 Task: Search one way flight ticket for 4 adults, 2 children, 2 infants in seat and 1 infant on lap in economy from Gunnison: Gunnison-crested Butte Regional Airport to Riverton: Central Wyoming Regional Airport (was Riverton Regional) on 5-4-2023. Choice of flights is Alaska. Number of bags: 1 carry on bag. Price is upto 95000. Outbound departure time preference is 18:45.
Action: Mouse moved to (383, 359)
Screenshot: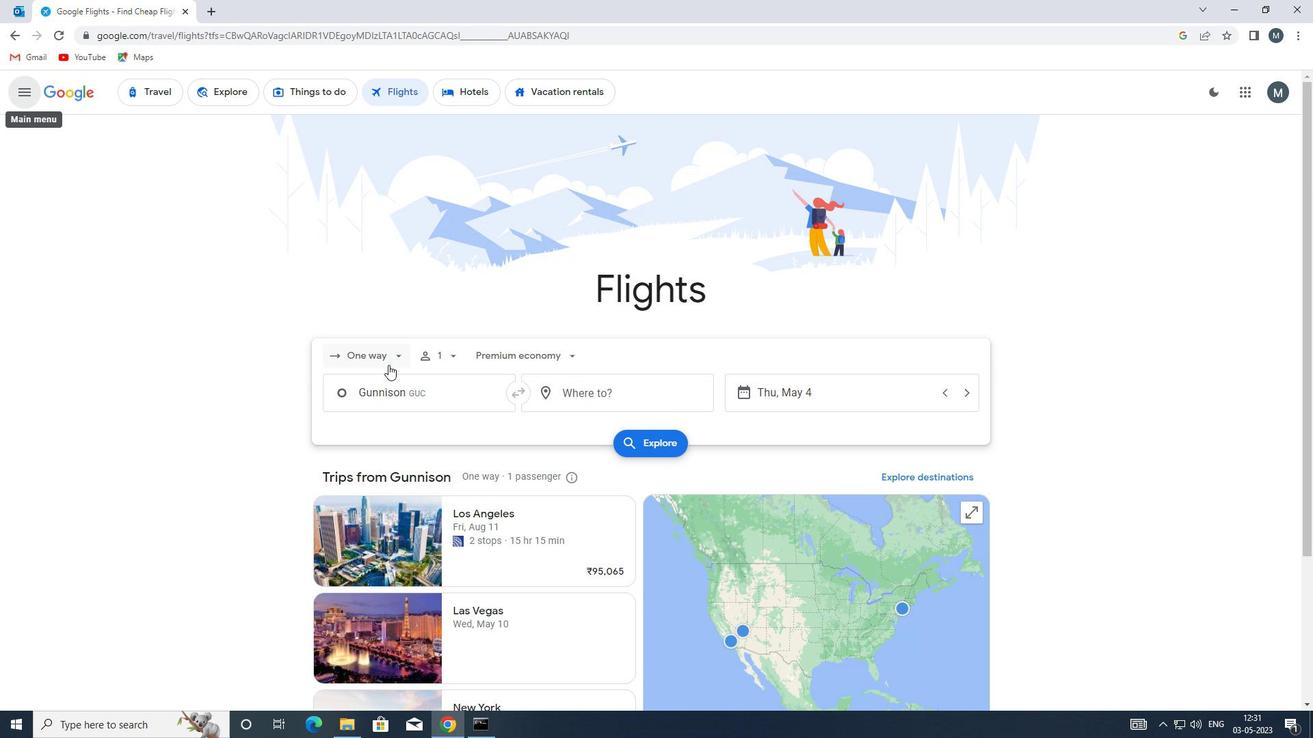 
Action: Mouse pressed left at (383, 359)
Screenshot: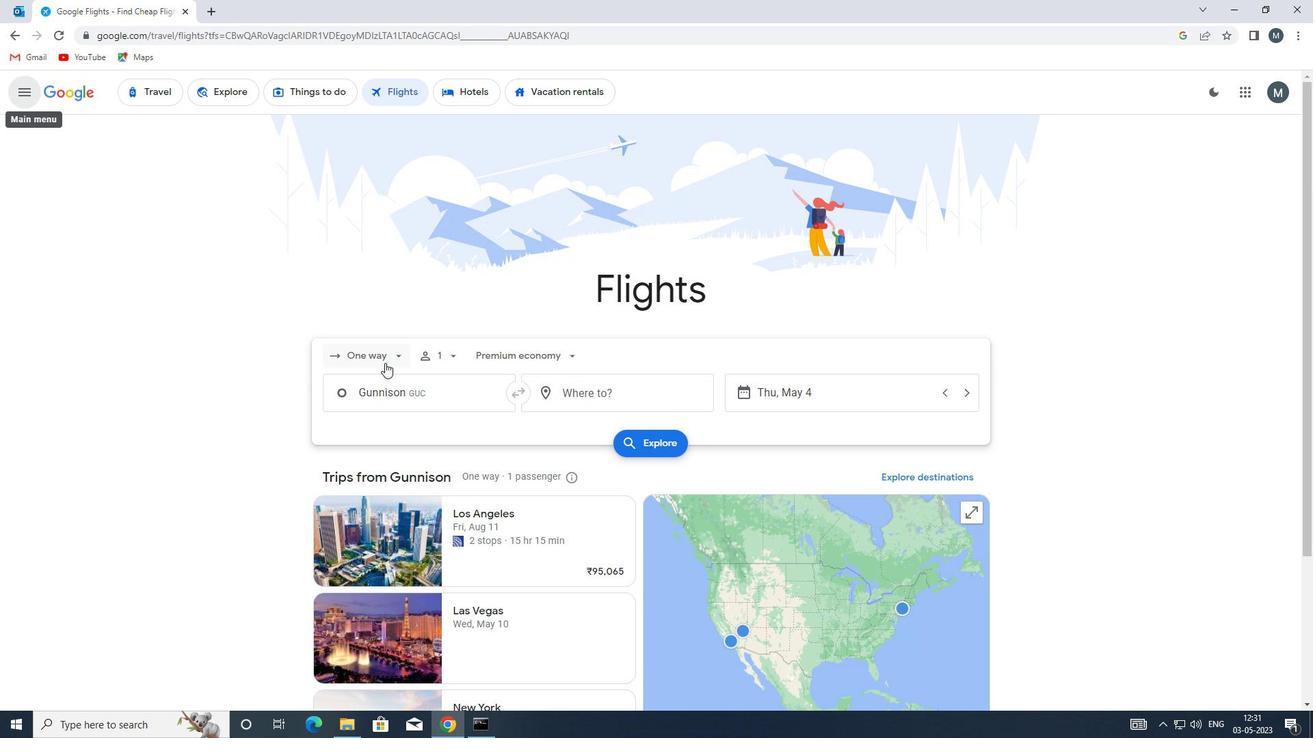 
Action: Mouse moved to (380, 416)
Screenshot: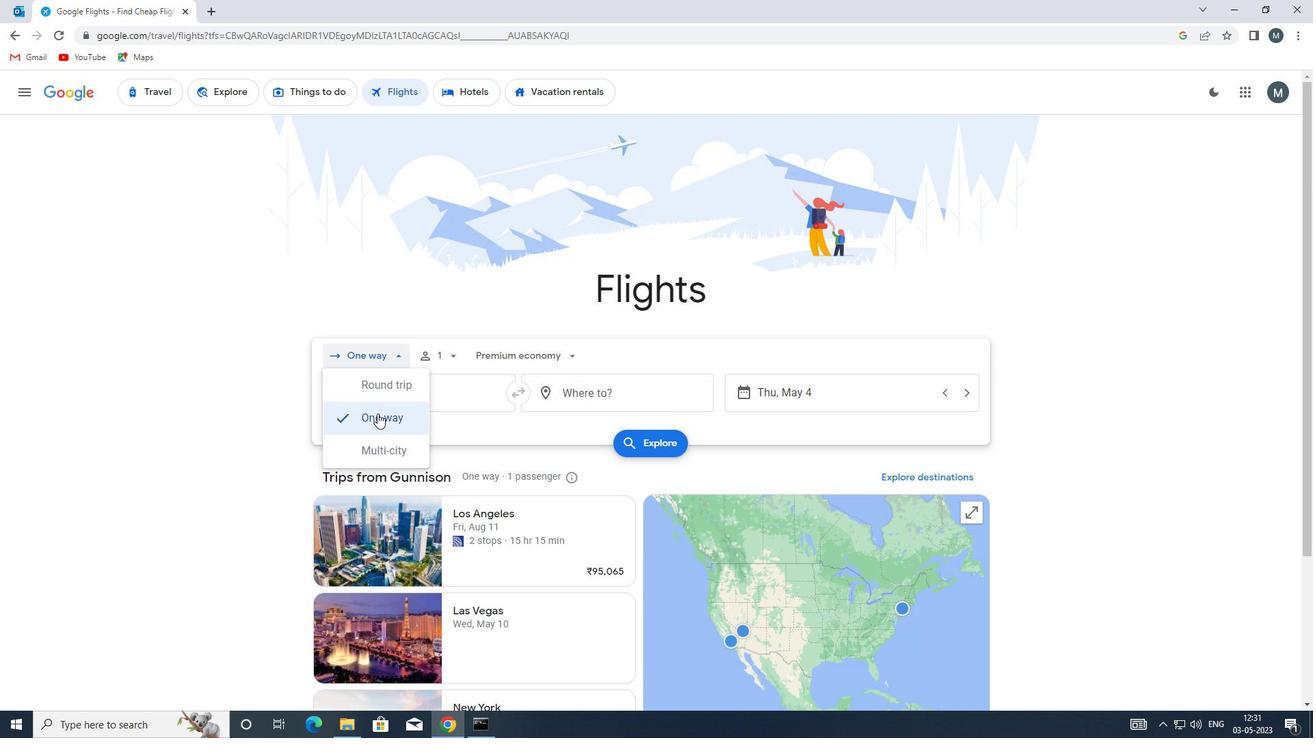 
Action: Mouse pressed left at (380, 416)
Screenshot: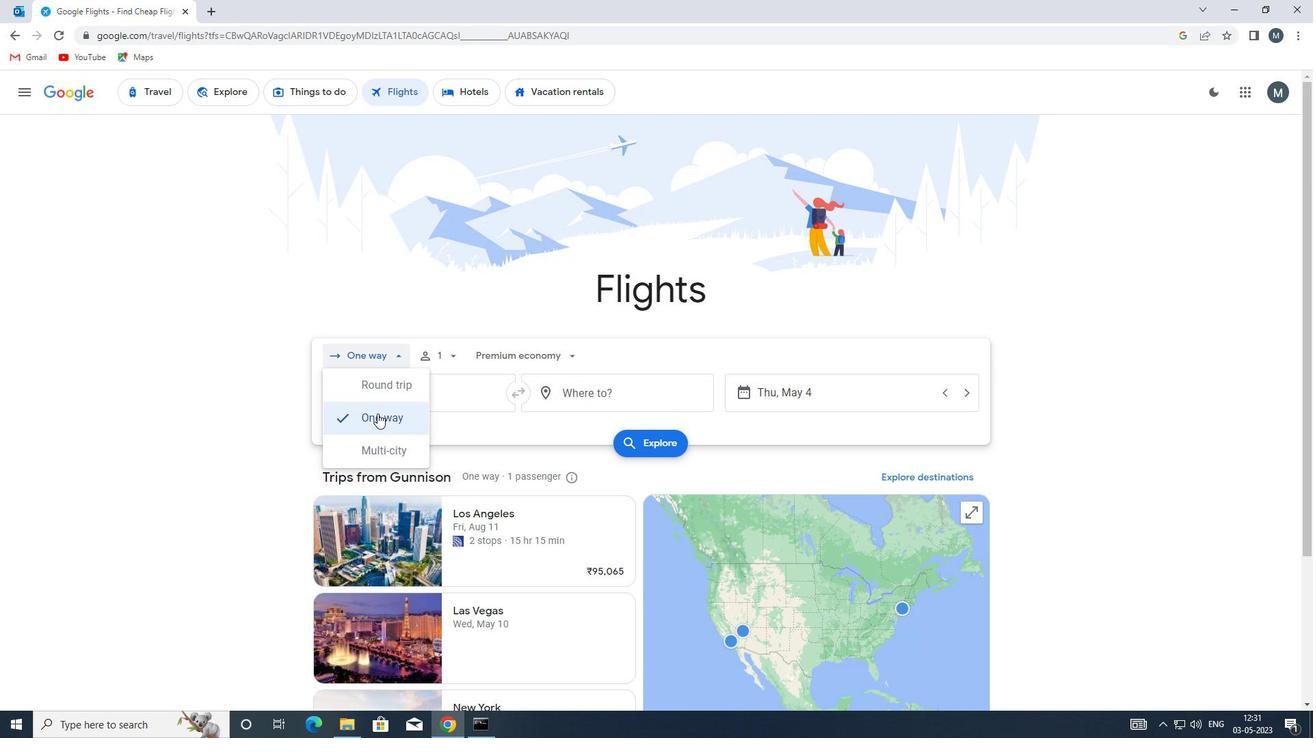 
Action: Mouse moved to (443, 356)
Screenshot: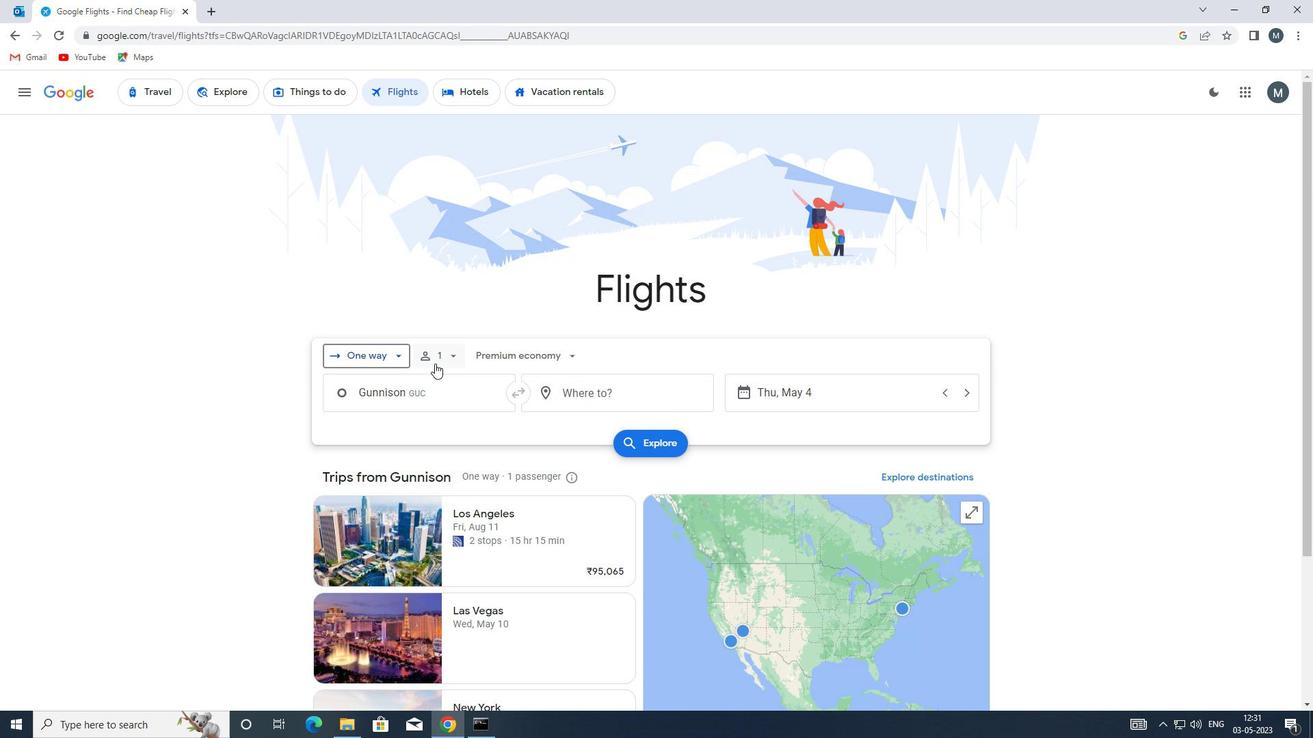
Action: Mouse pressed left at (443, 356)
Screenshot: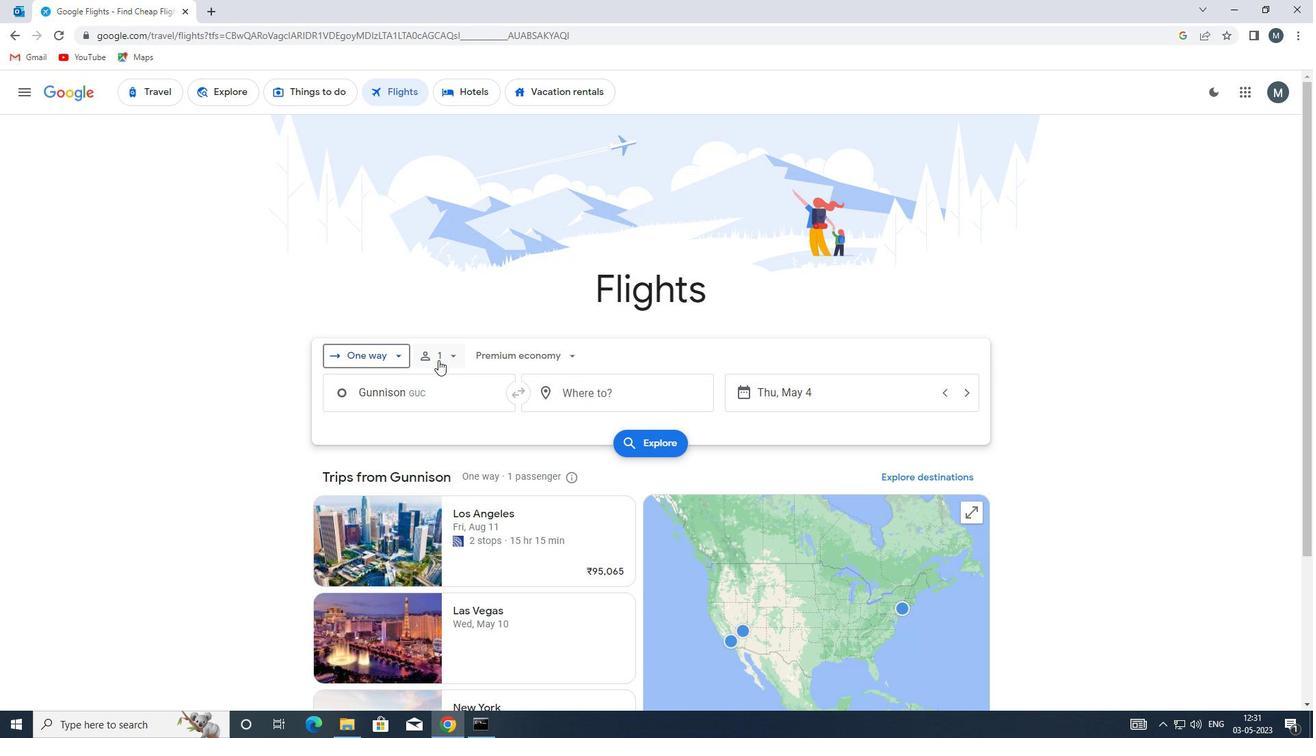 
Action: Mouse moved to (556, 389)
Screenshot: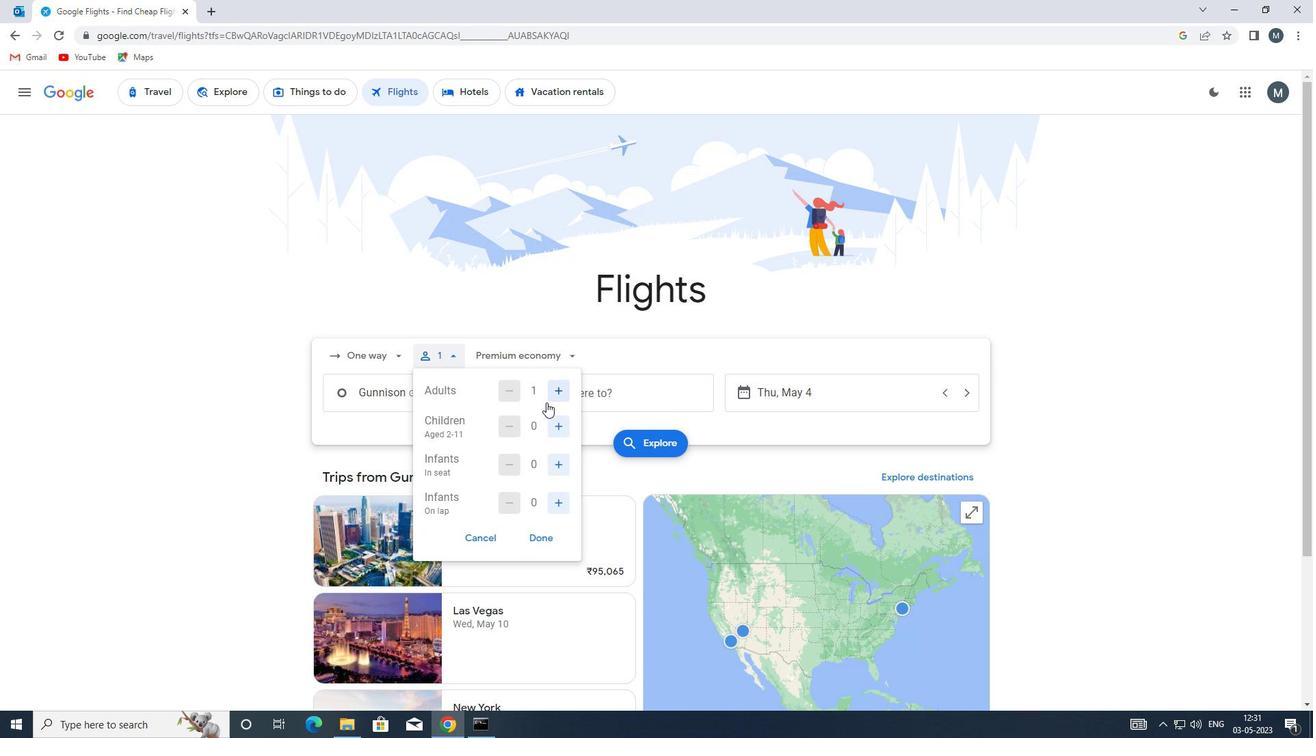 
Action: Mouse pressed left at (556, 389)
Screenshot: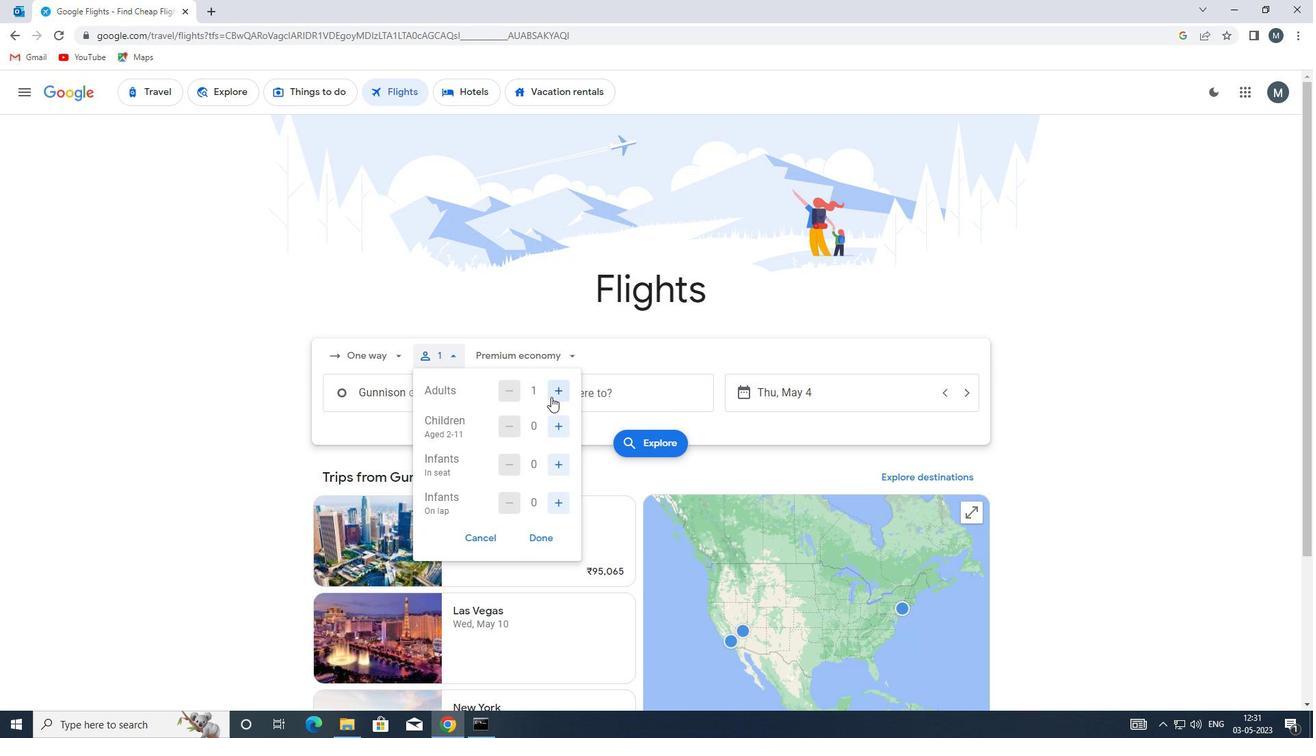 
Action: Mouse pressed left at (556, 389)
Screenshot: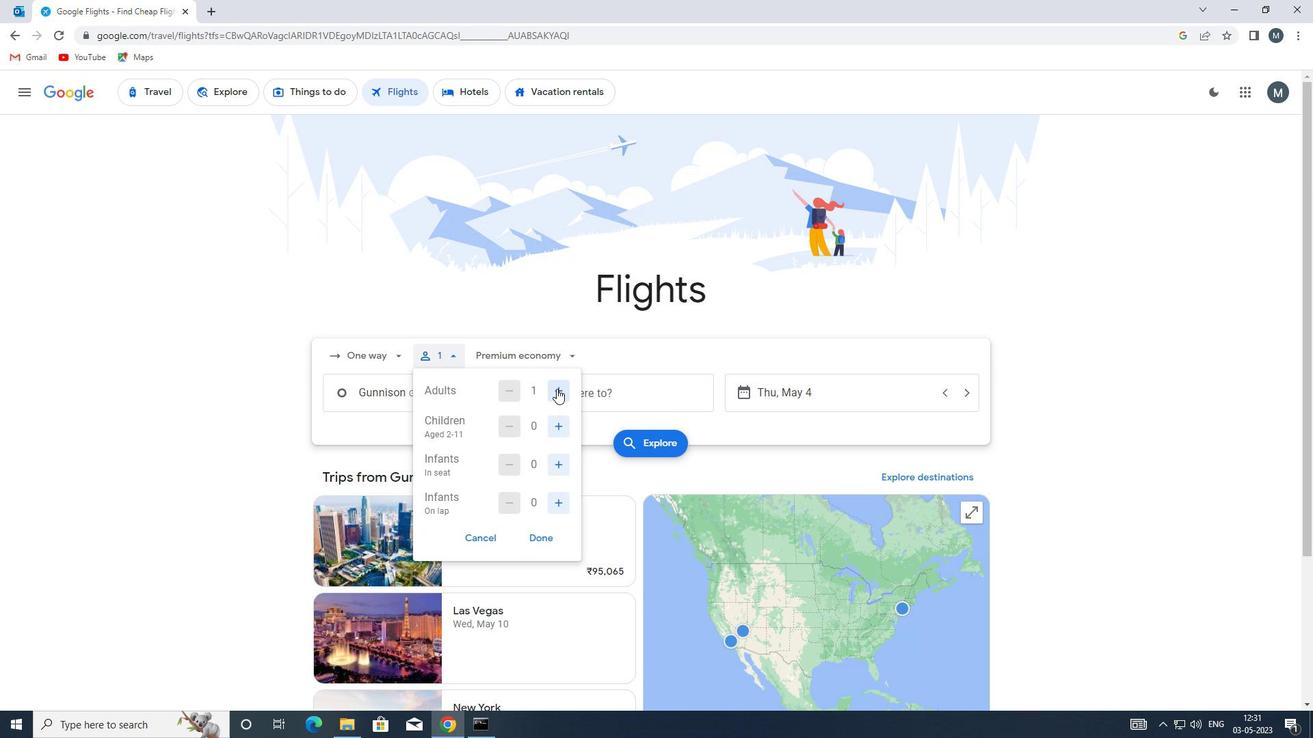 
Action: Mouse moved to (558, 389)
Screenshot: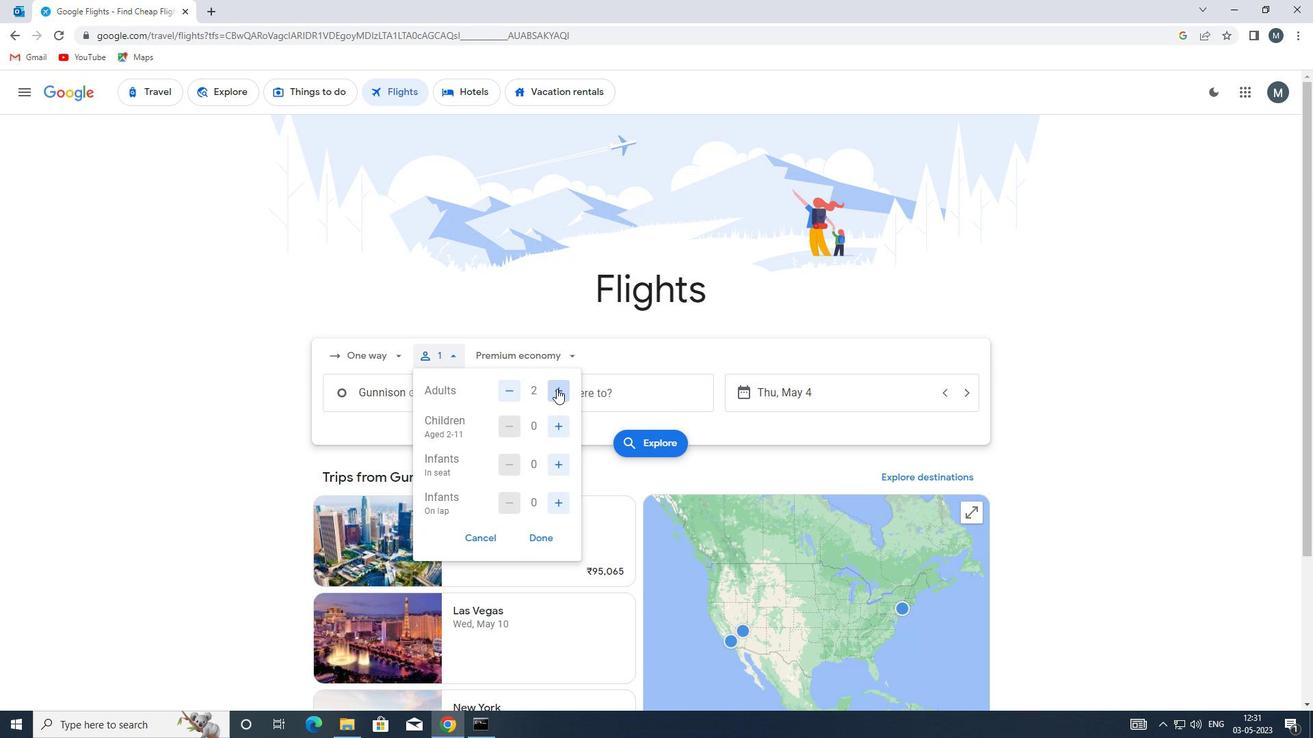 
Action: Mouse pressed left at (558, 389)
Screenshot: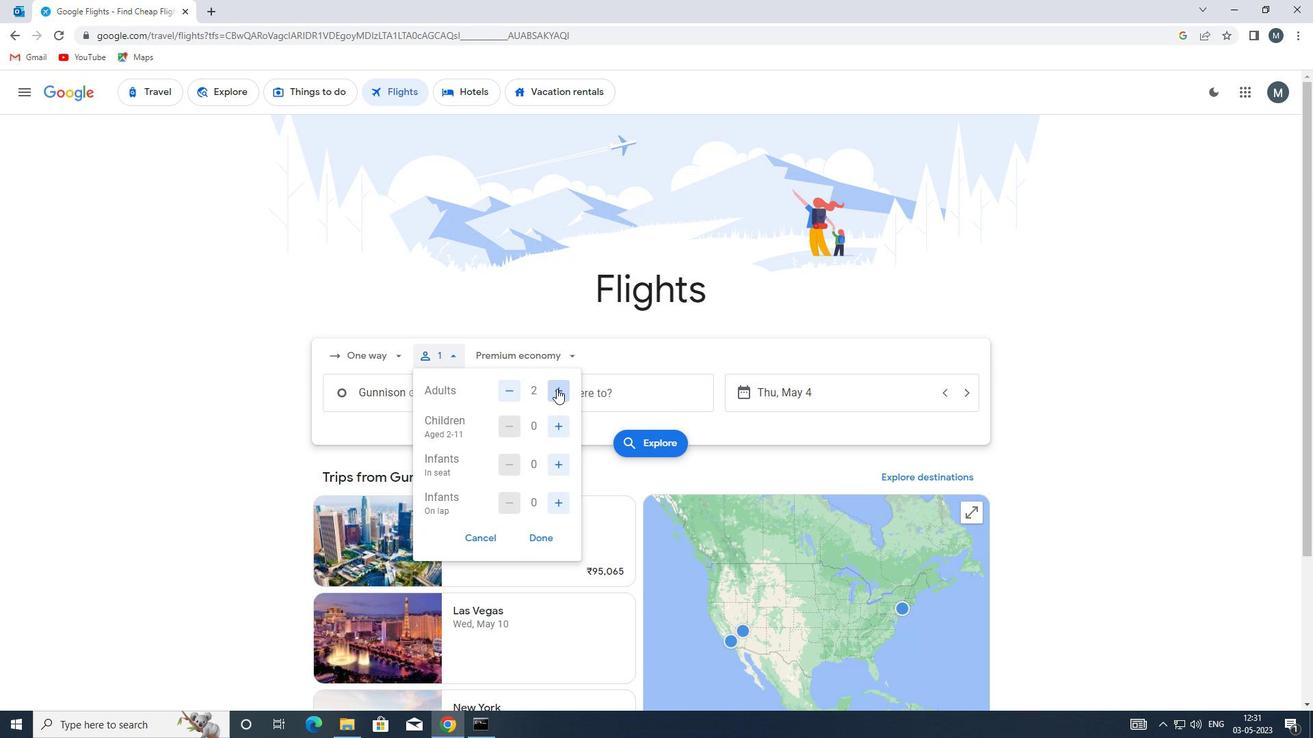 
Action: Mouse moved to (554, 426)
Screenshot: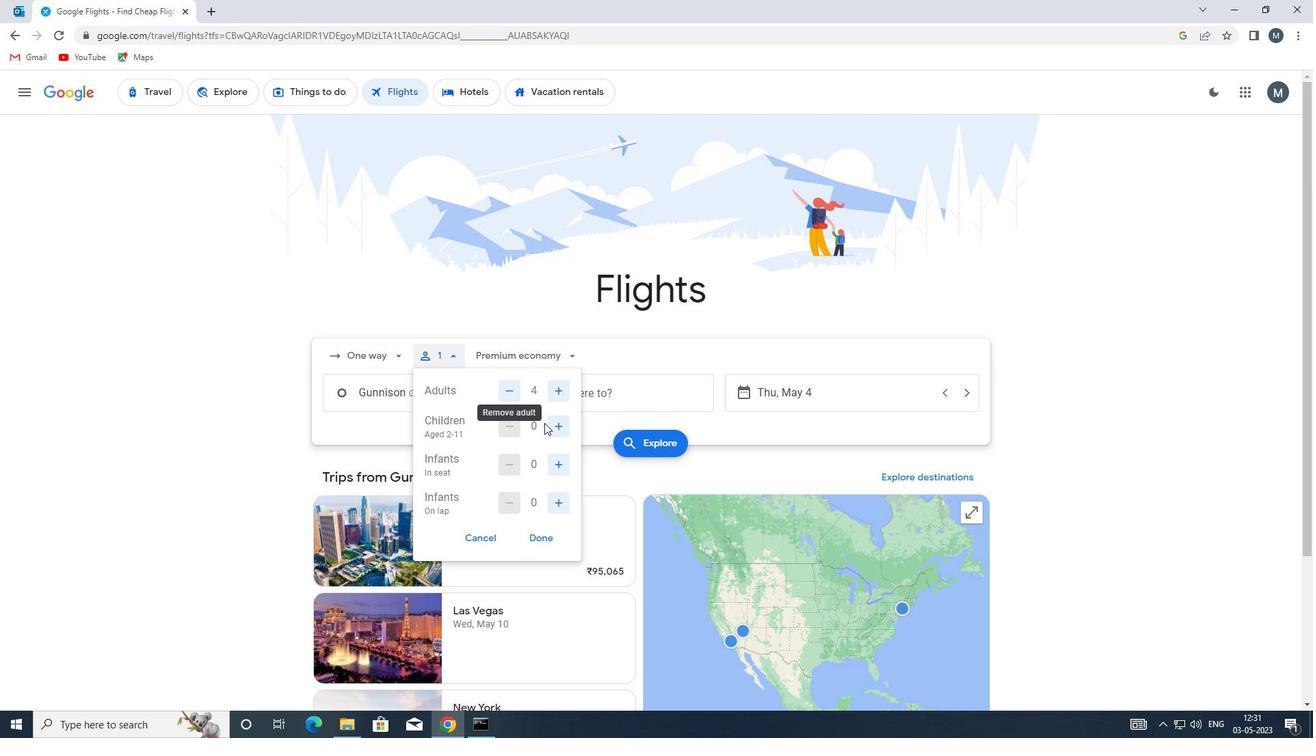
Action: Mouse pressed left at (554, 426)
Screenshot: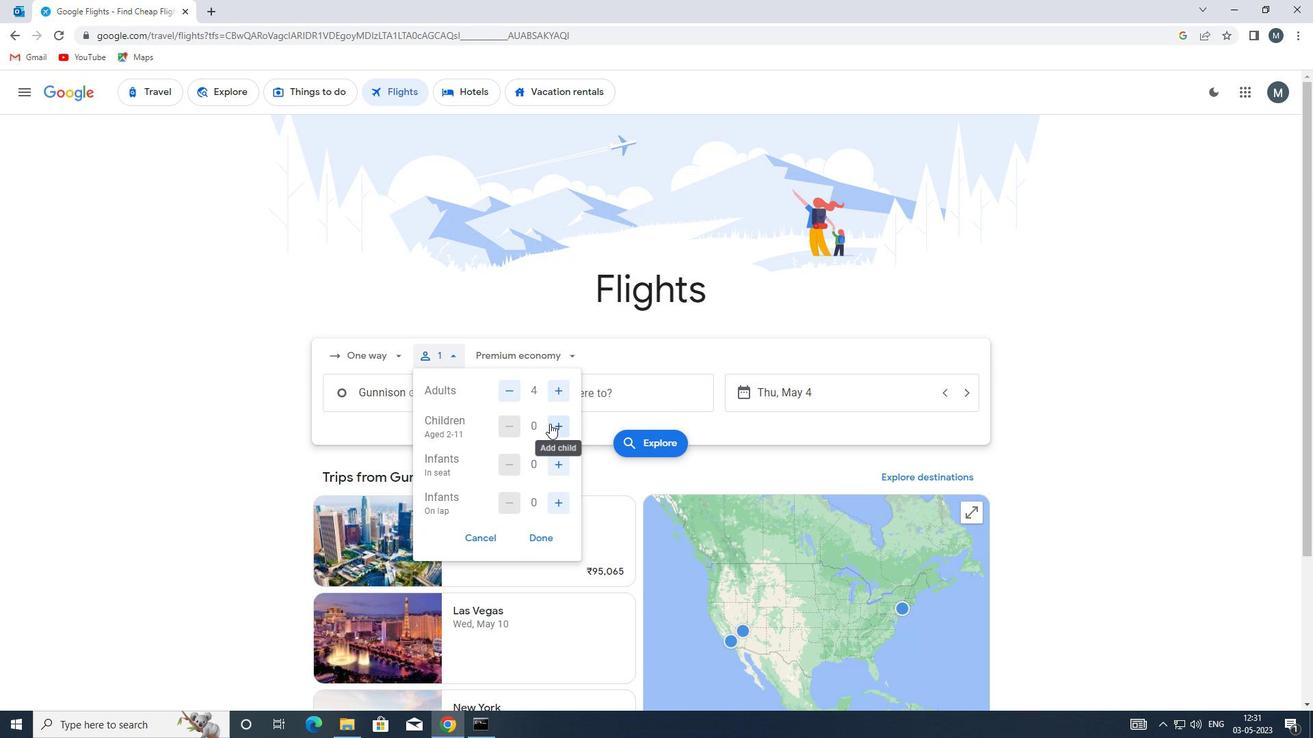 
Action: Mouse pressed left at (554, 426)
Screenshot: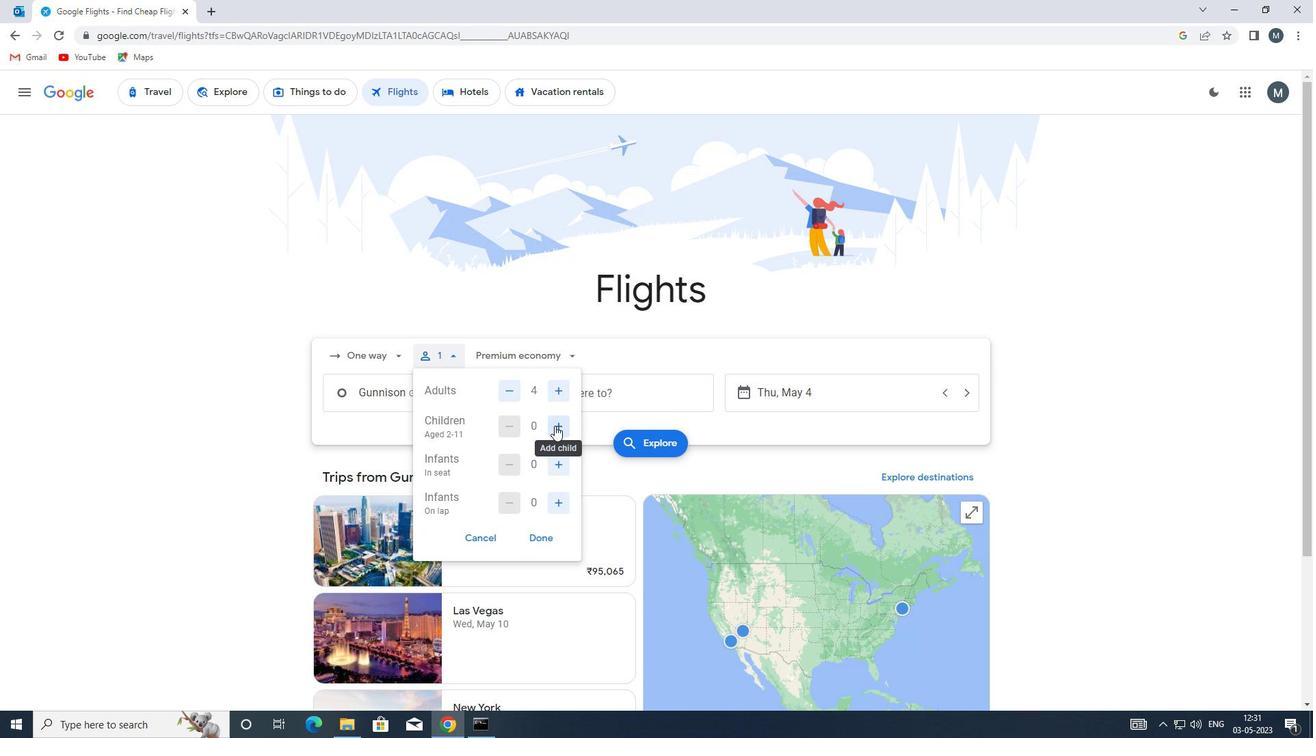 
Action: Mouse moved to (555, 458)
Screenshot: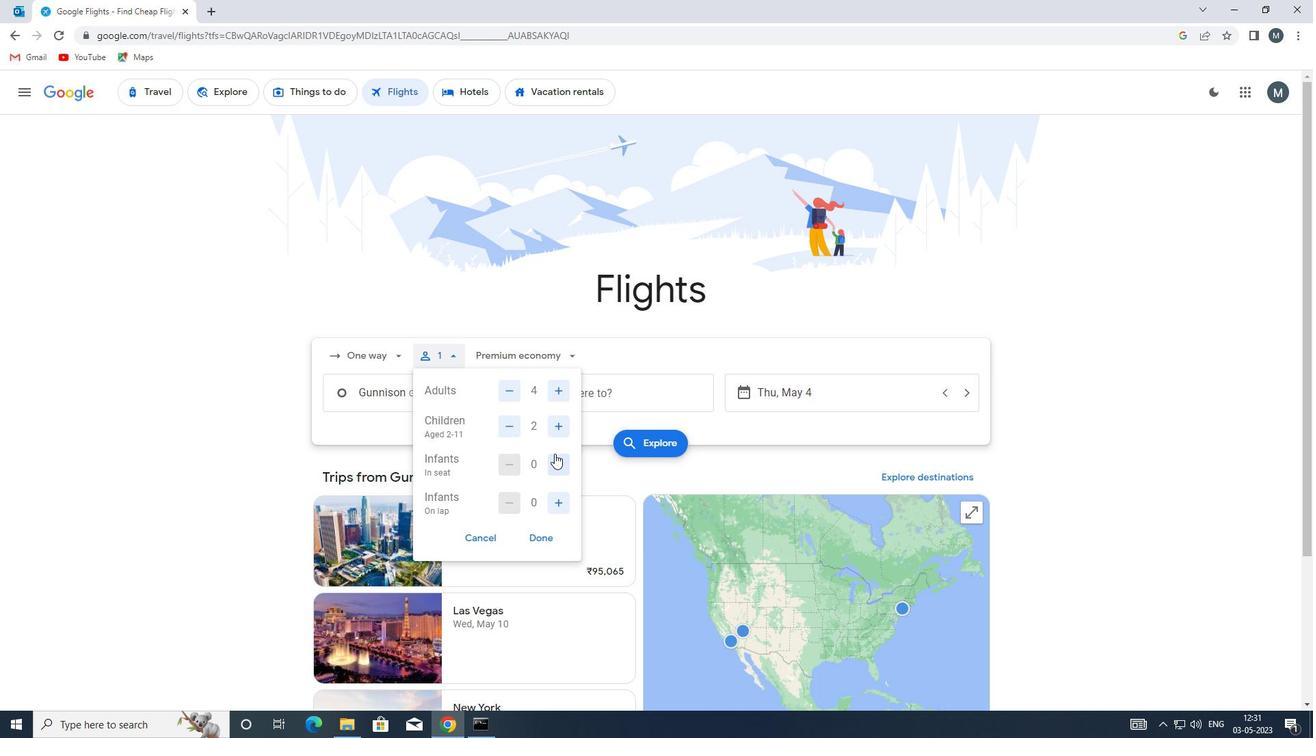 
Action: Mouse pressed left at (555, 458)
Screenshot: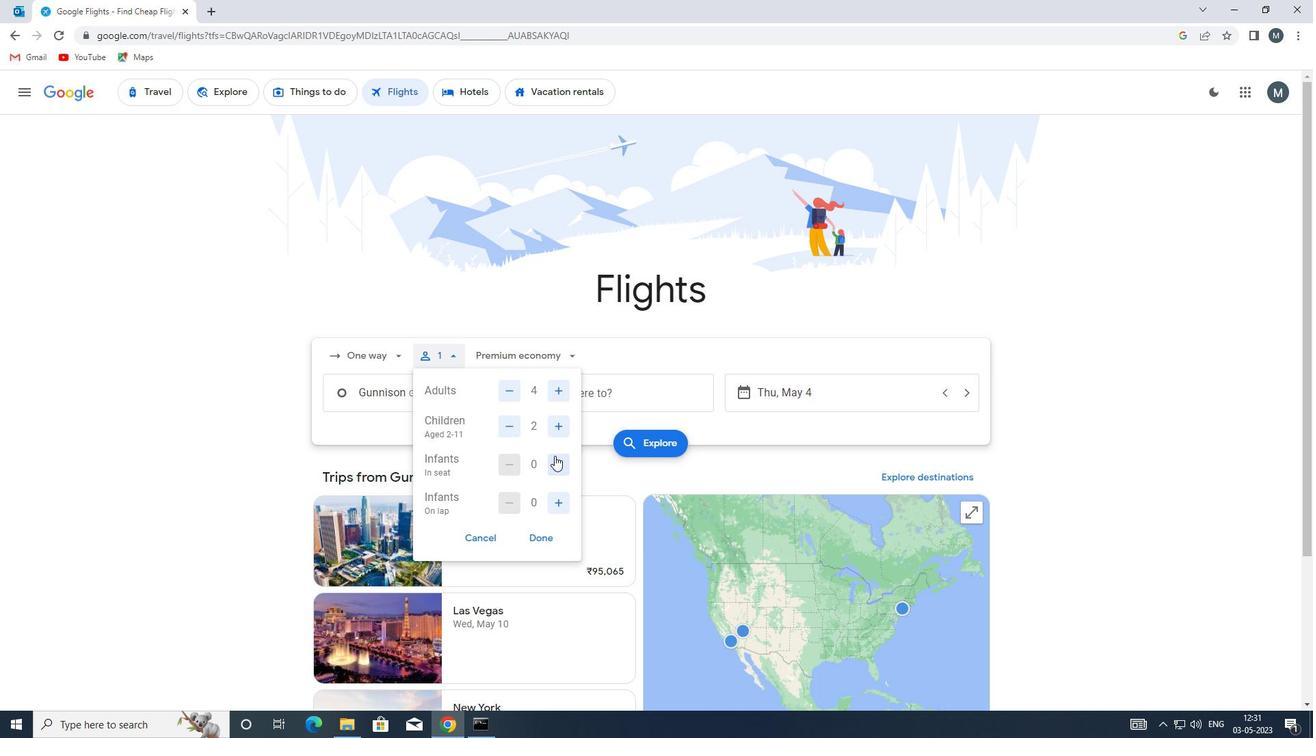 
Action: Mouse moved to (555, 460)
Screenshot: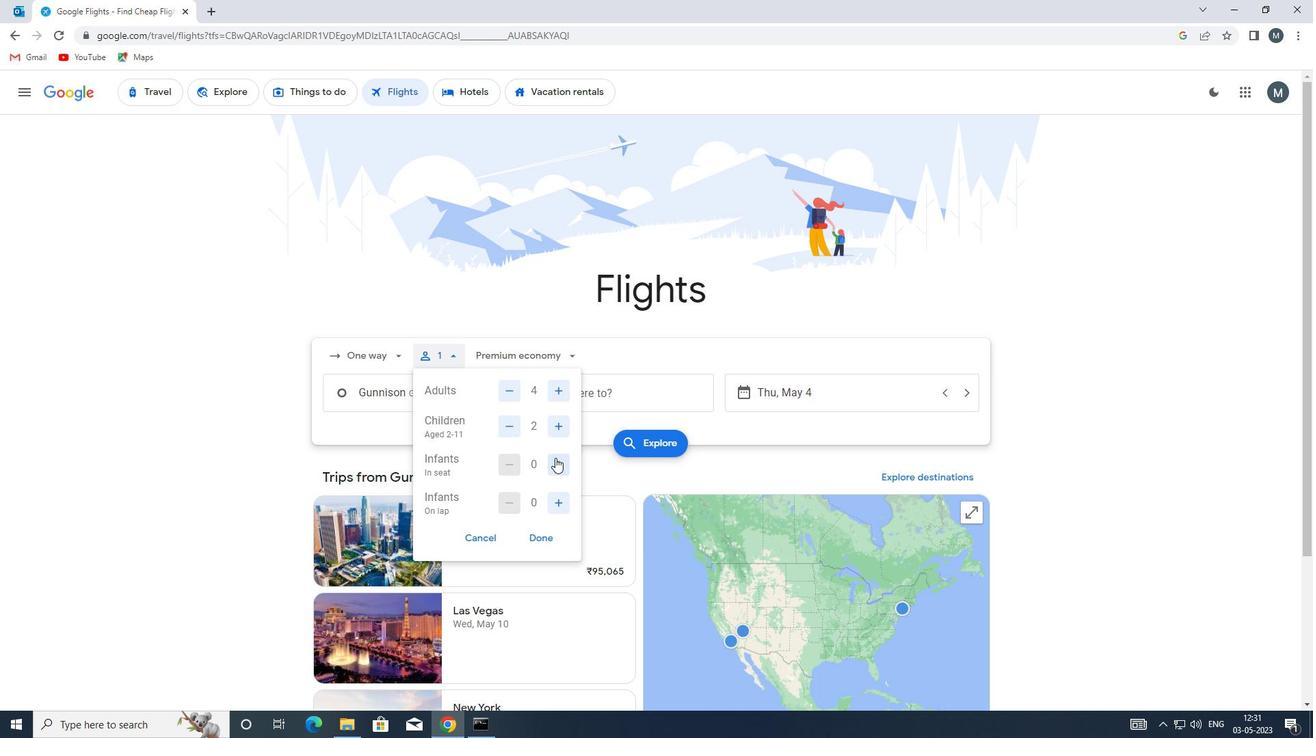 
Action: Mouse pressed left at (555, 460)
Screenshot: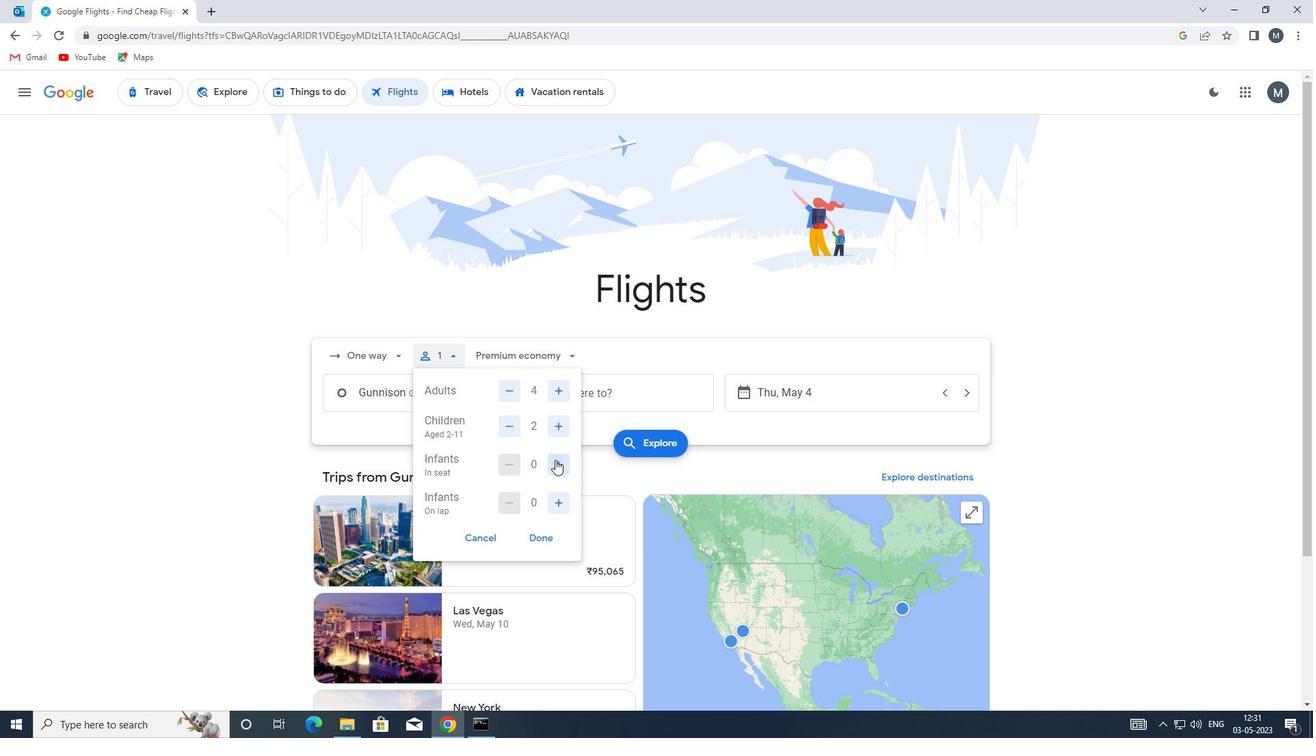 
Action: Mouse moved to (556, 502)
Screenshot: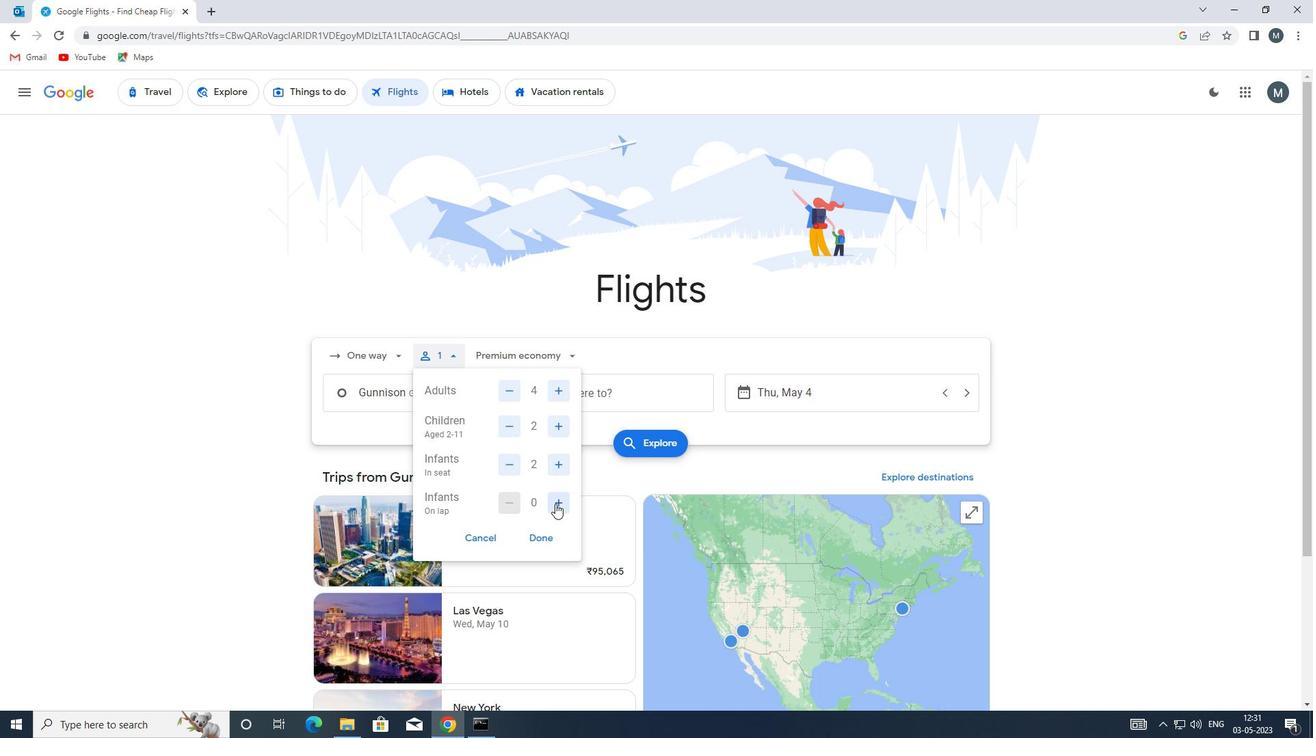 
Action: Mouse pressed left at (556, 502)
Screenshot: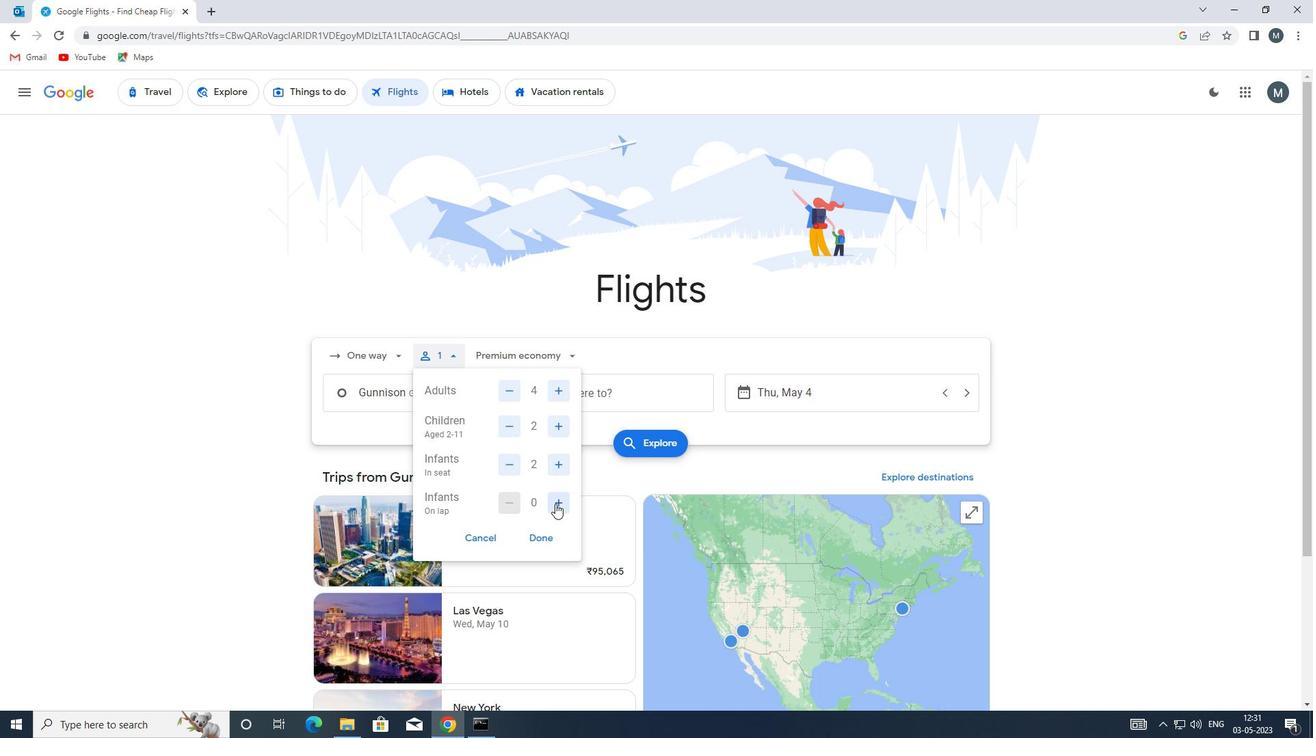 
Action: Mouse moved to (548, 534)
Screenshot: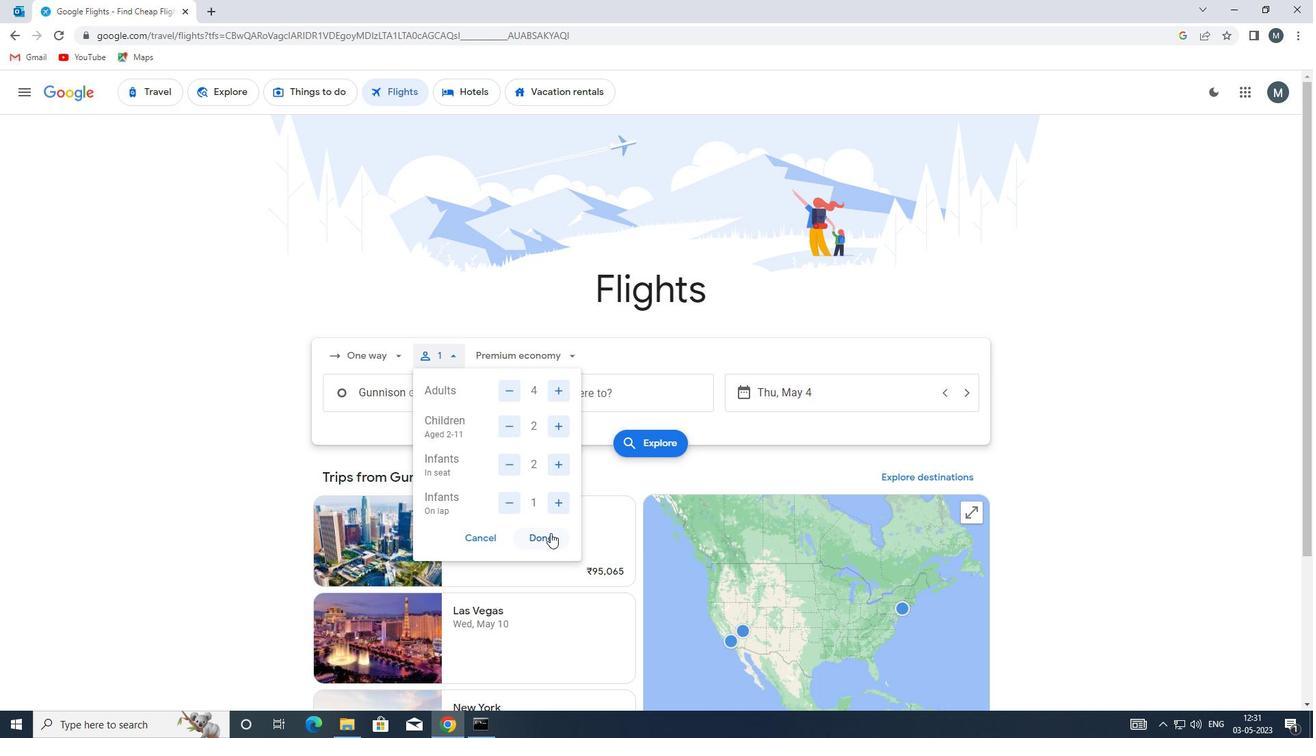 
Action: Mouse pressed left at (548, 534)
Screenshot: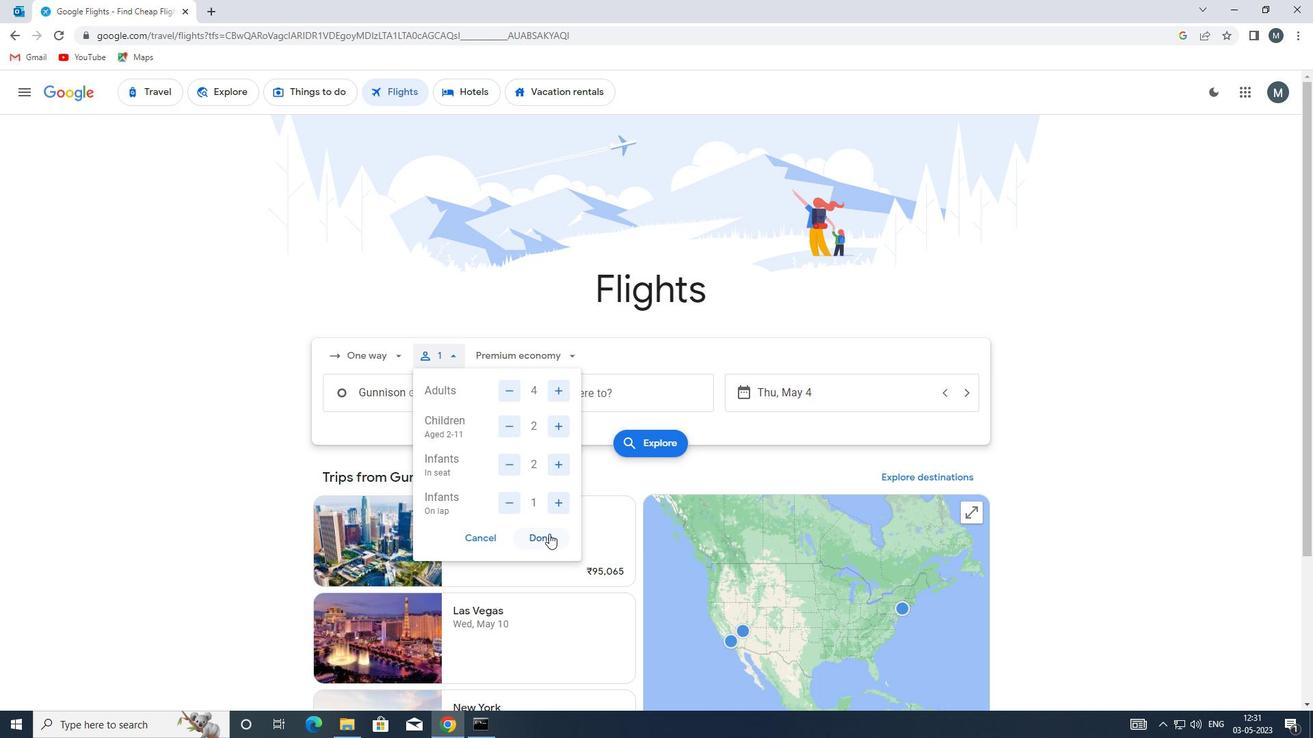 
Action: Mouse moved to (526, 355)
Screenshot: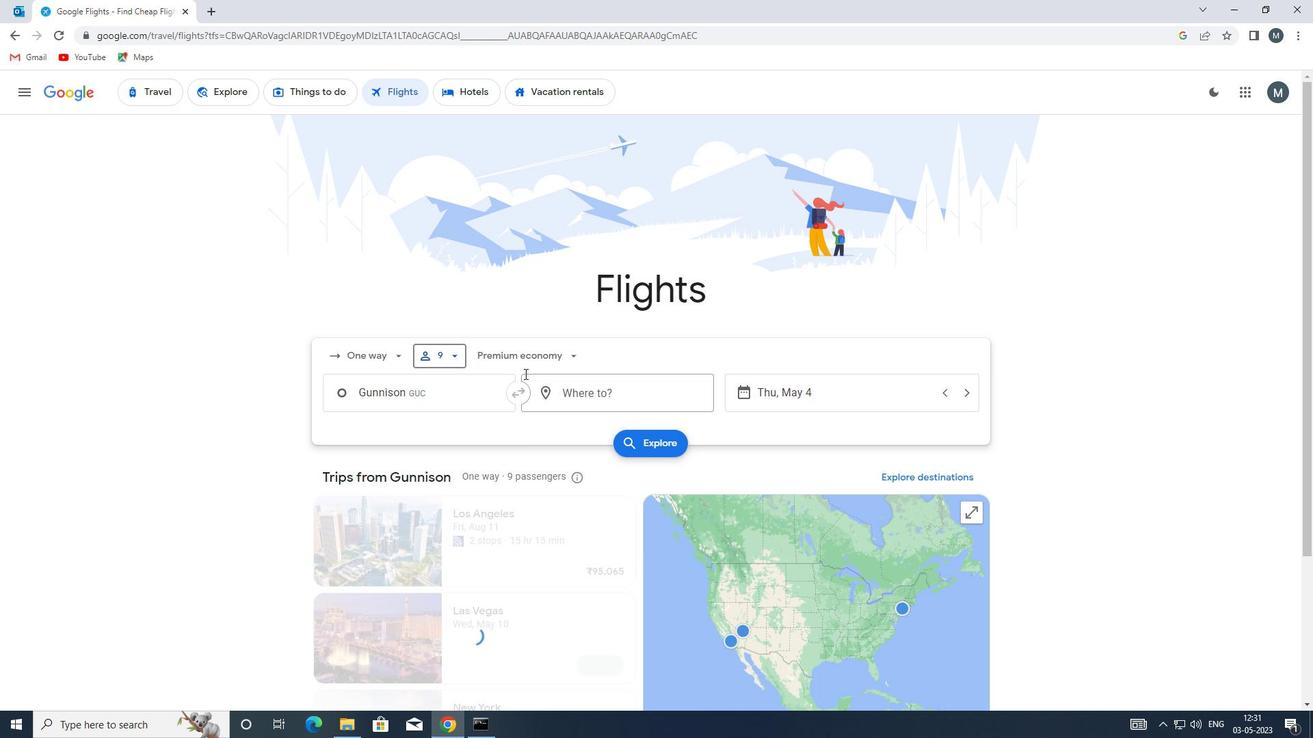 
Action: Mouse pressed left at (526, 355)
Screenshot: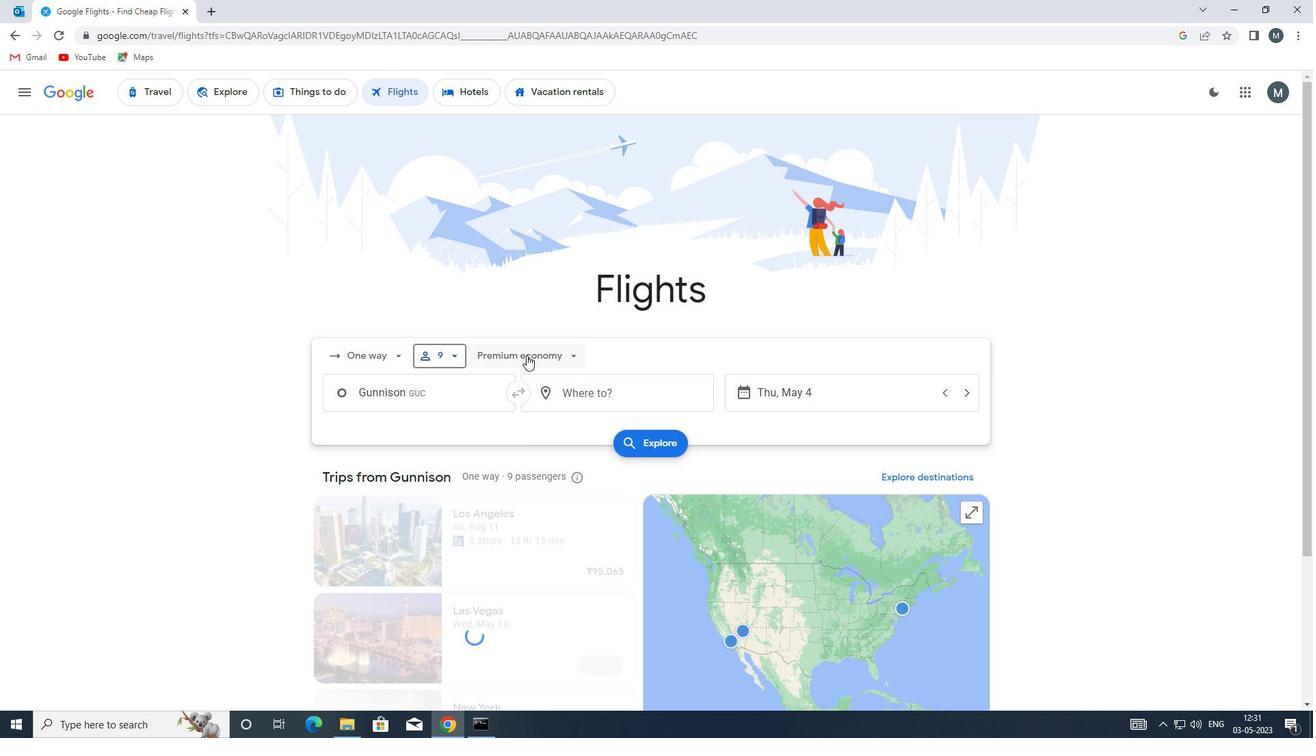 
Action: Mouse moved to (538, 388)
Screenshot: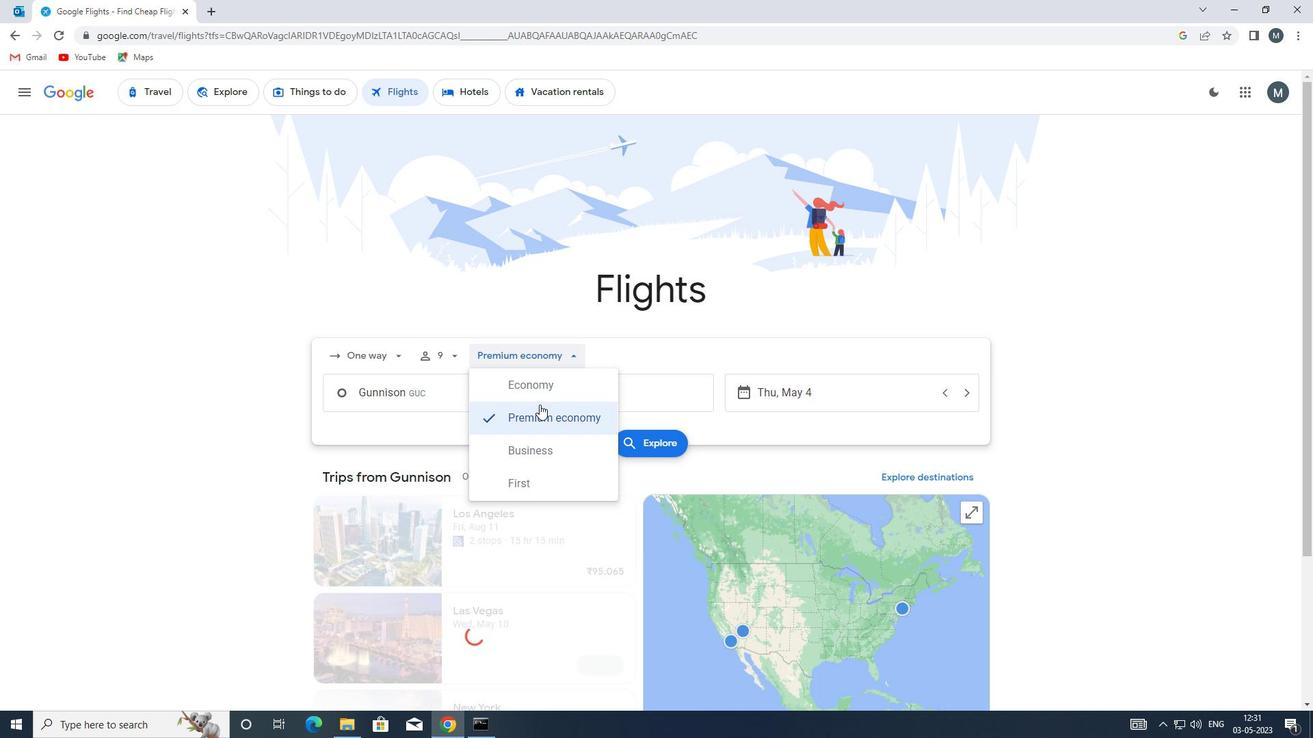 
Action: Mouse pressed left at (538, 388)
Screenshot: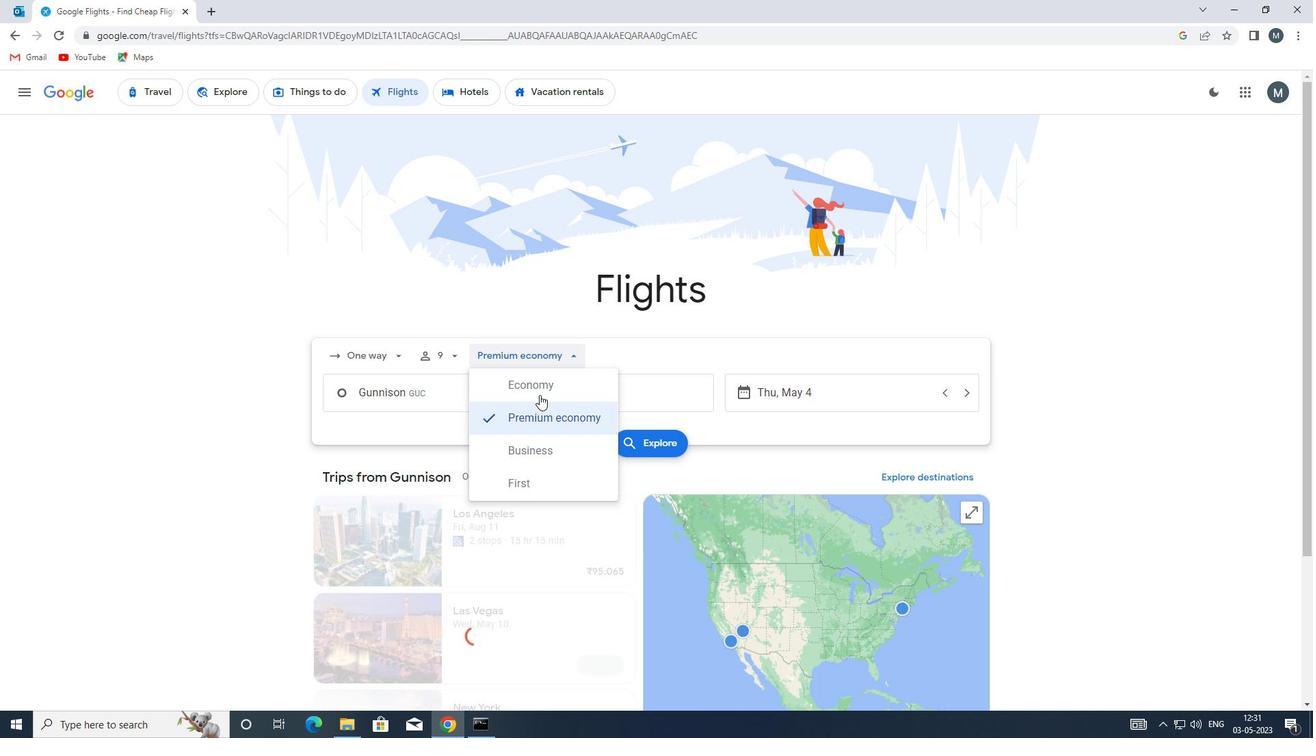
Action: Mouse moved to (443, 399)
Screenshot: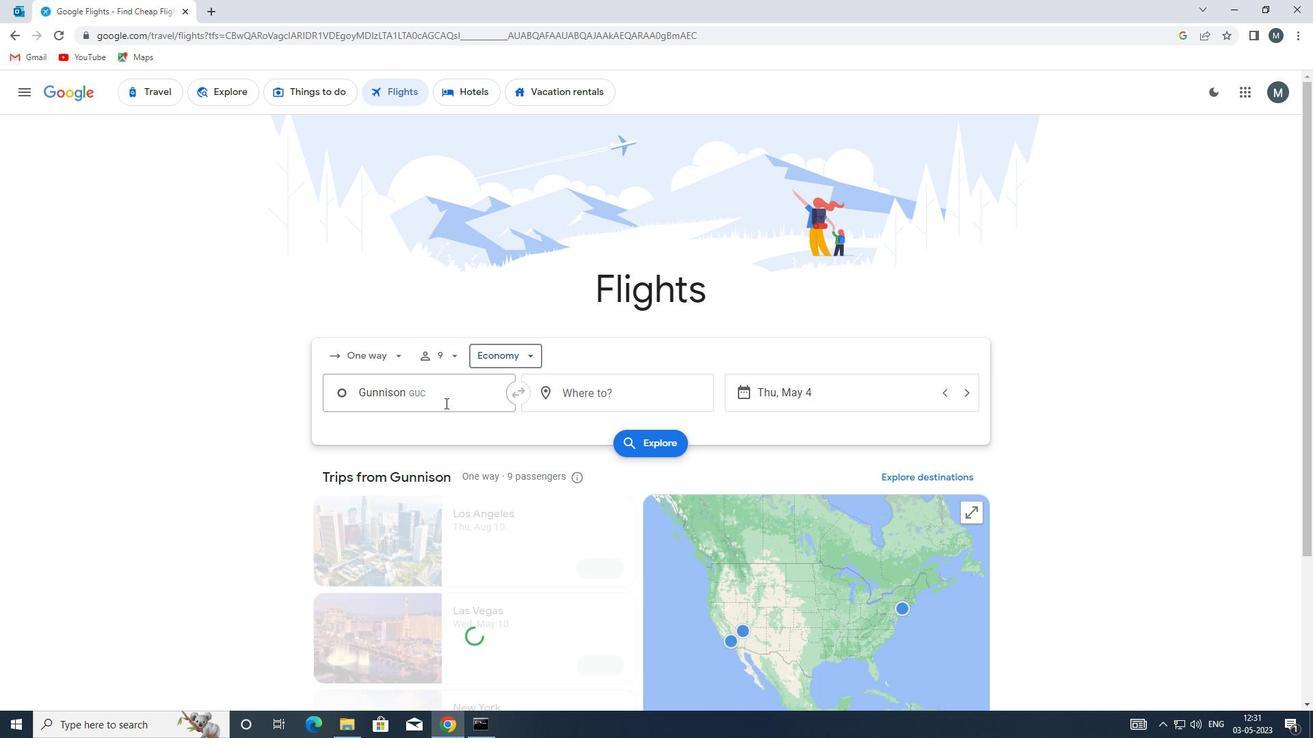 
Action: Mouse pressed left at (443, 399)
Screenshot: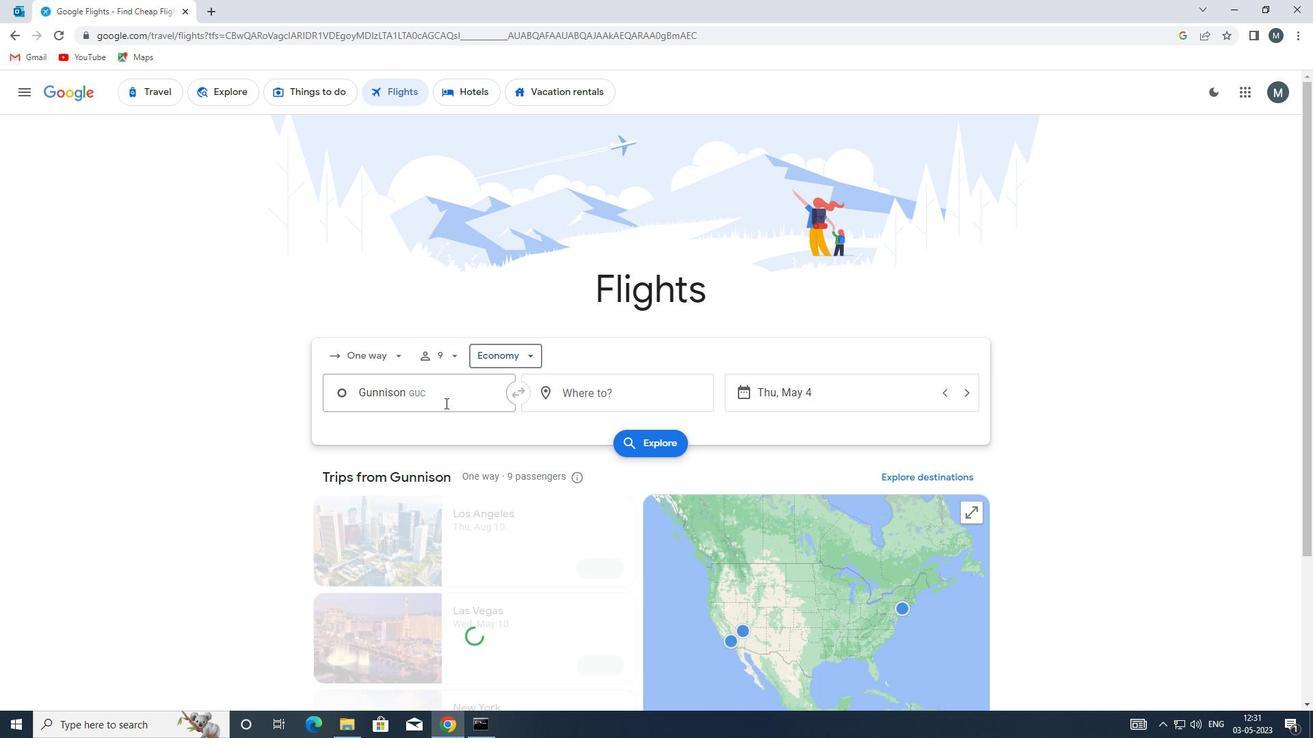 
Action: Mouse moved to (445, 398)
Screenshot: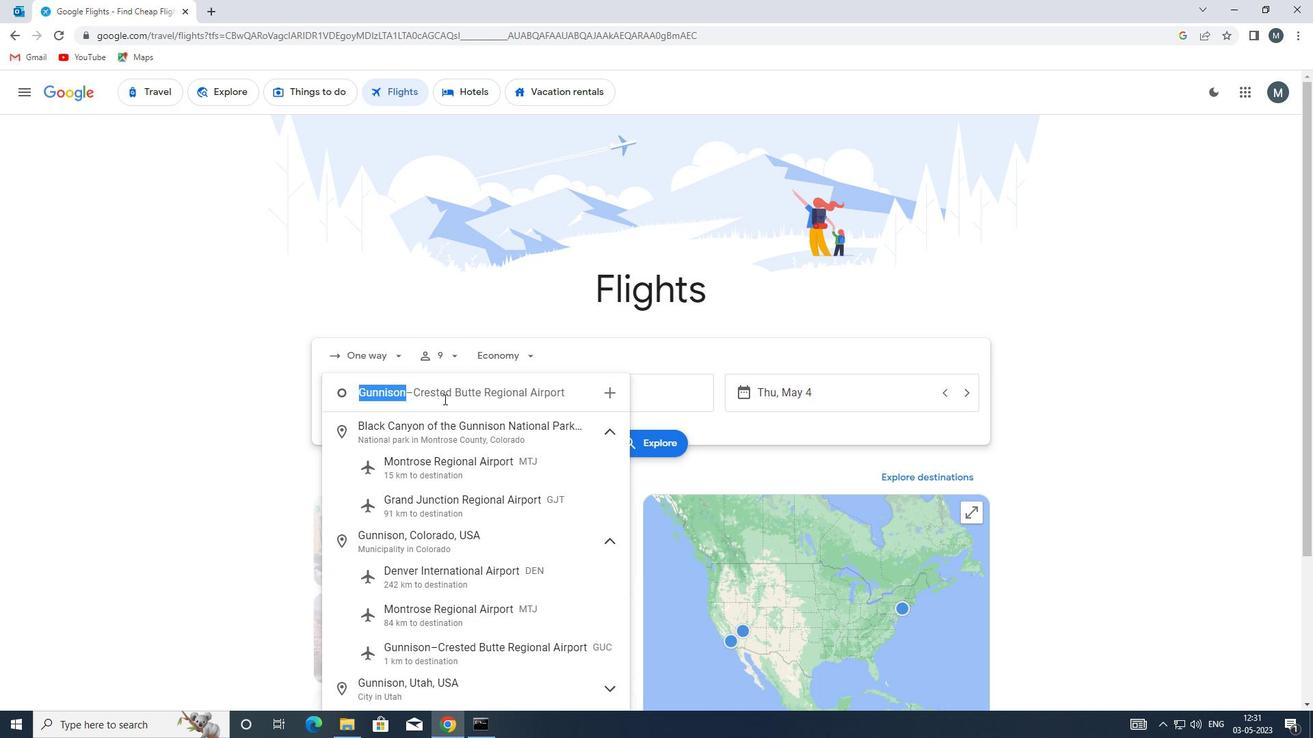 
Action: Key pressed g
Screenshot: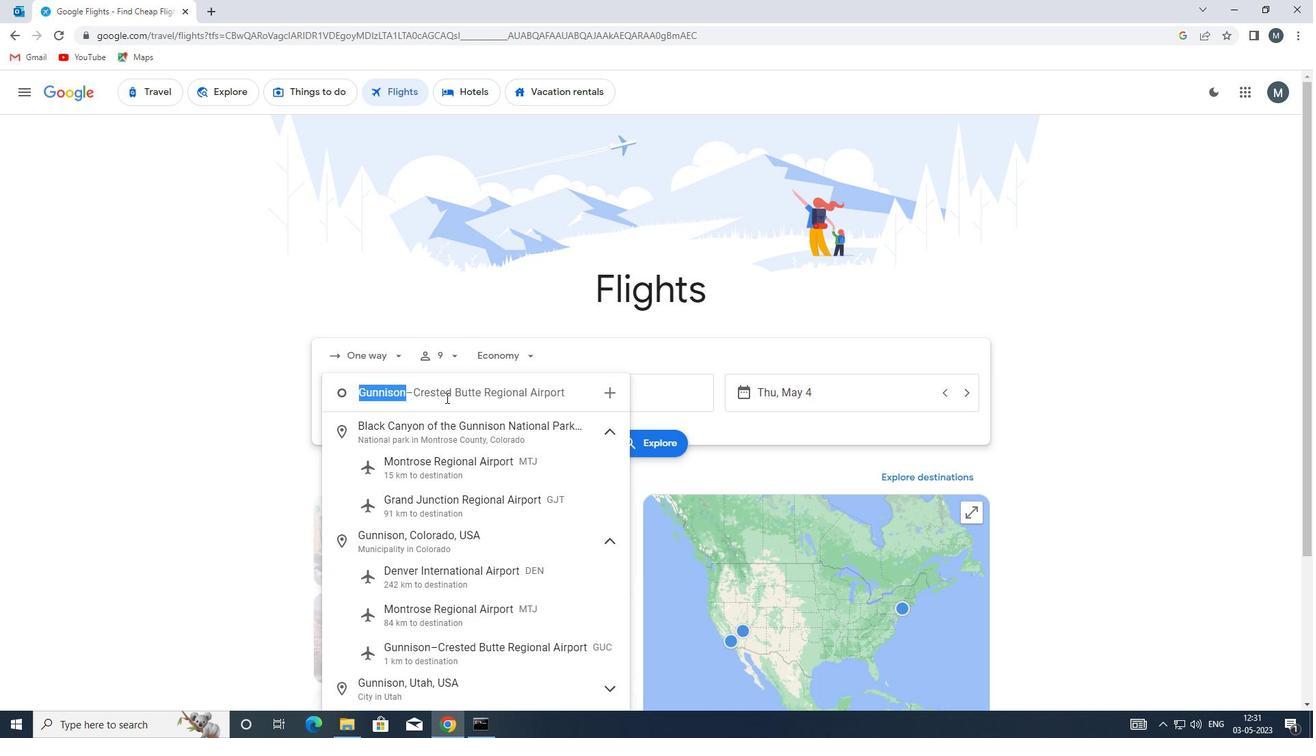 
Action: Mouse moved to (445, 398)
Screenshot: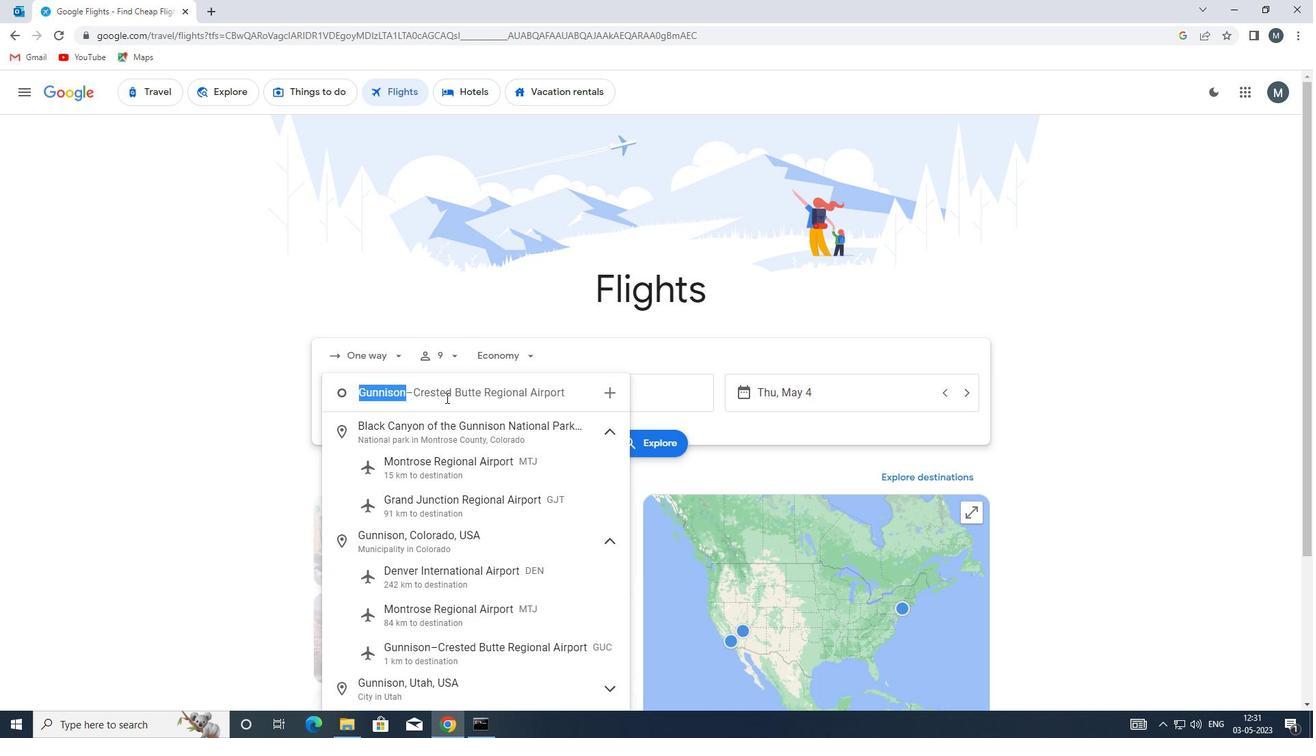 
Action: Key pressed u
Screenshot: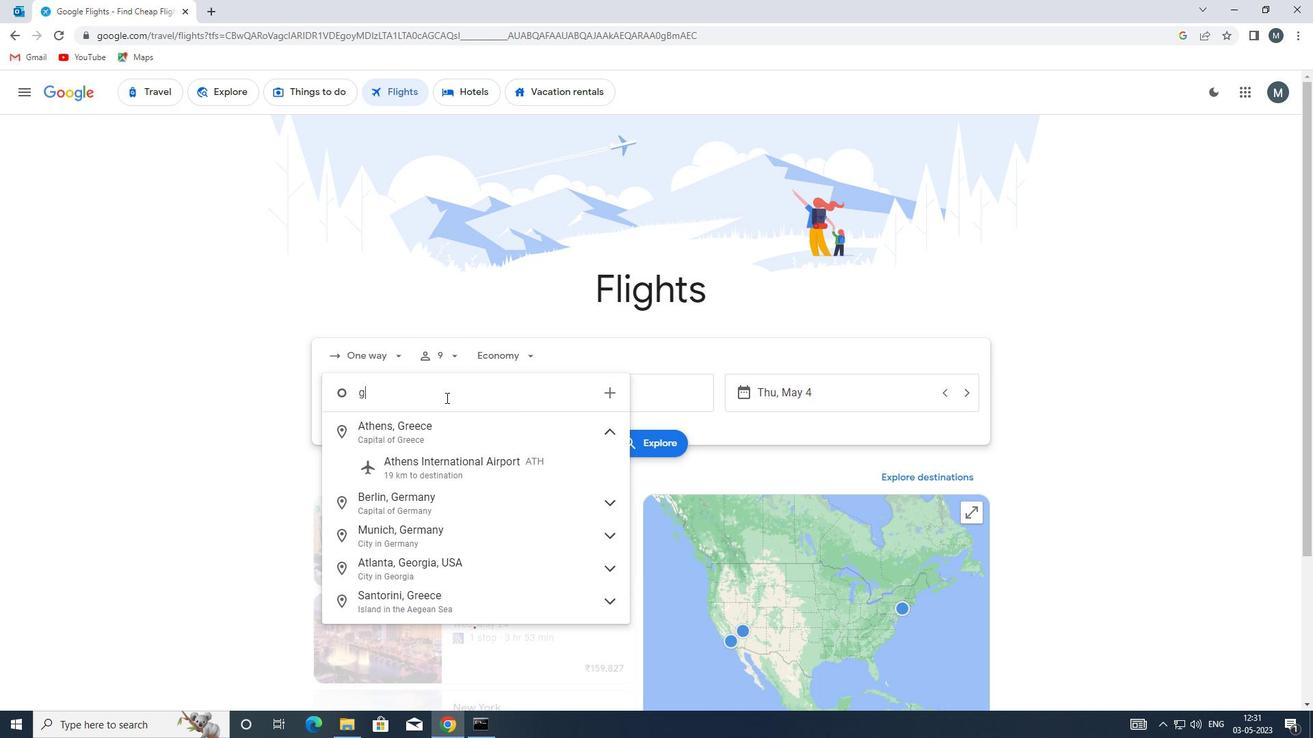 
Action: Mouse moved to (447, 397)
Screenshot: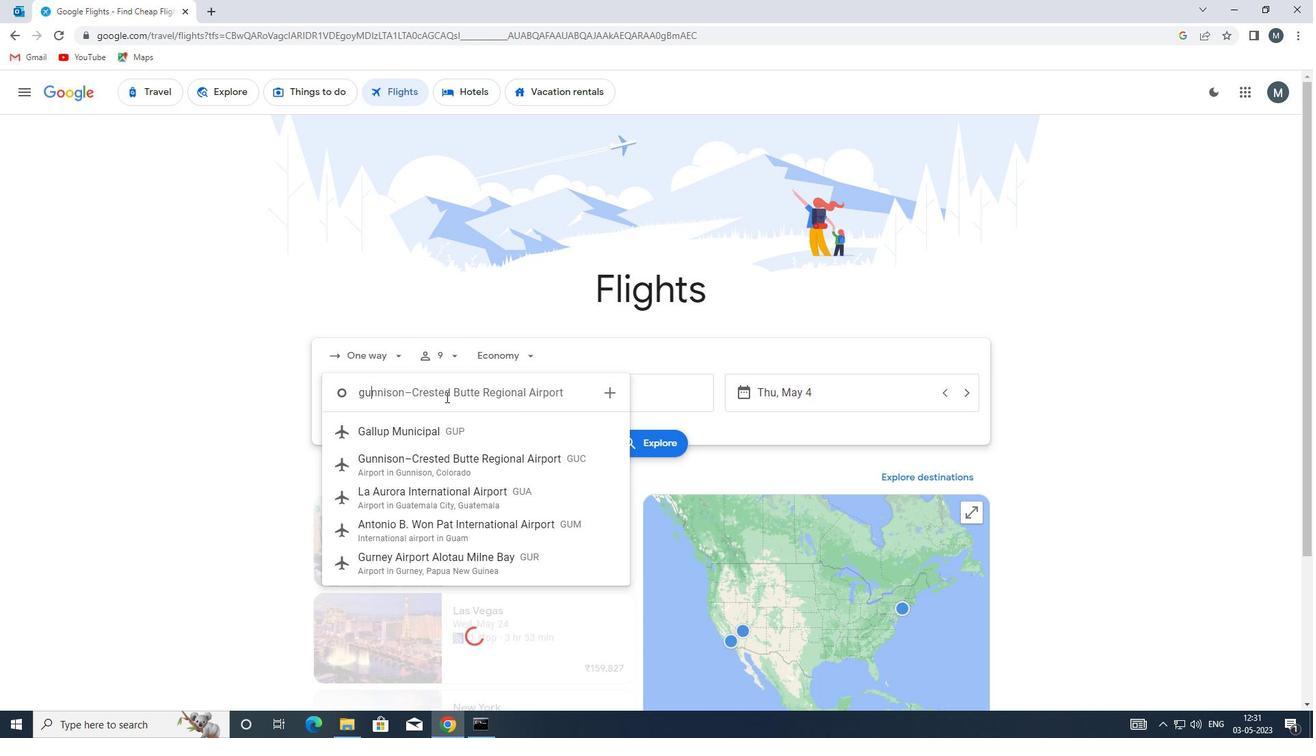 
Action: Key pressed c
Screenshot: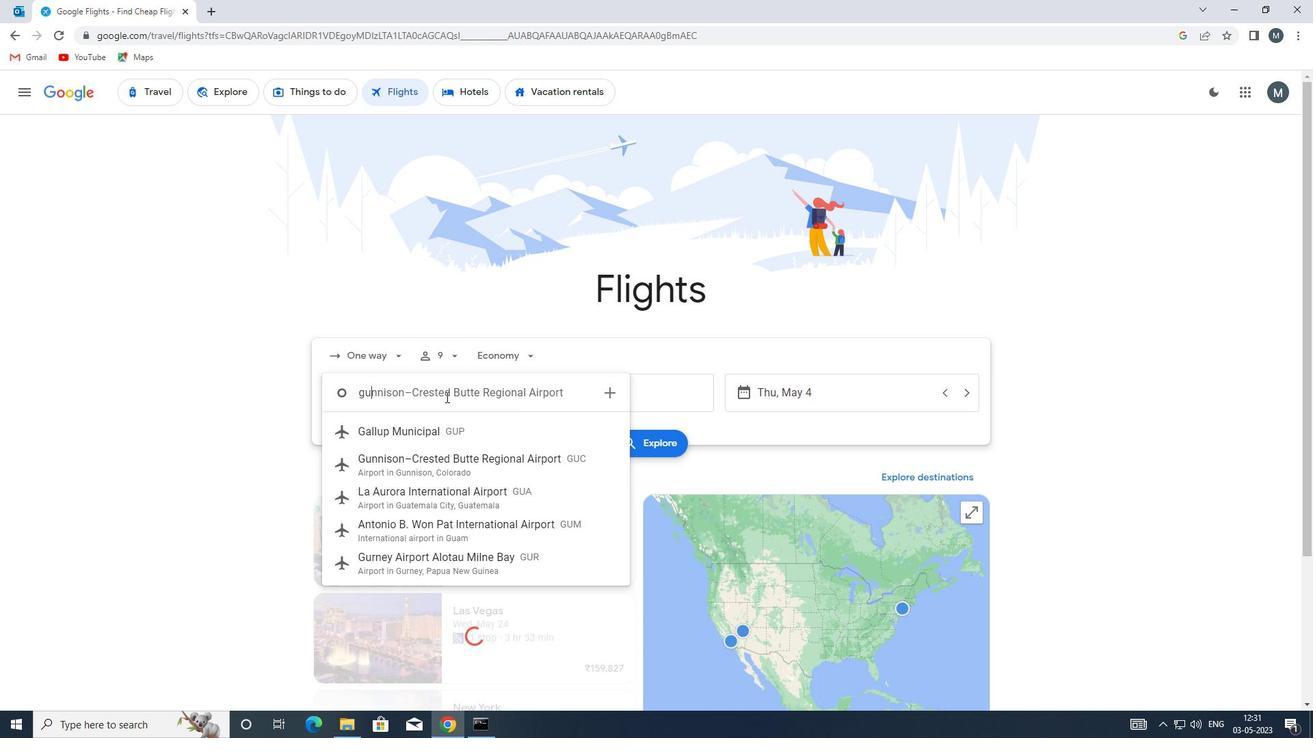 
Action: Mouse moved to (470, 433)
Screenshot: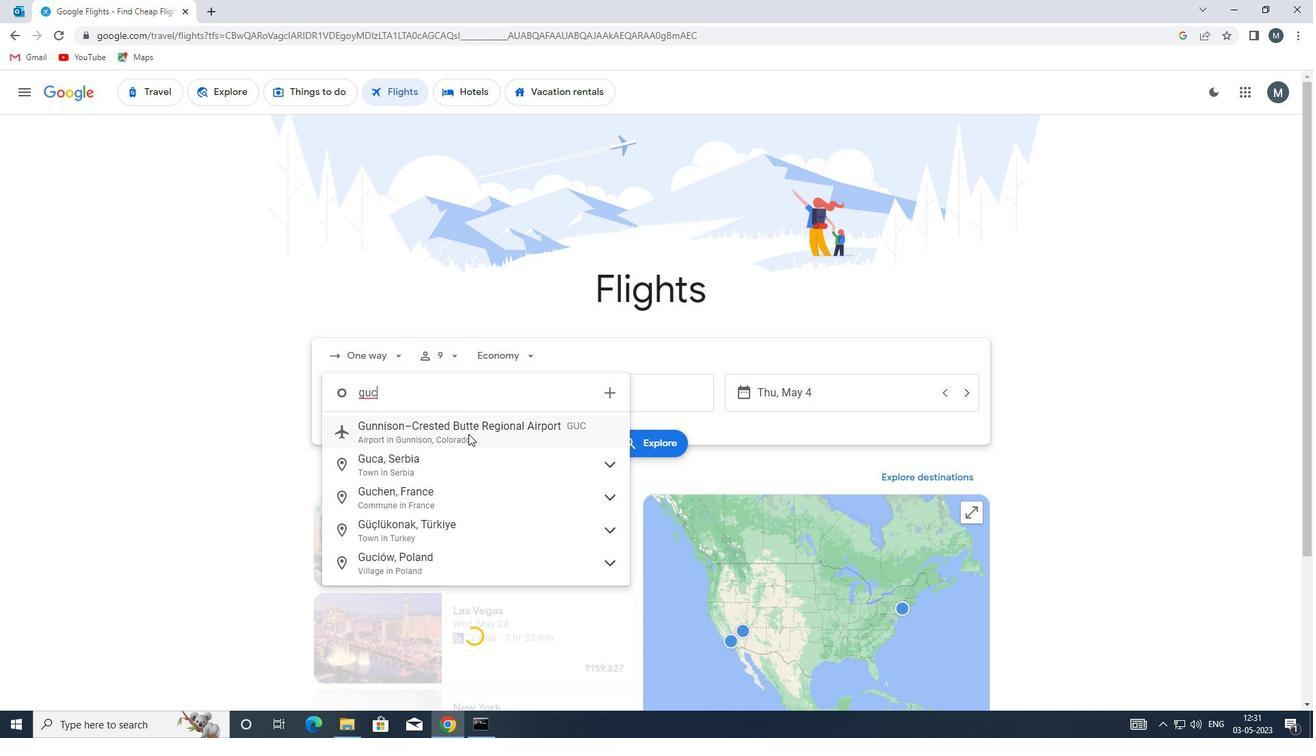 
Action: Mouse pressed left at (470, 433)
Screenshot: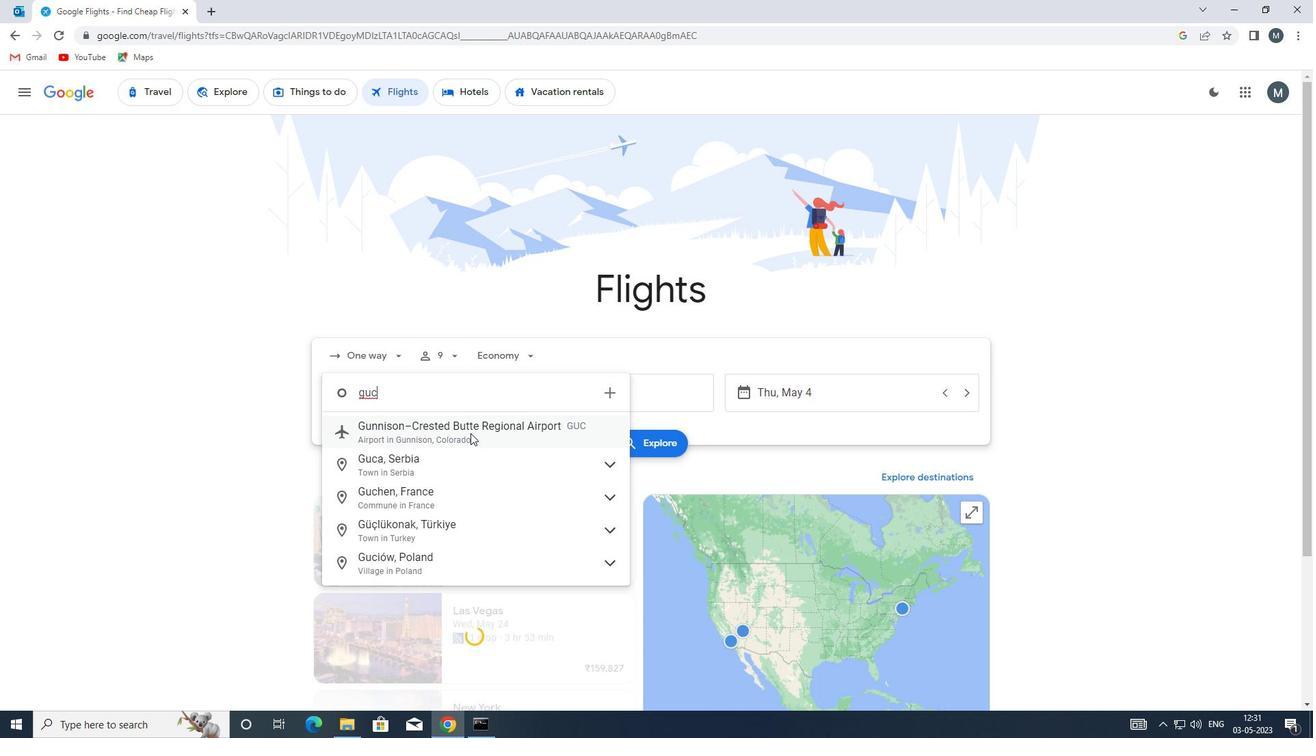 
Action: Mouse moved to (595, 391)
Screenshot: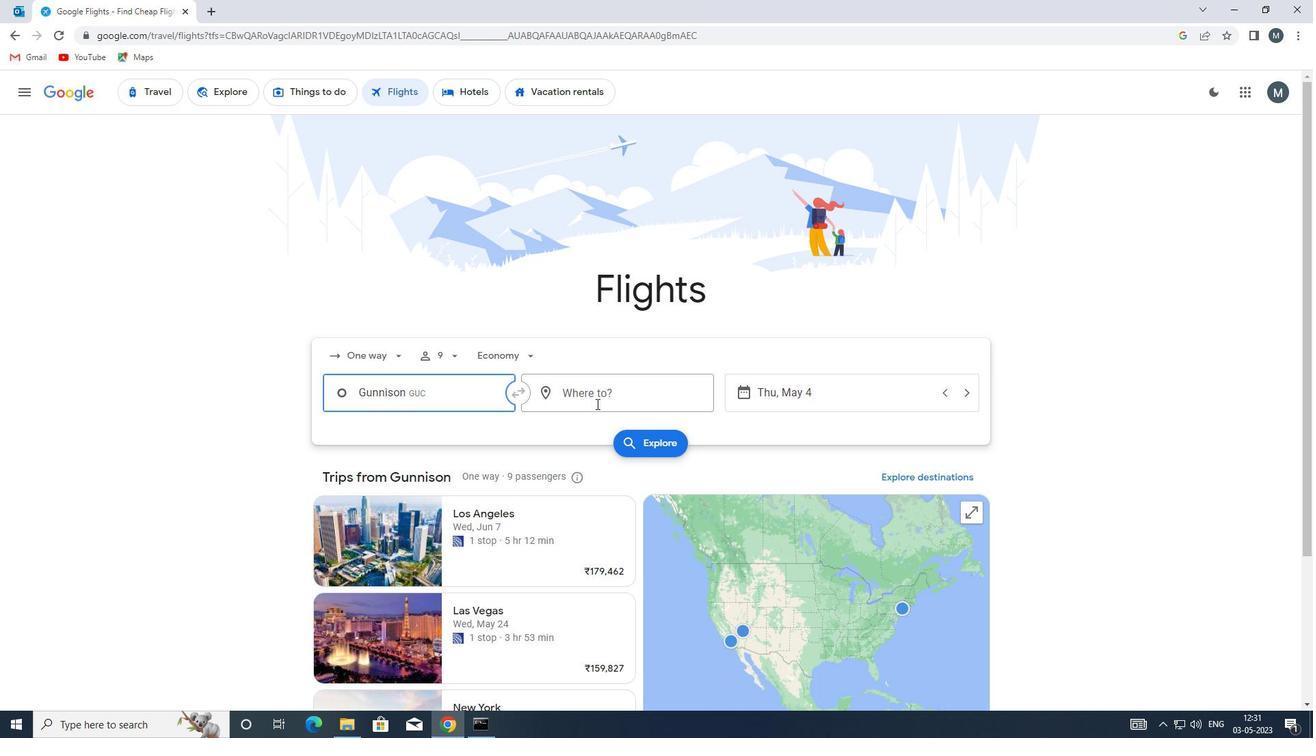 
Action: Mouse pressed left at (595, 391)
Screenshot: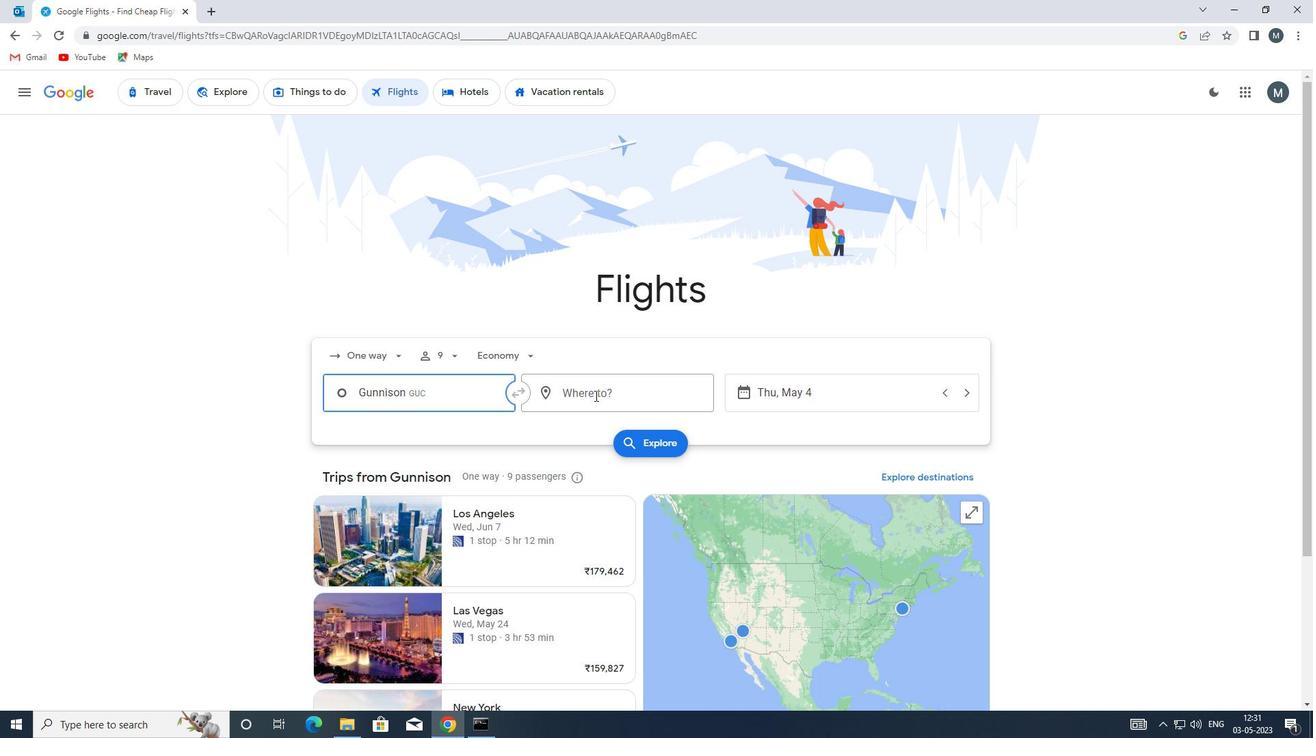 
Action: Mouse moved to (588, 392)
Screenshot: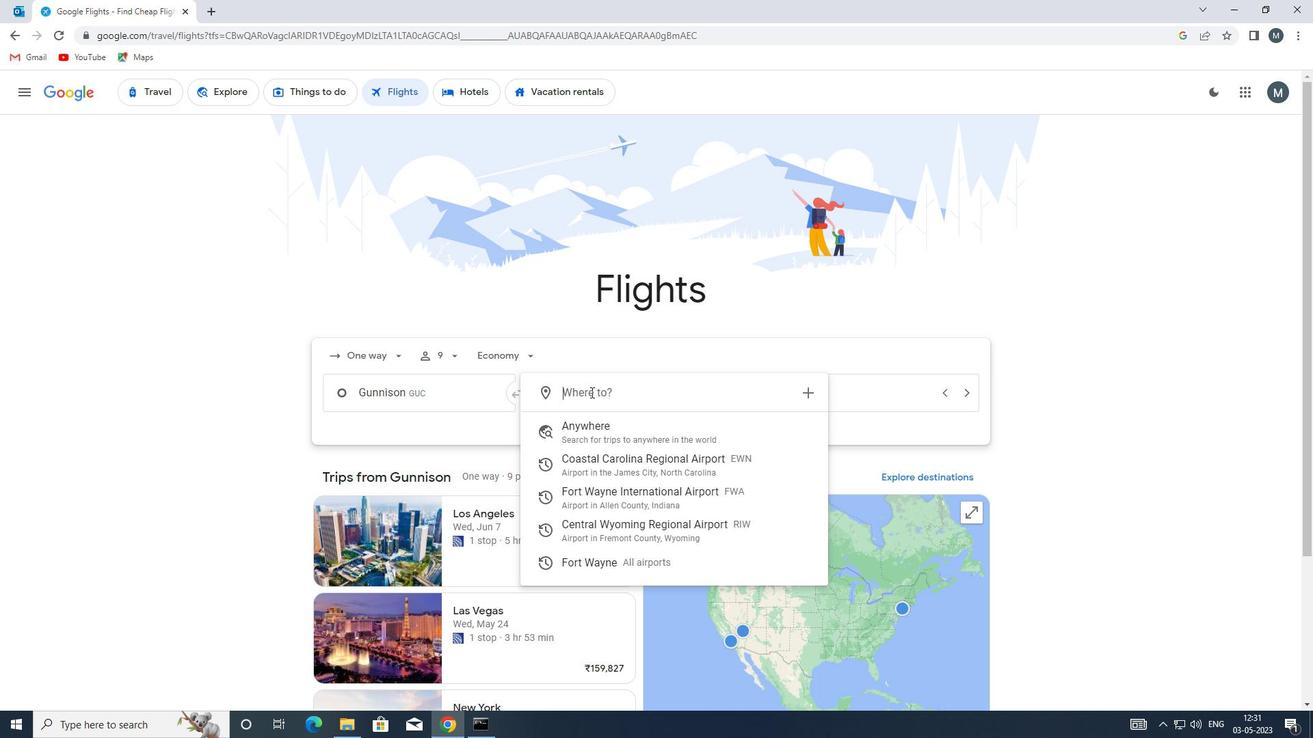 
Action: Key pressed r
Screenshot: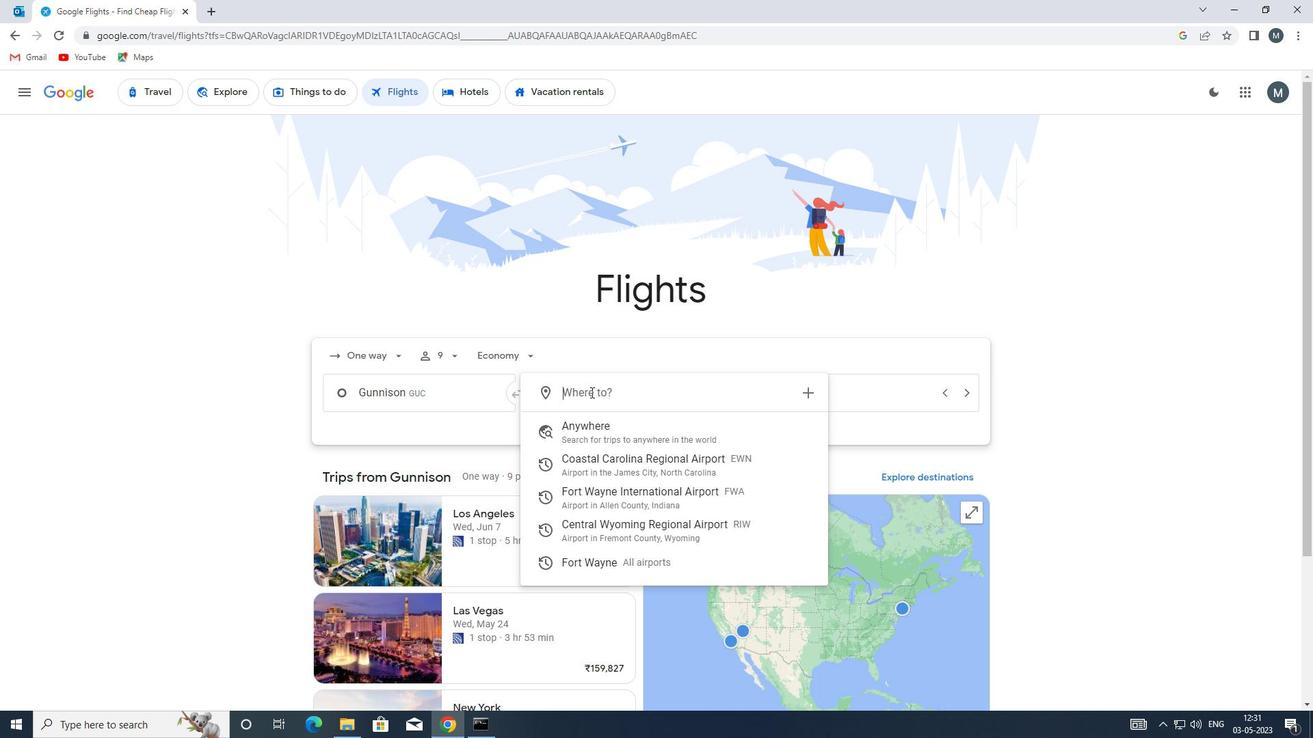 
Action: Mouse moved to (588, 393)
Screenshot: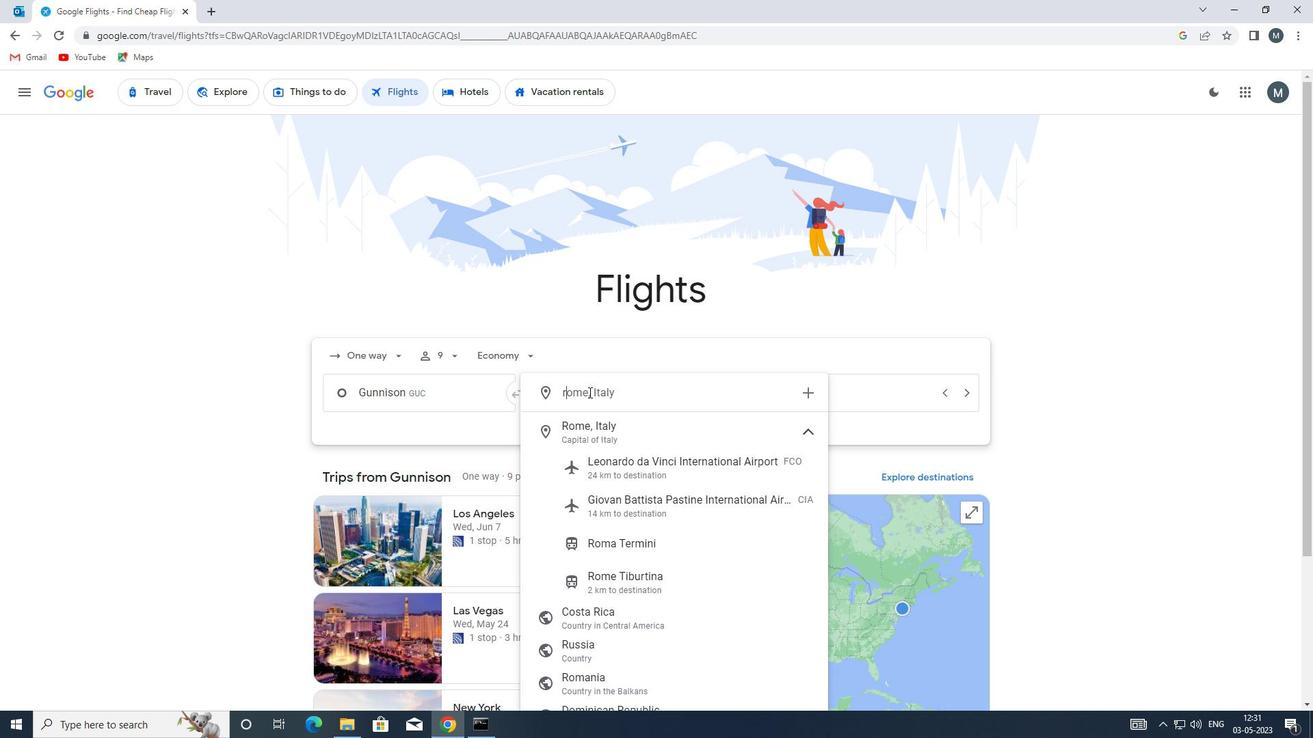 
Action: Key pressed i
Screenshot: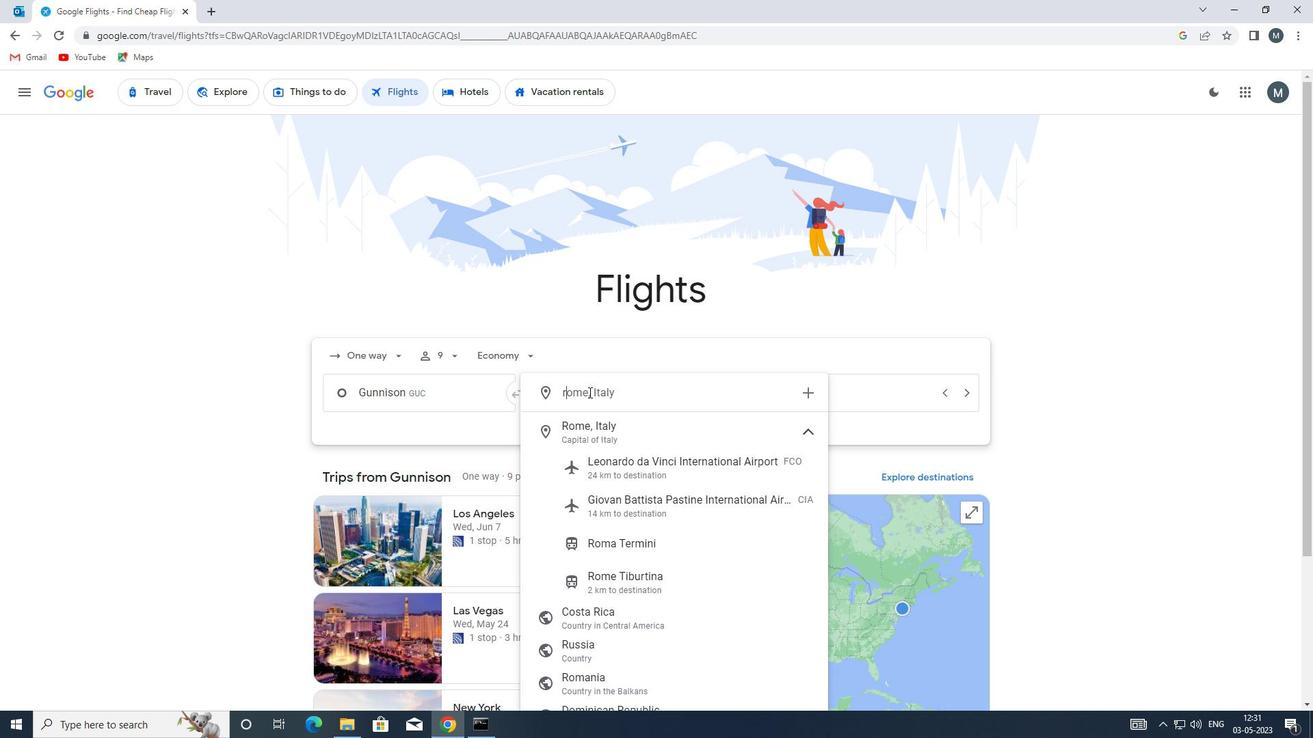 
Action: Mouse moved to (585, 394)
Screenshot: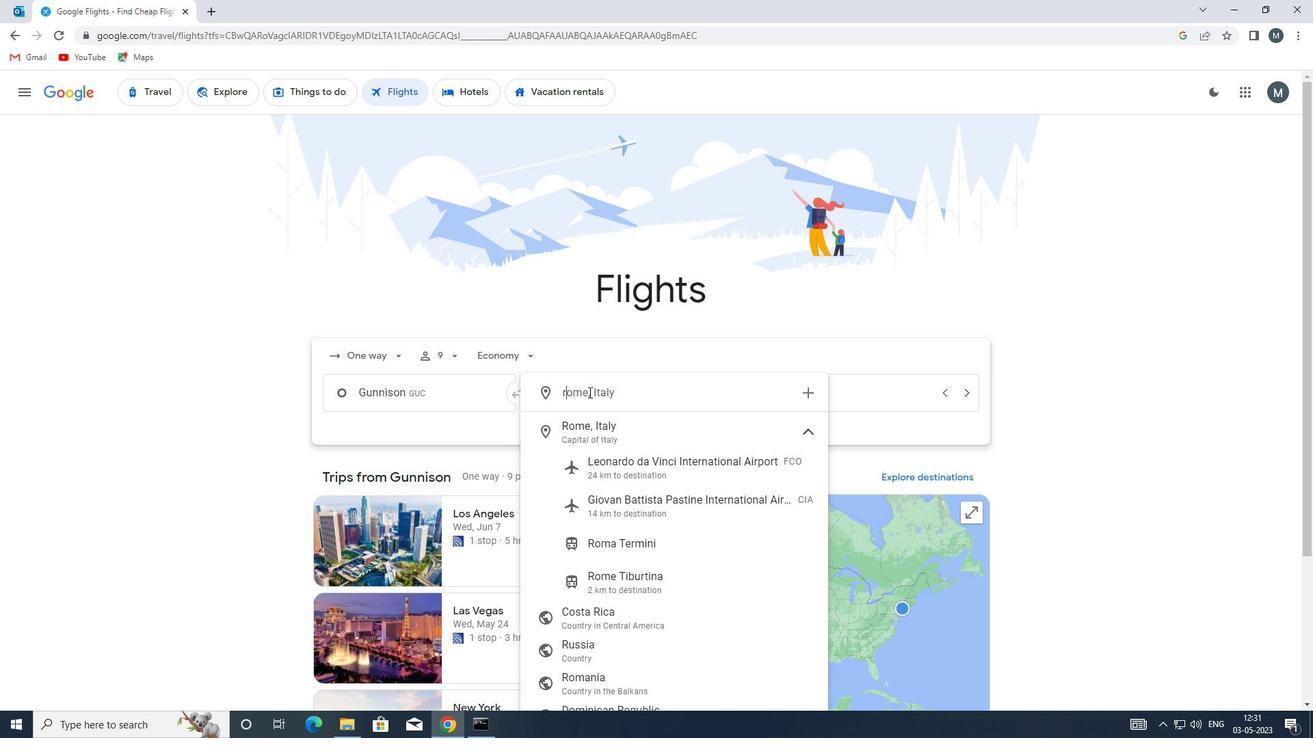 
Action: Key pressed w
Screenshot: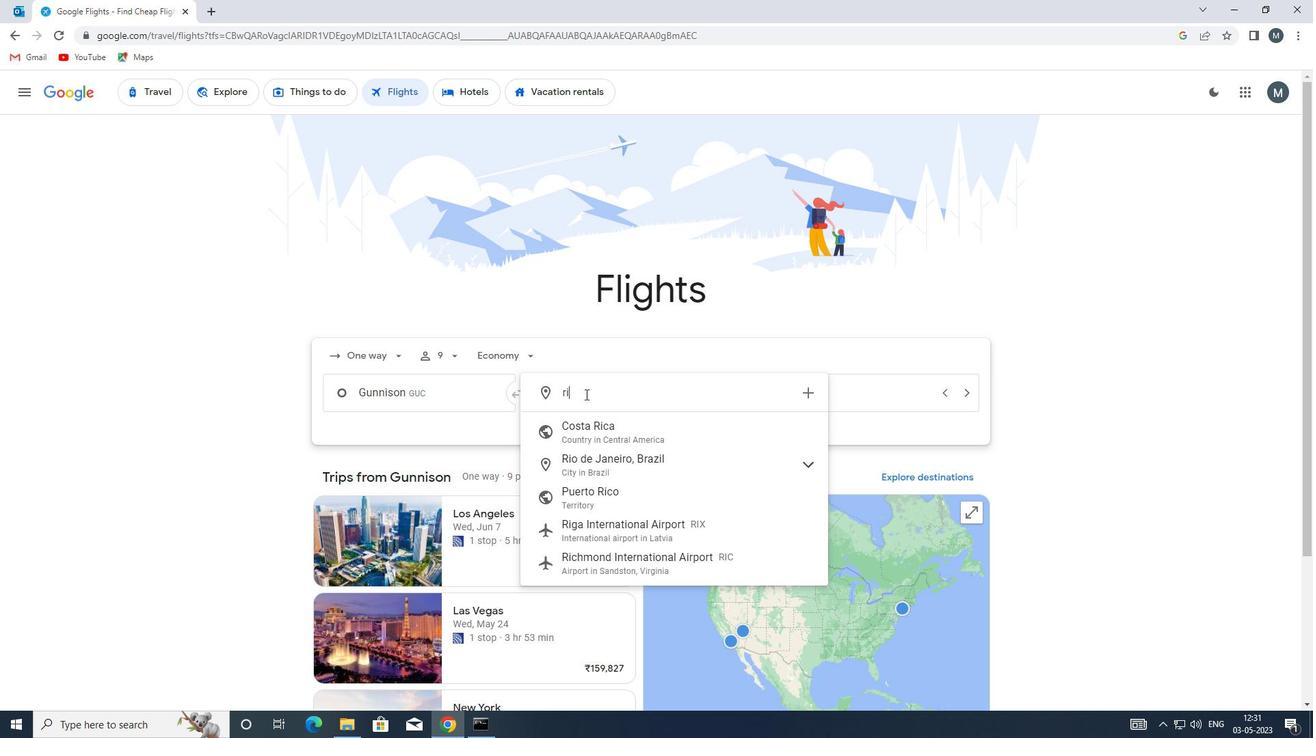 
Action: Mouse moved to (613, 432)
Screenshot: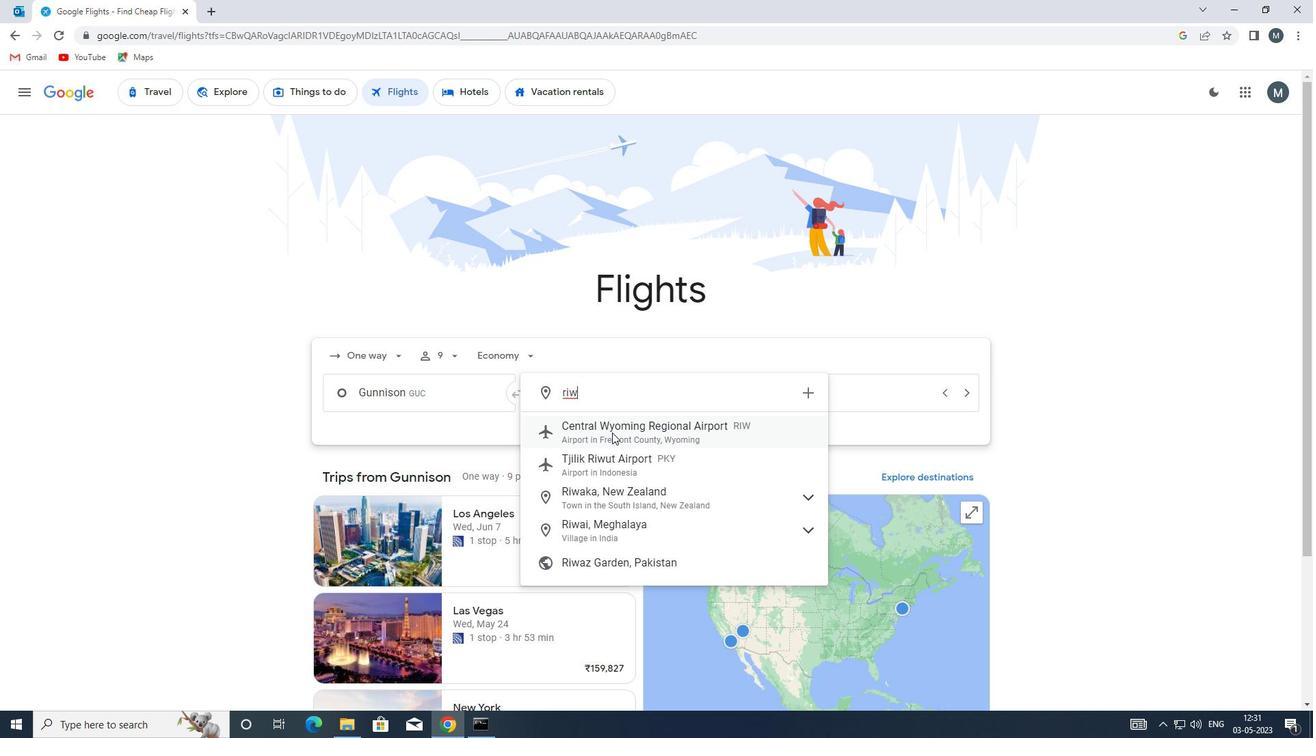 
Action: Mouse pressed left at (613, 432)
Screenshot: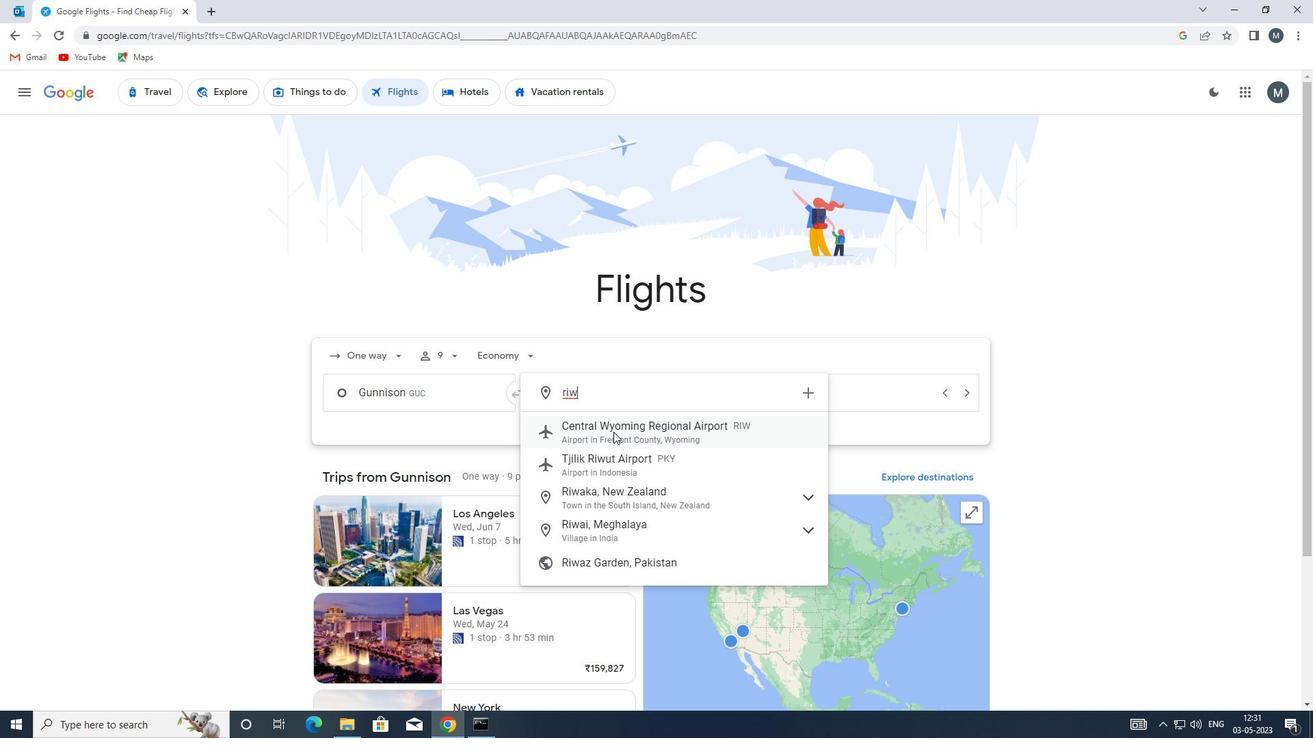 
Action: Mouse moved to (756, 391)
Screenshot: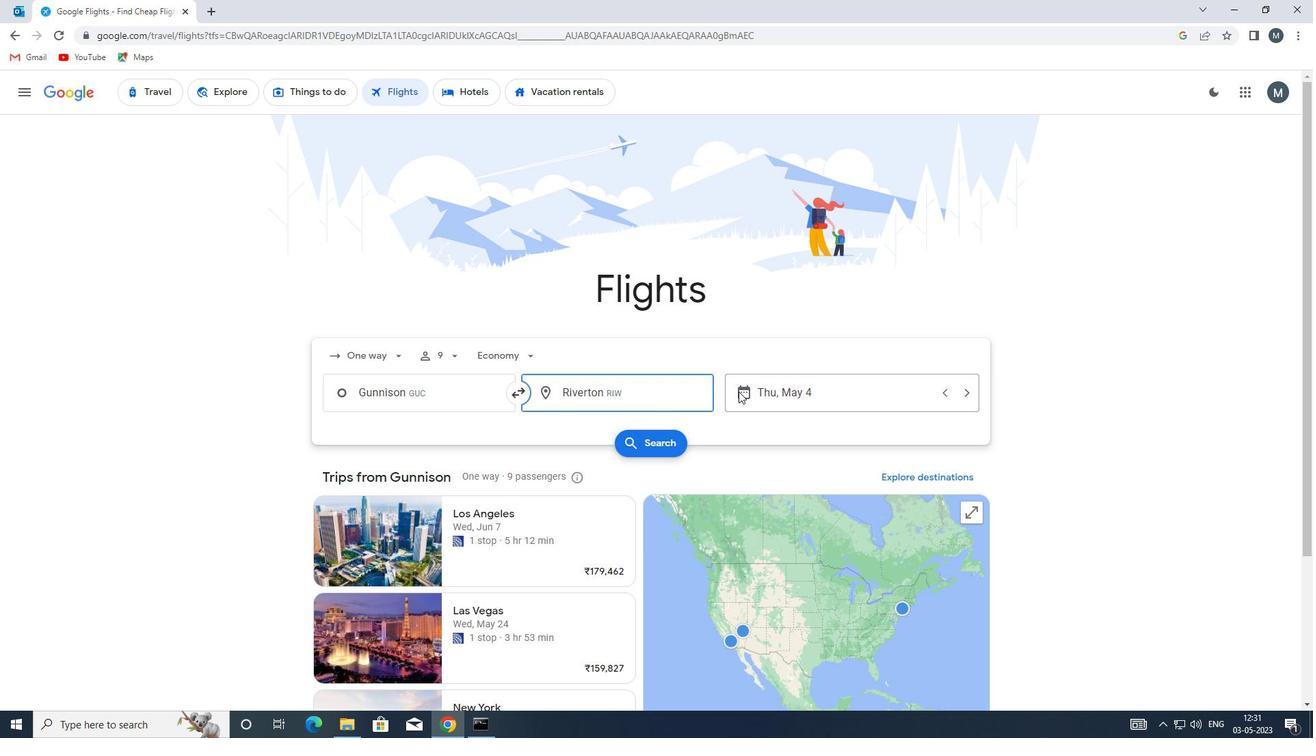 
Action: Mouse pressed left at (756, 391)
Screenshot: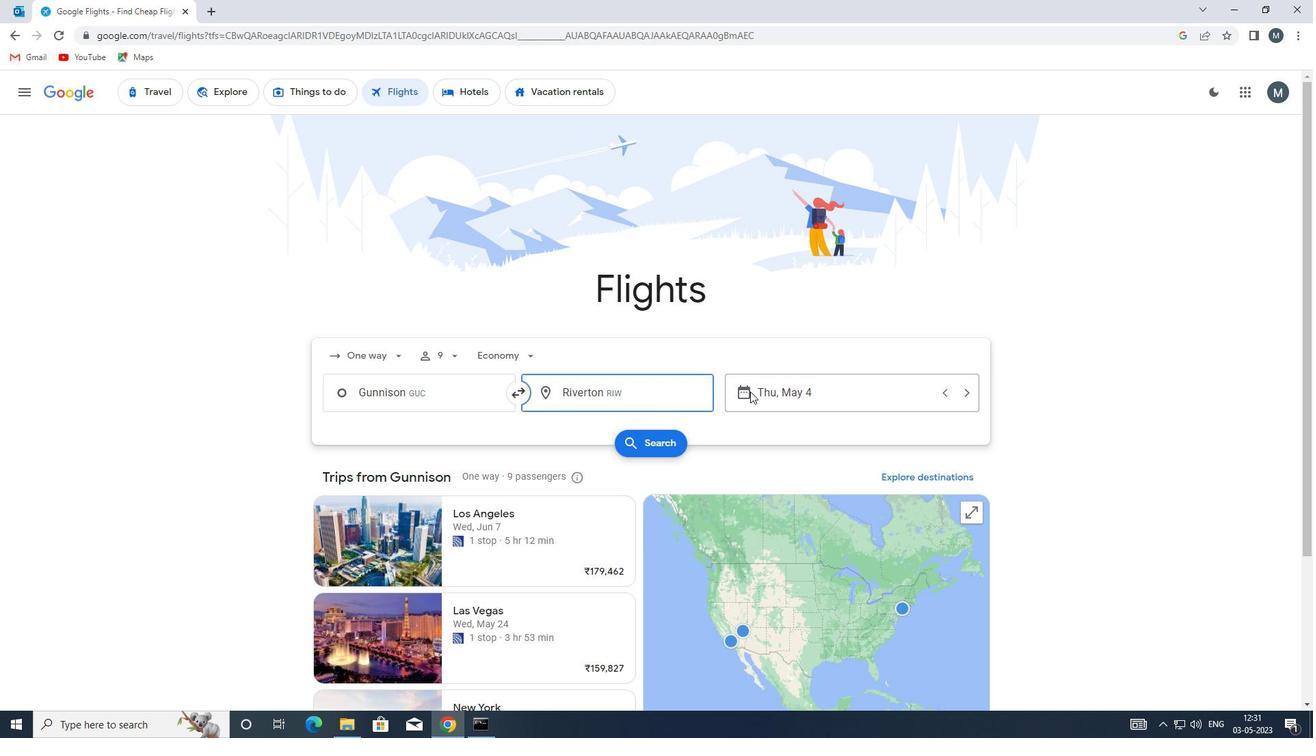 
Action: Mouse moved to (632, 464)
Screenshot: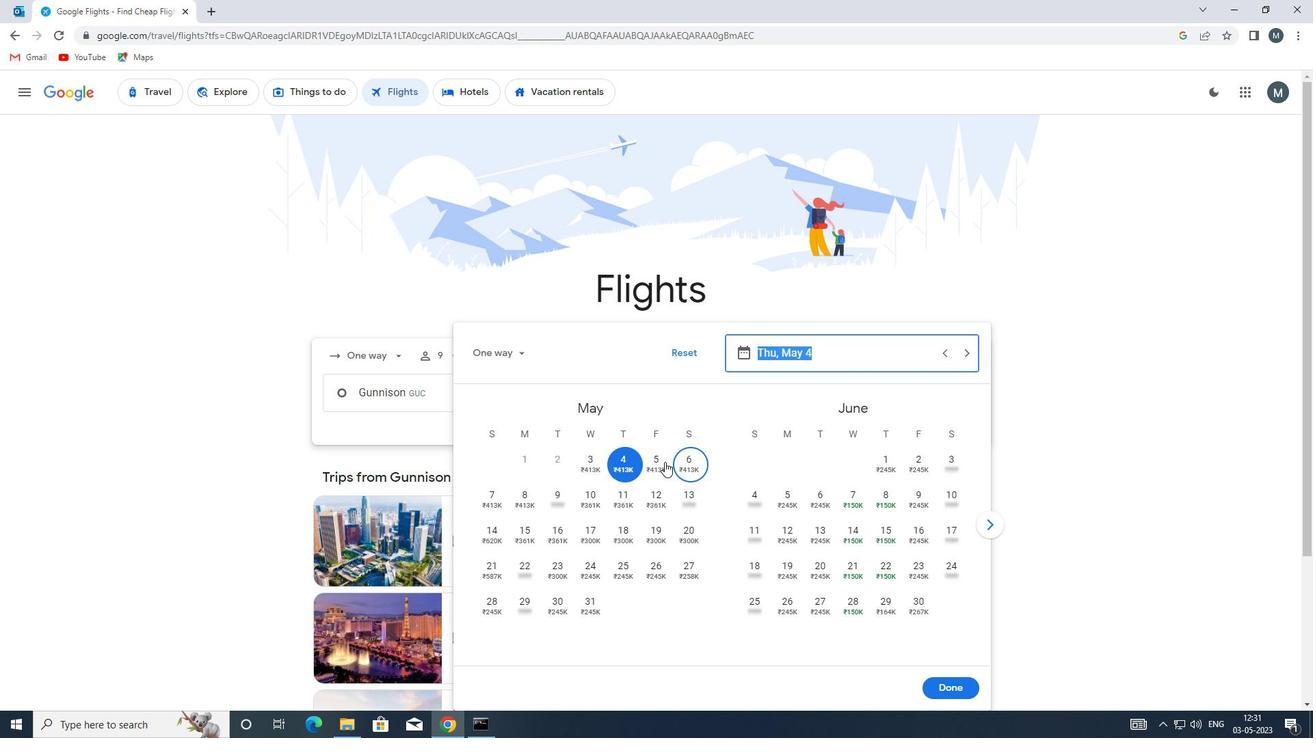 
Action: Mouse pressed left at (632, 464)
Screenshot: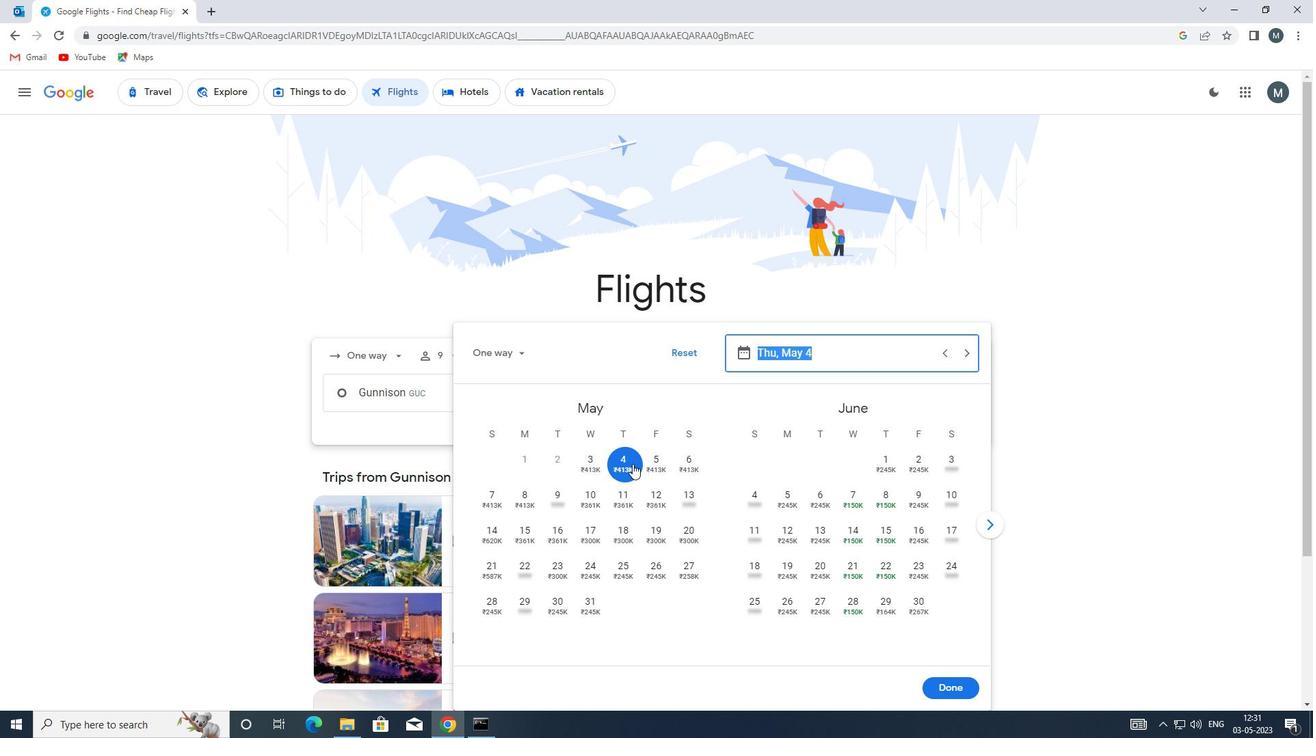 
Action: Mouse moved to (960, 687)
Screenshot: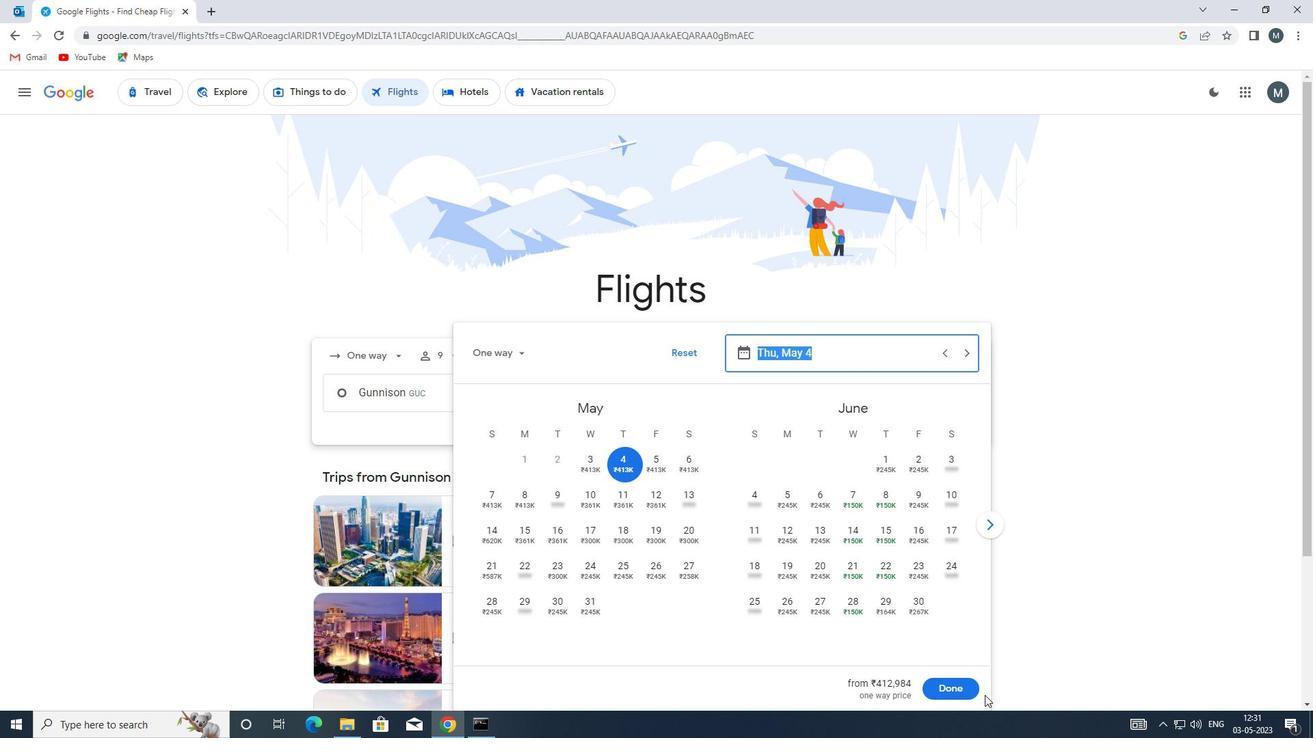 
Action: Mouse pressed left at (960, 687)
Screenshot: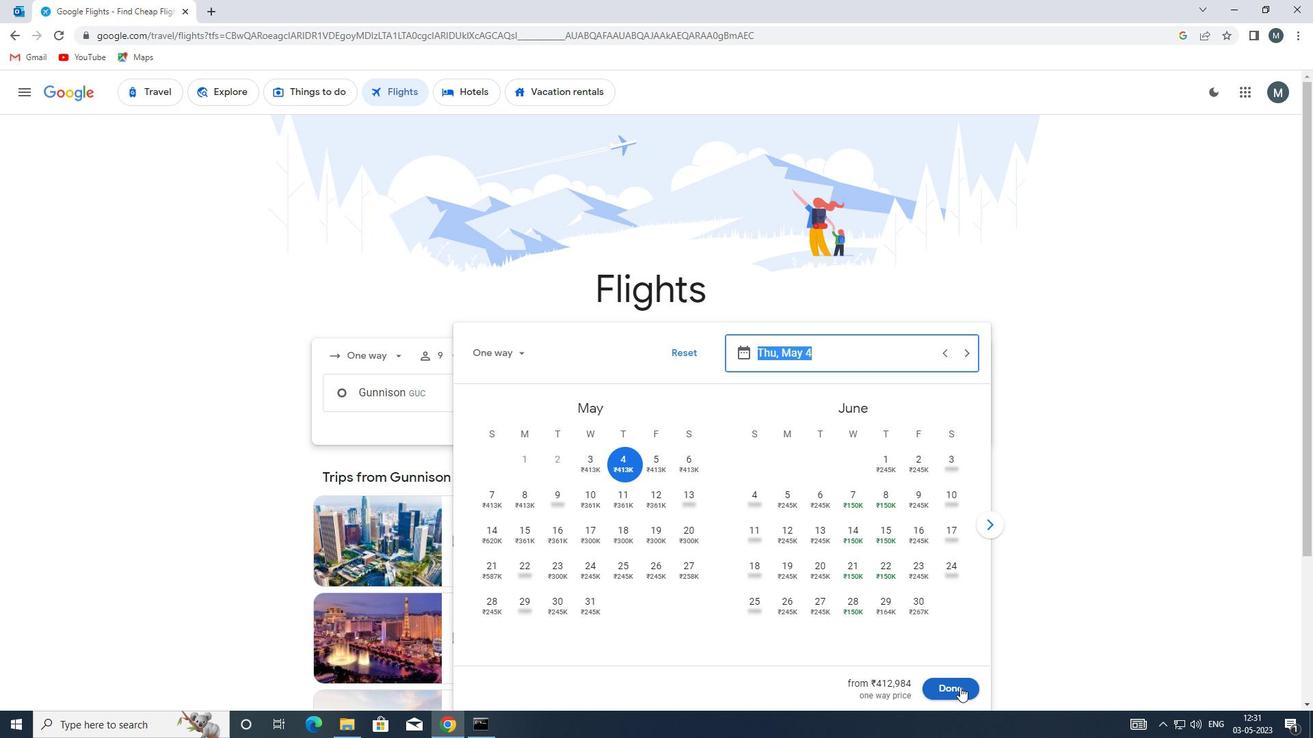 
Action: Mouse moved to (647, 445)
Screenshot: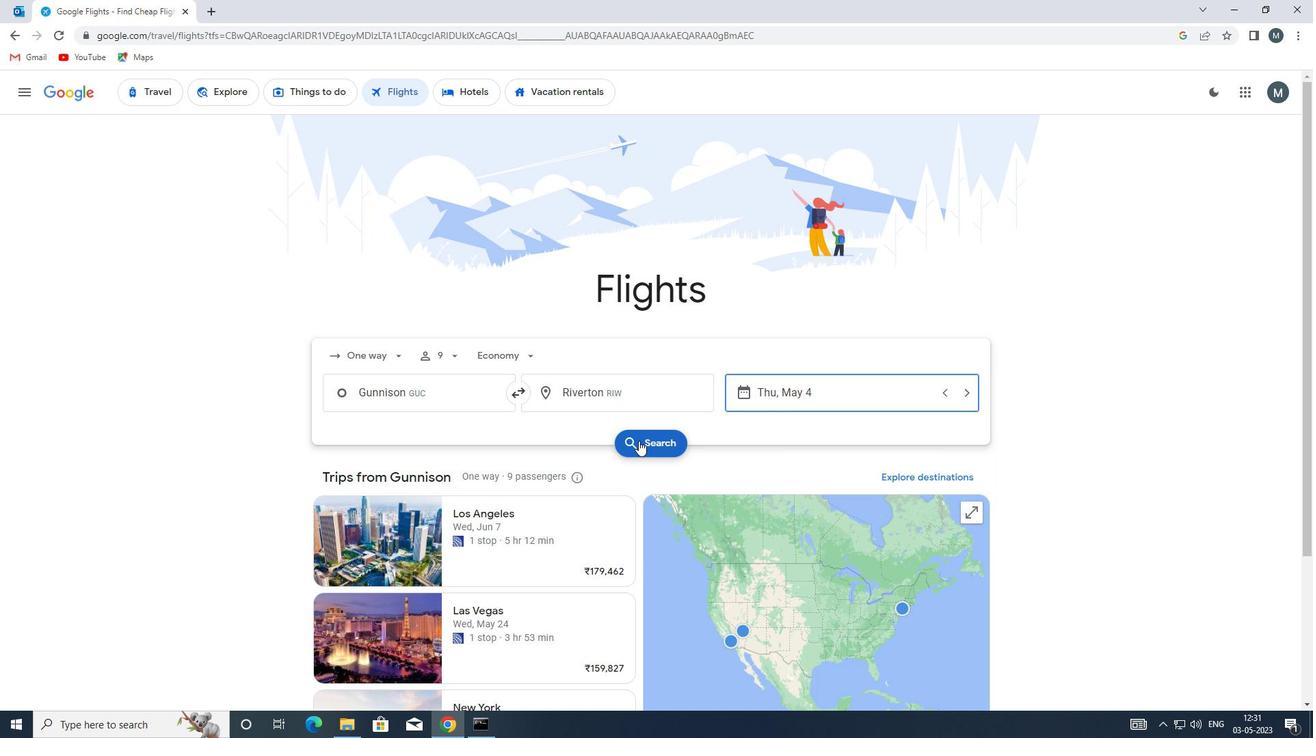 
Action: Mouse pressed left at (647, 445)
Screenshot: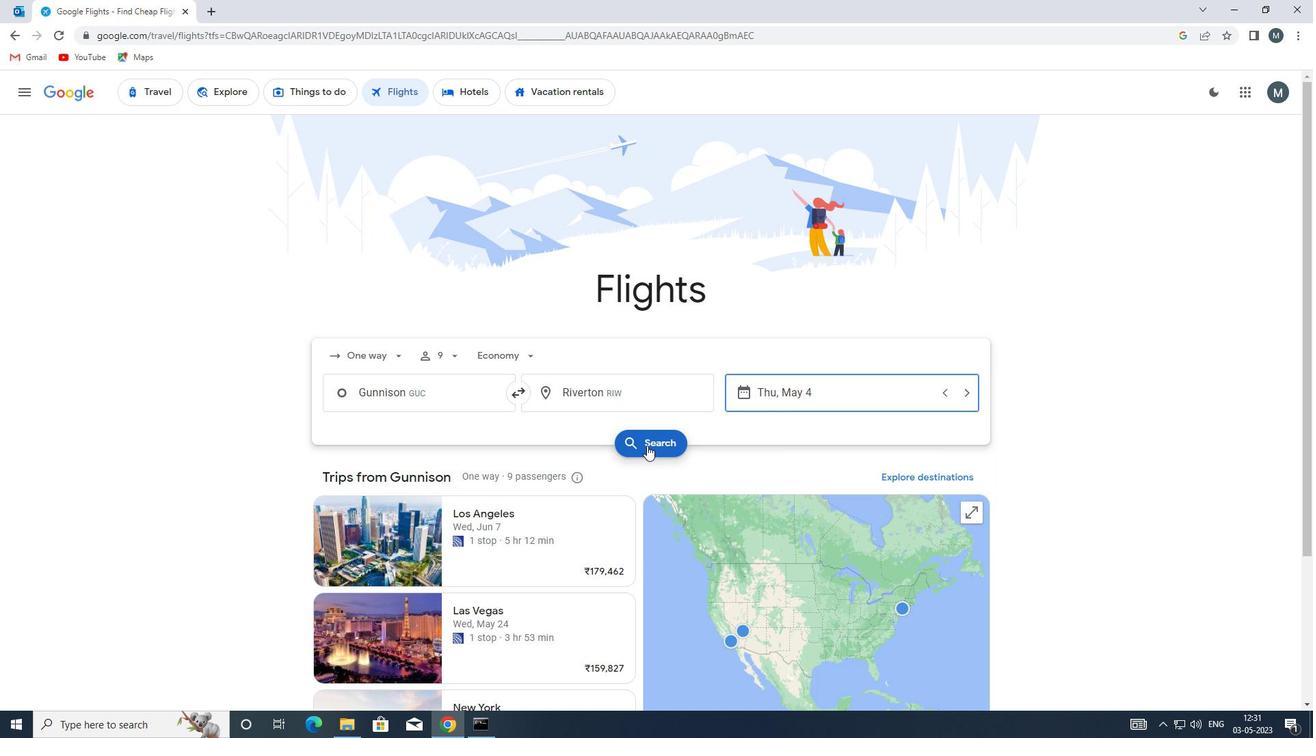 
Action: Mouse moved to (346, 210)
Screenshot: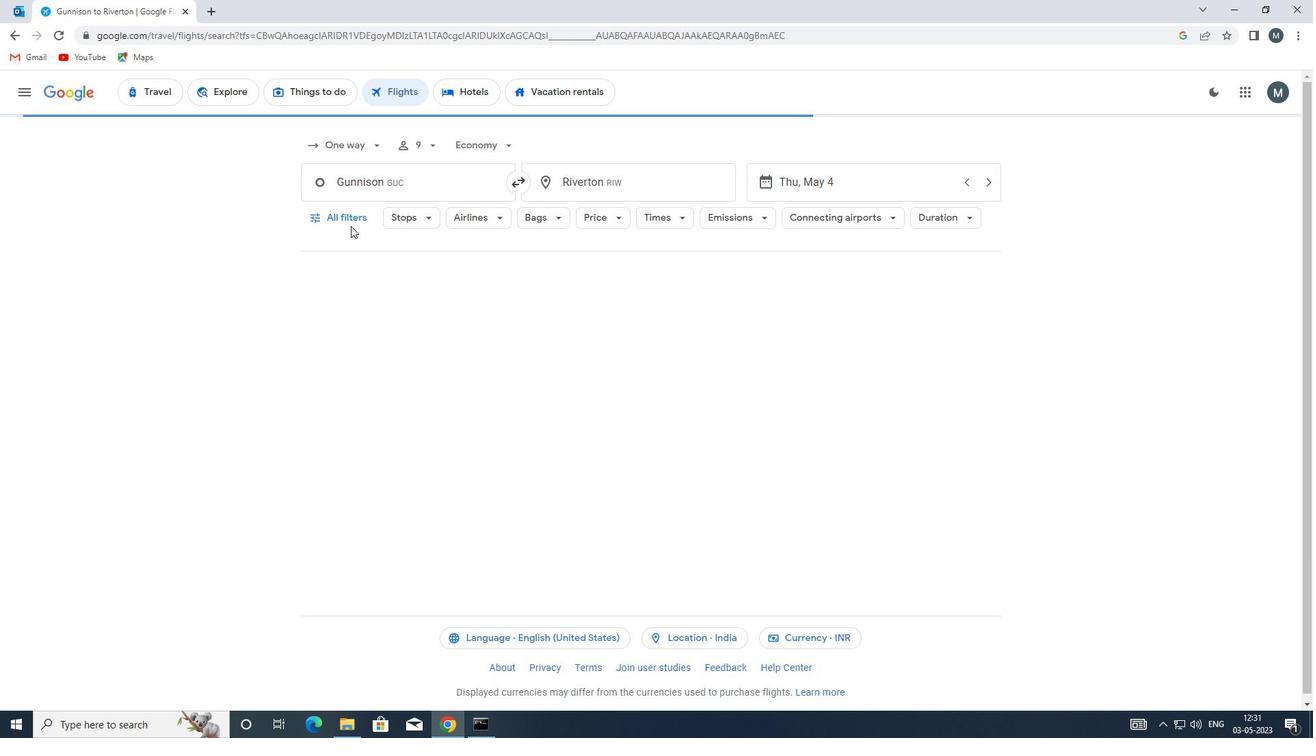 
Action: Mouse pressed left at (346, 210)
Screenshot: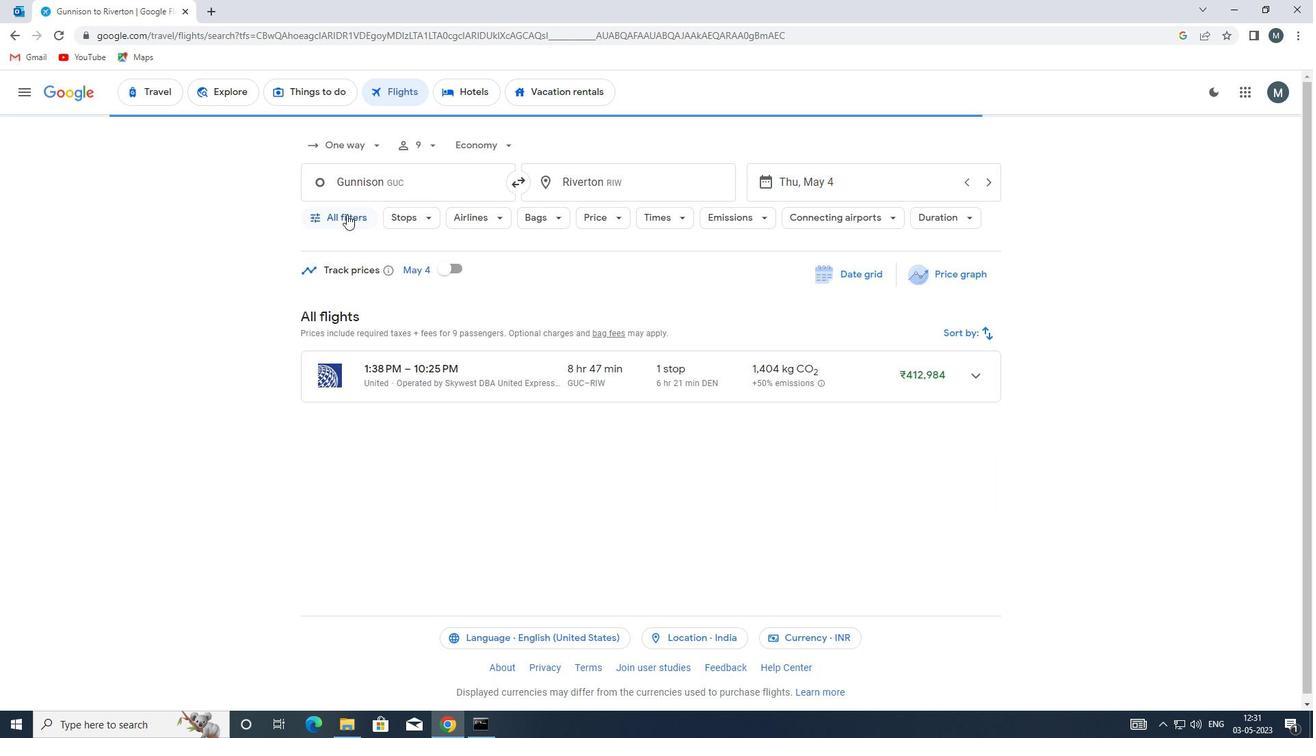 
Action: Mouse moved to (448, 371)
Screenshot: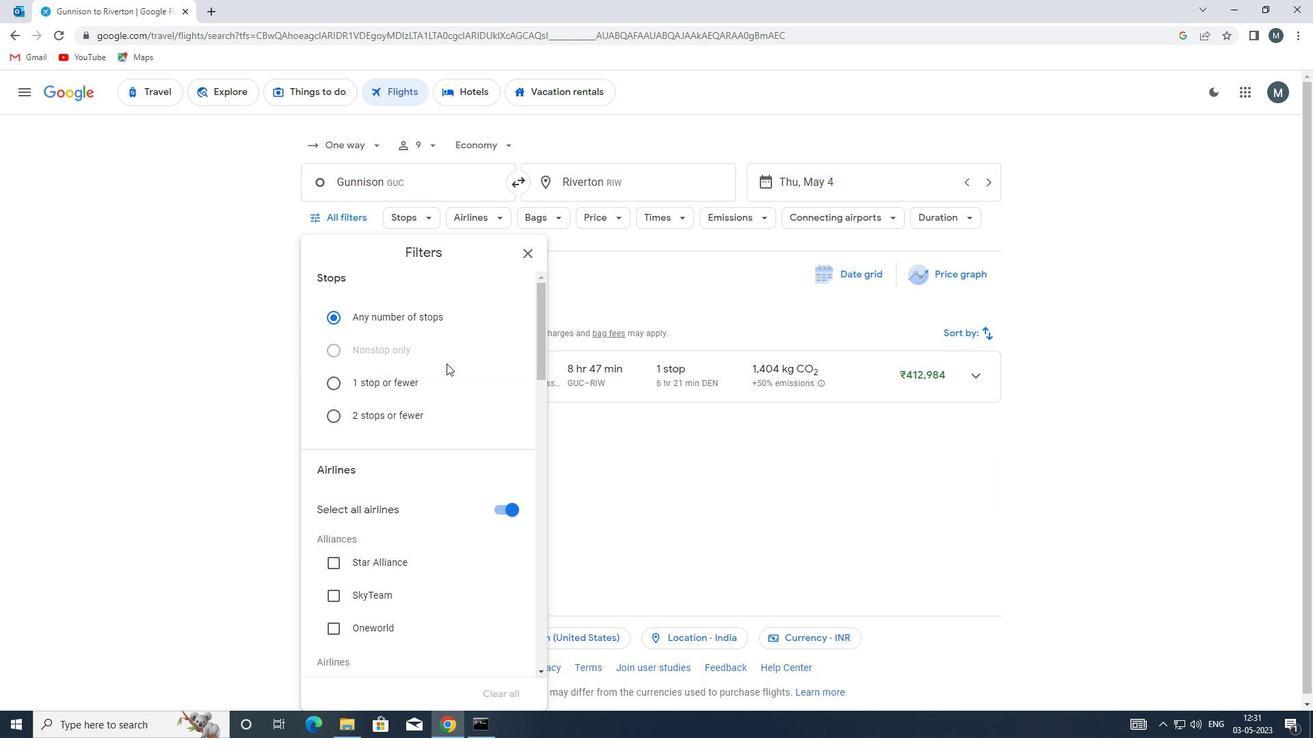 
Action: Mouse scrolled (448, 370) with delta (0, 0)
Screenshot: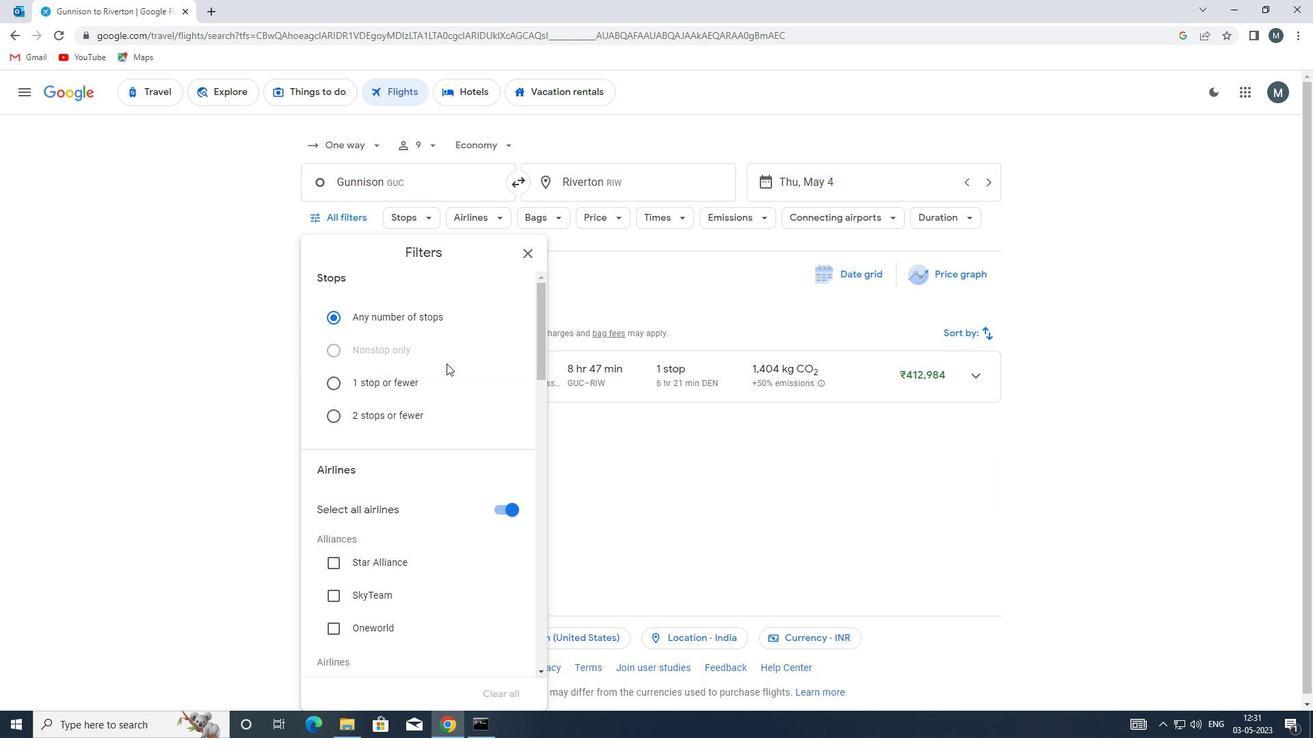 
Action: Mouse moved to (449, 378)
Screenshot: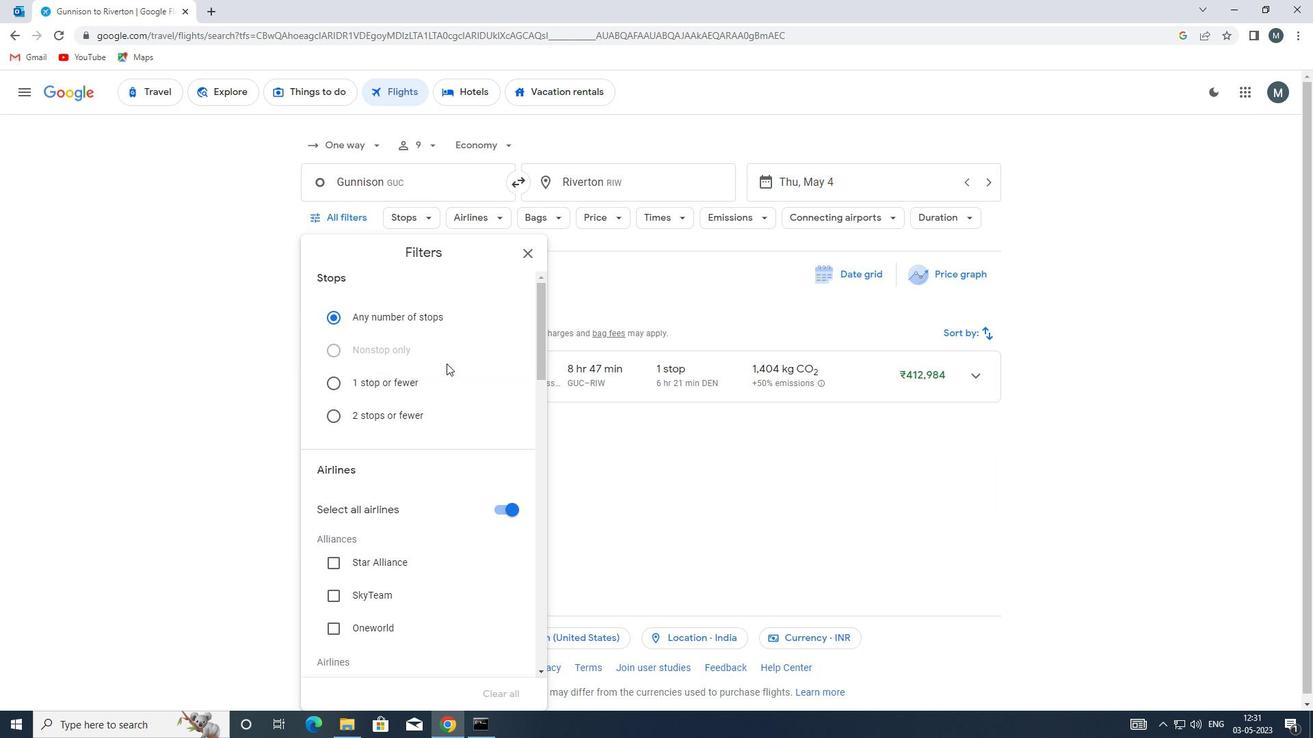 
Action: Mouse scrolled (449, 378) with delta (0, 0)
Screenshot: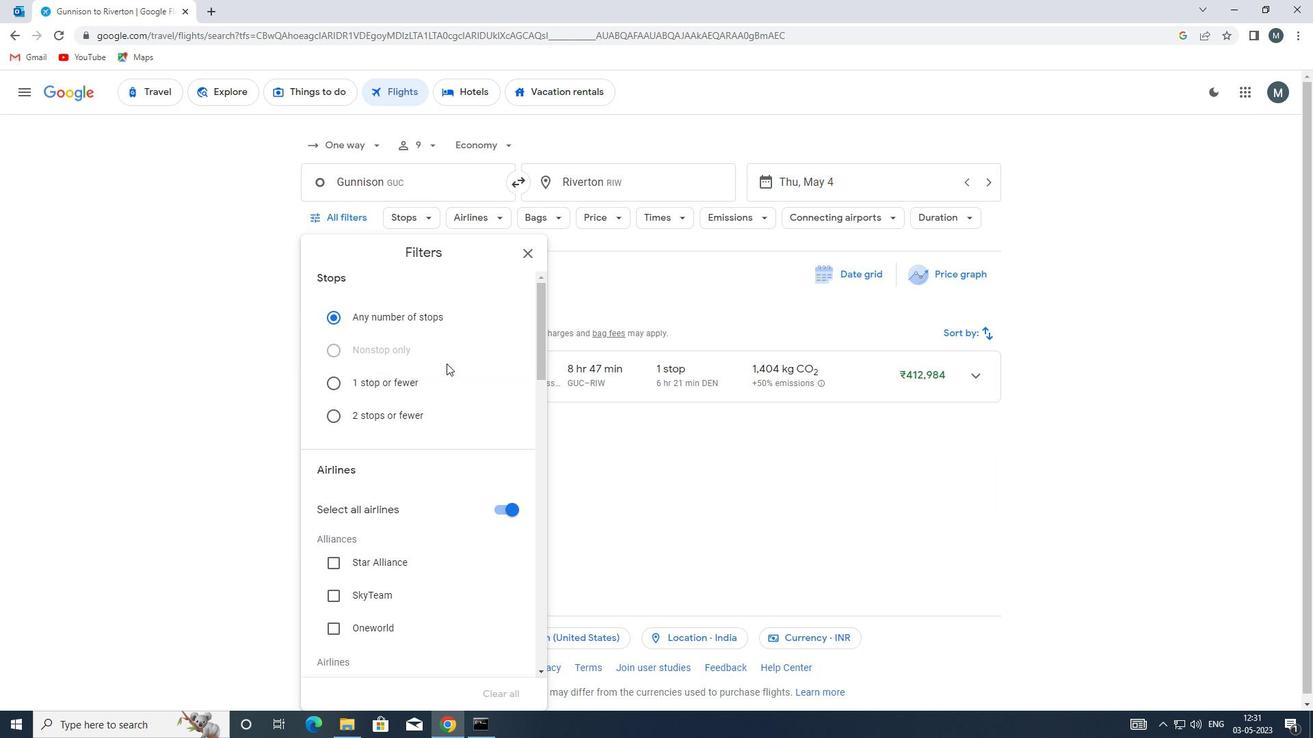 
Action: Mouse moved to (502, 364)
Screenshot: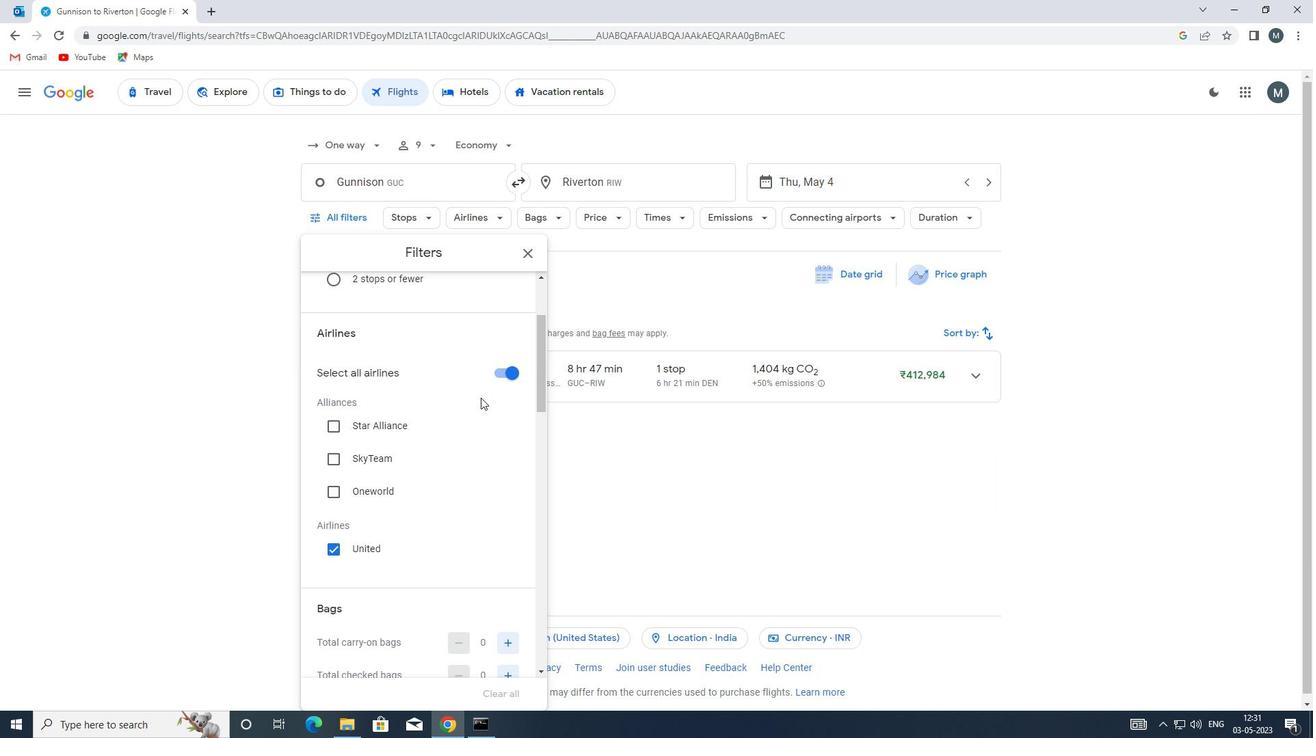
Action: Mouse pressed left at (502, 364)
Screenshot: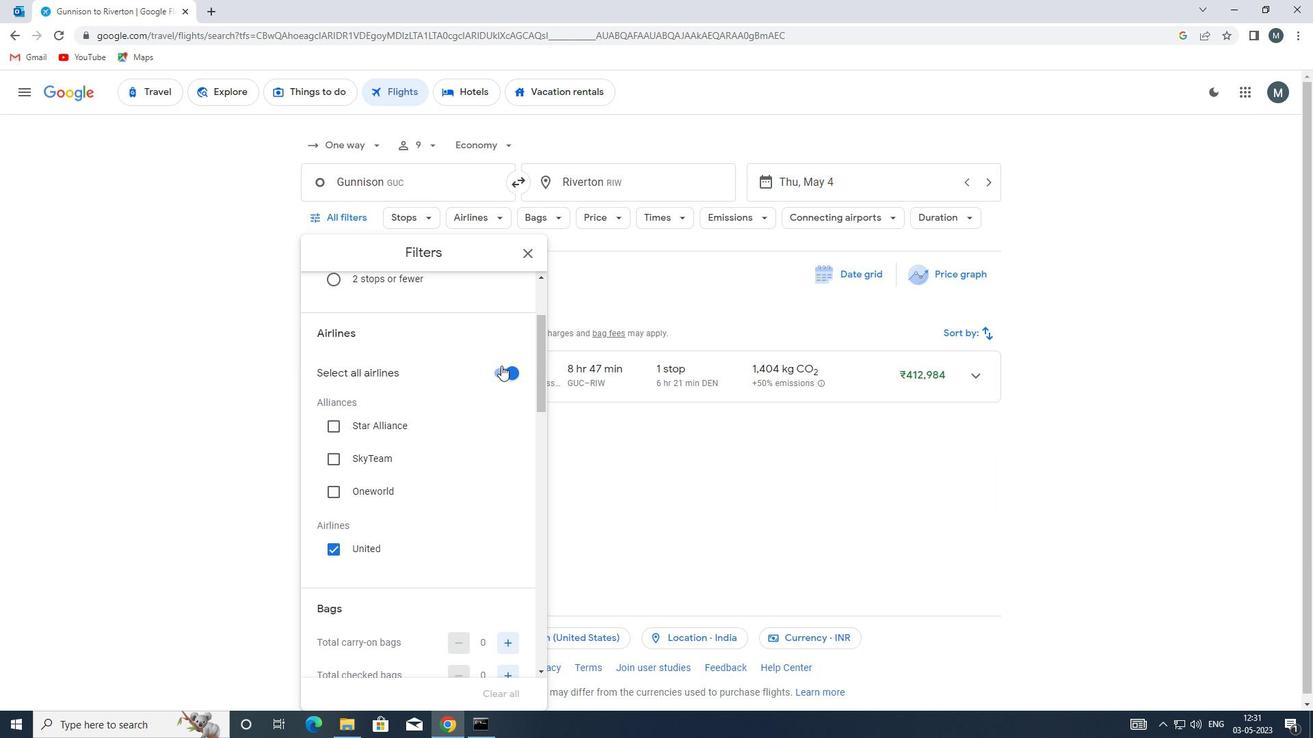 
Action: Mouse moved to (439, 417)
Screenshot: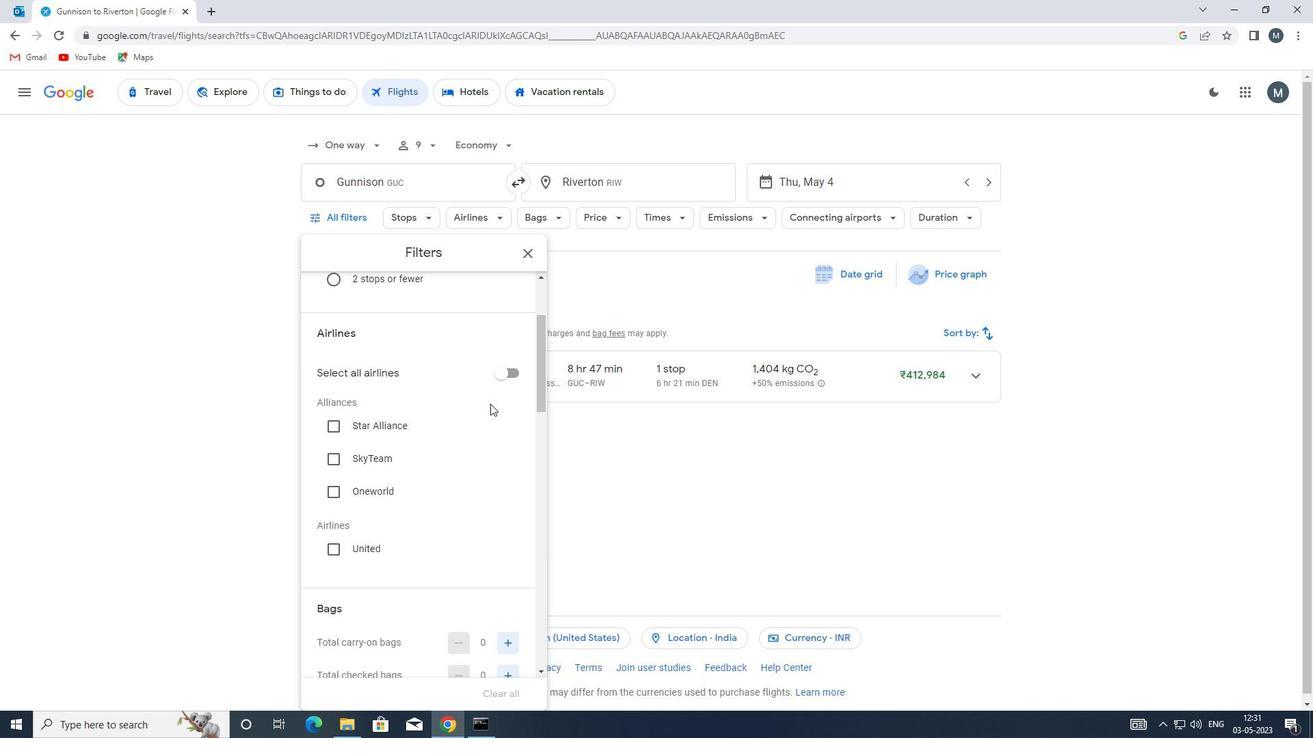 
Action: Mouse scrolled (439, 417) with delta (0, 0)
Screenshot: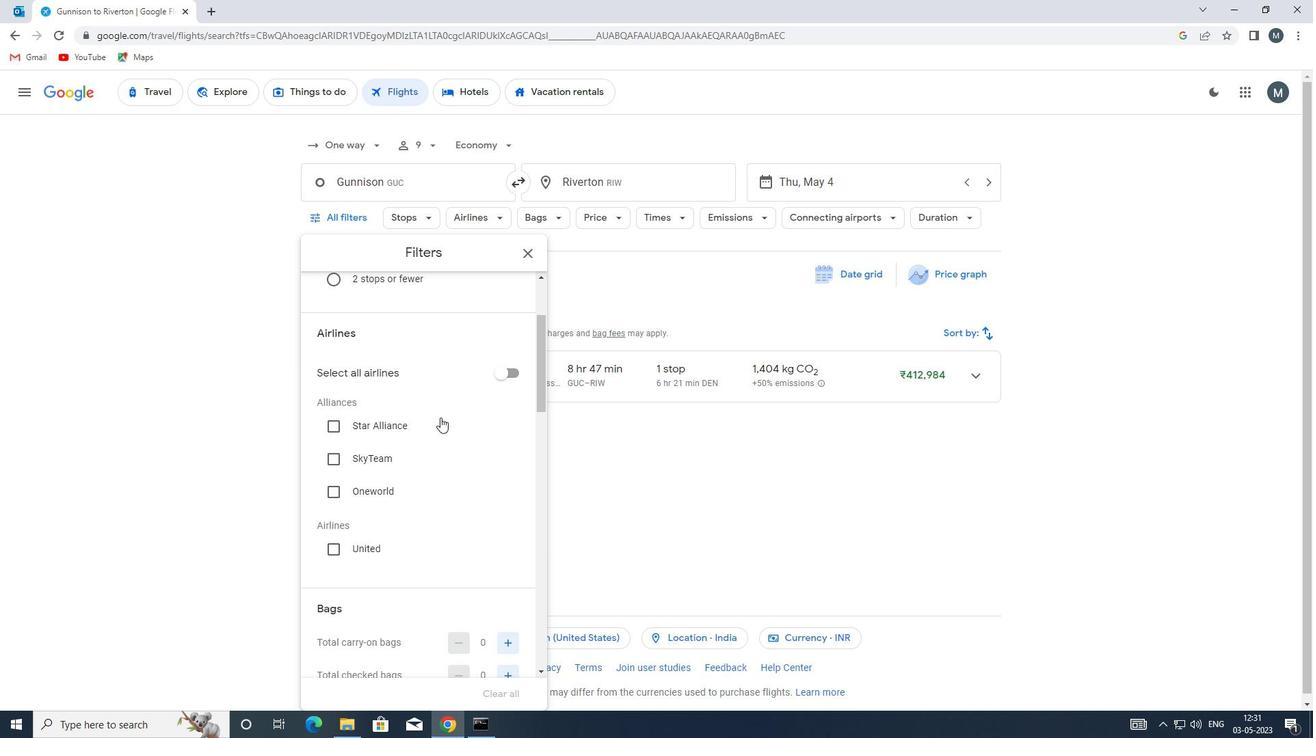 
Action: Mouse moved to (425, 438)
Screenshot: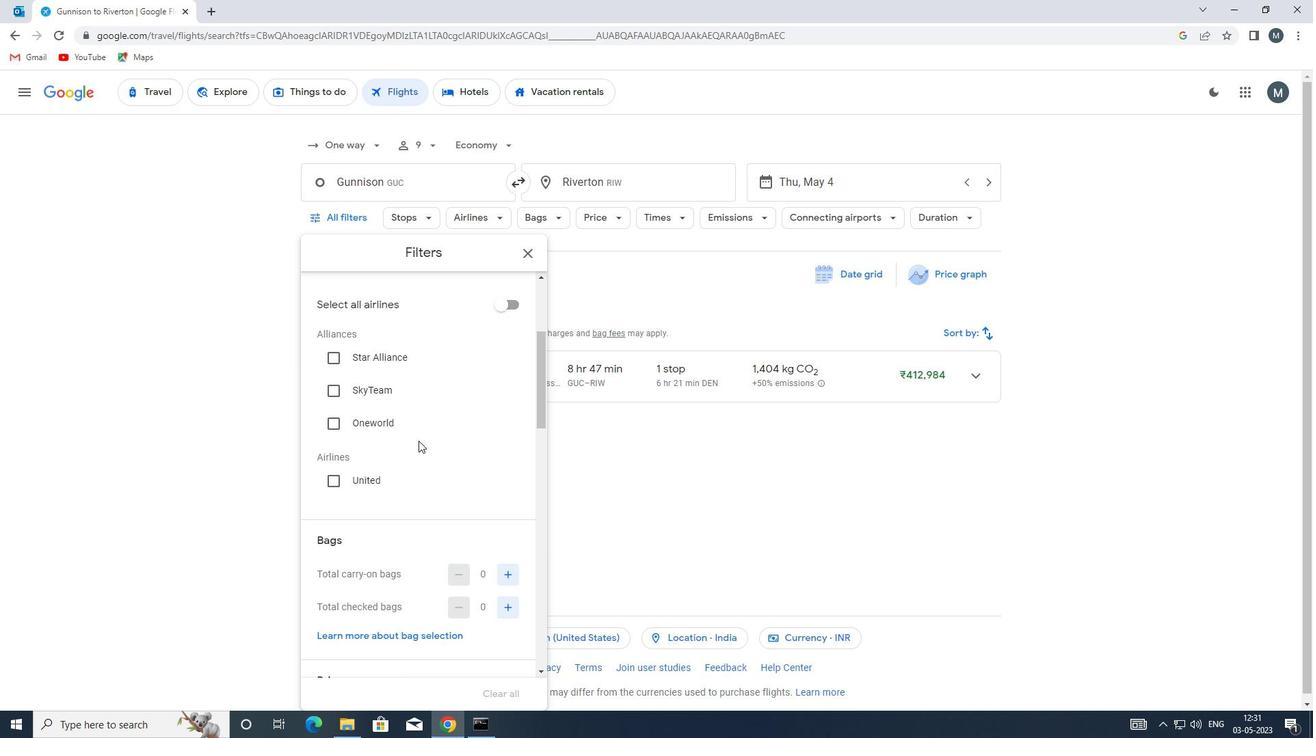 
Action: Mouse scrolled (425, 437) with delta (0, 0)
Screenshot: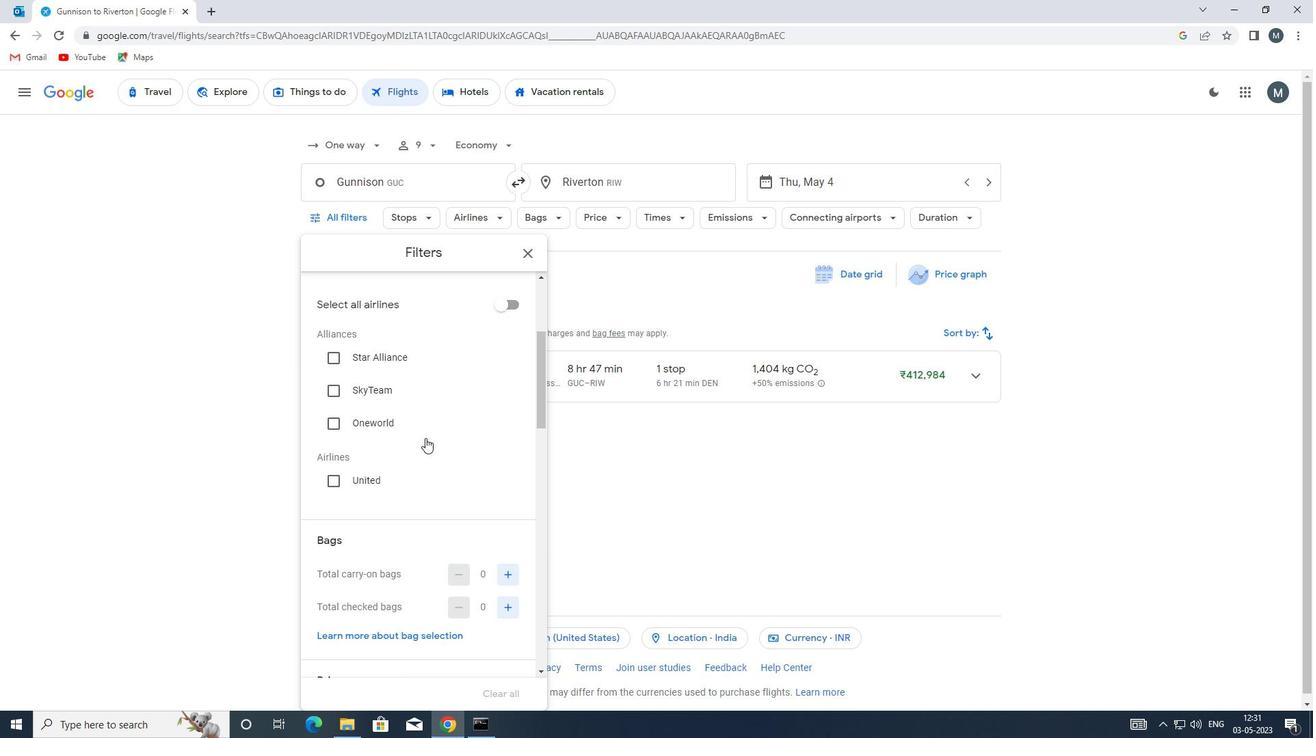 
Action: Mouse moved to (426, 438)
Screenshot: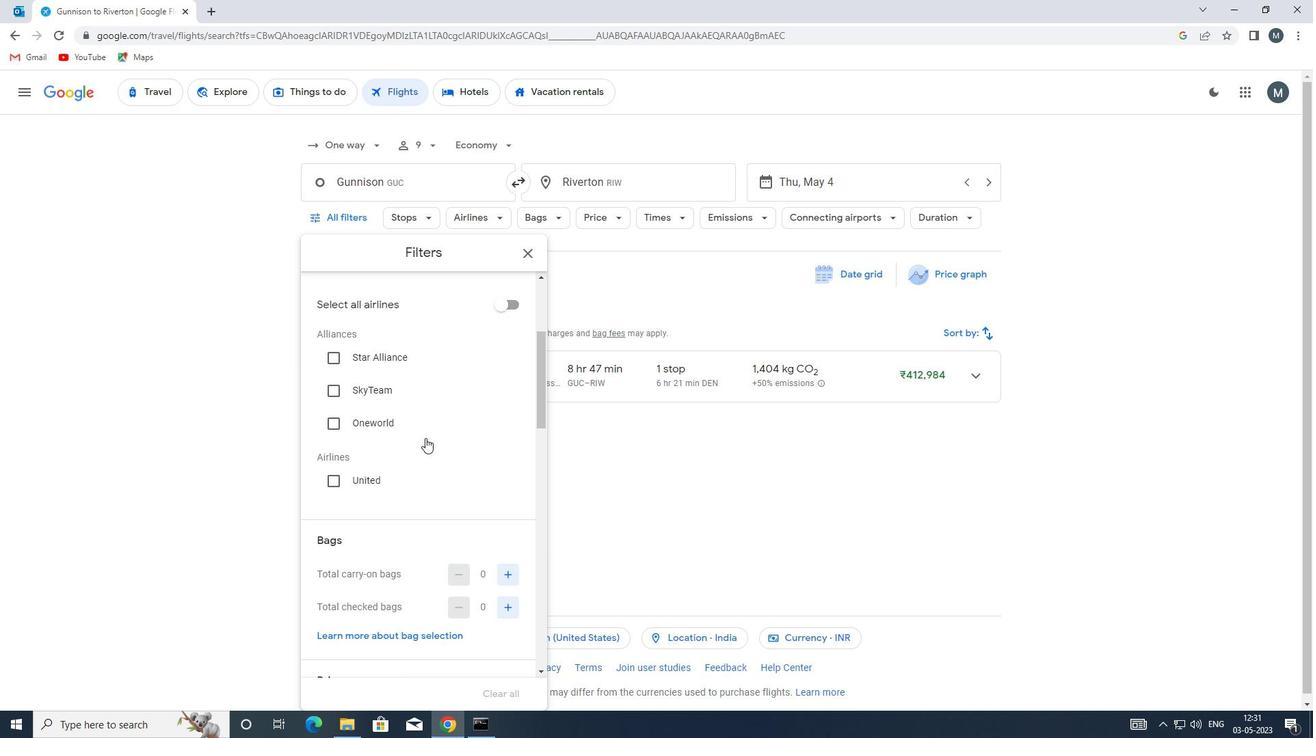 
Action: Mouse scrolled (426, 437) with delta (0, 0)
Screenshot: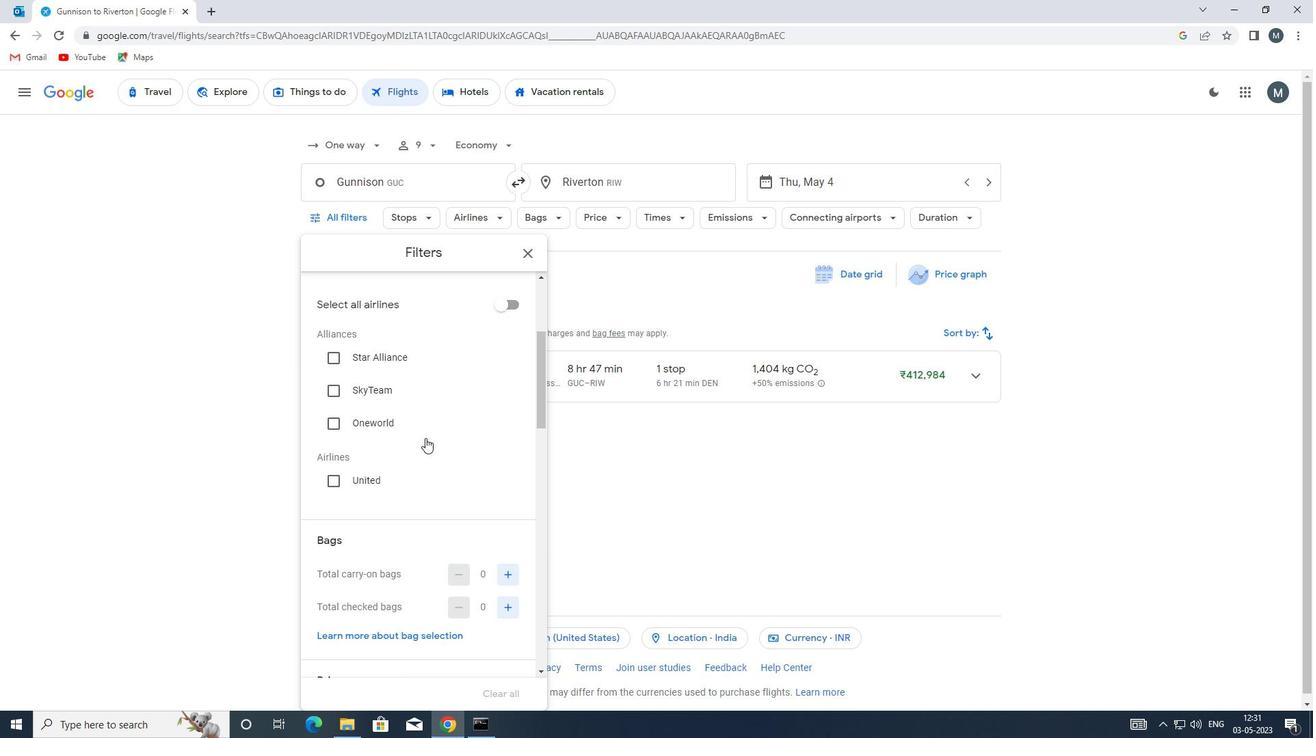 
Action: Mouse moved to (513, 437)
Screenshot: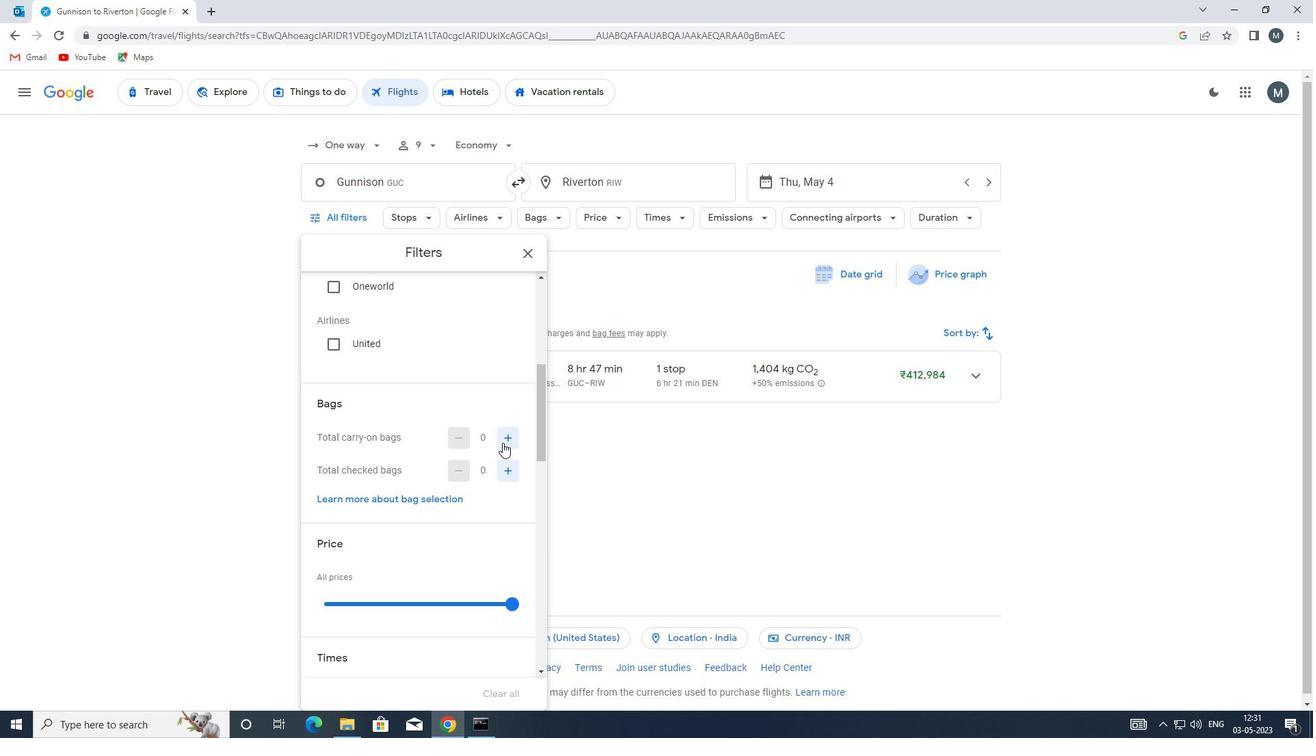 
Action: Mouse pressed left at (513, 437)
Screenshot: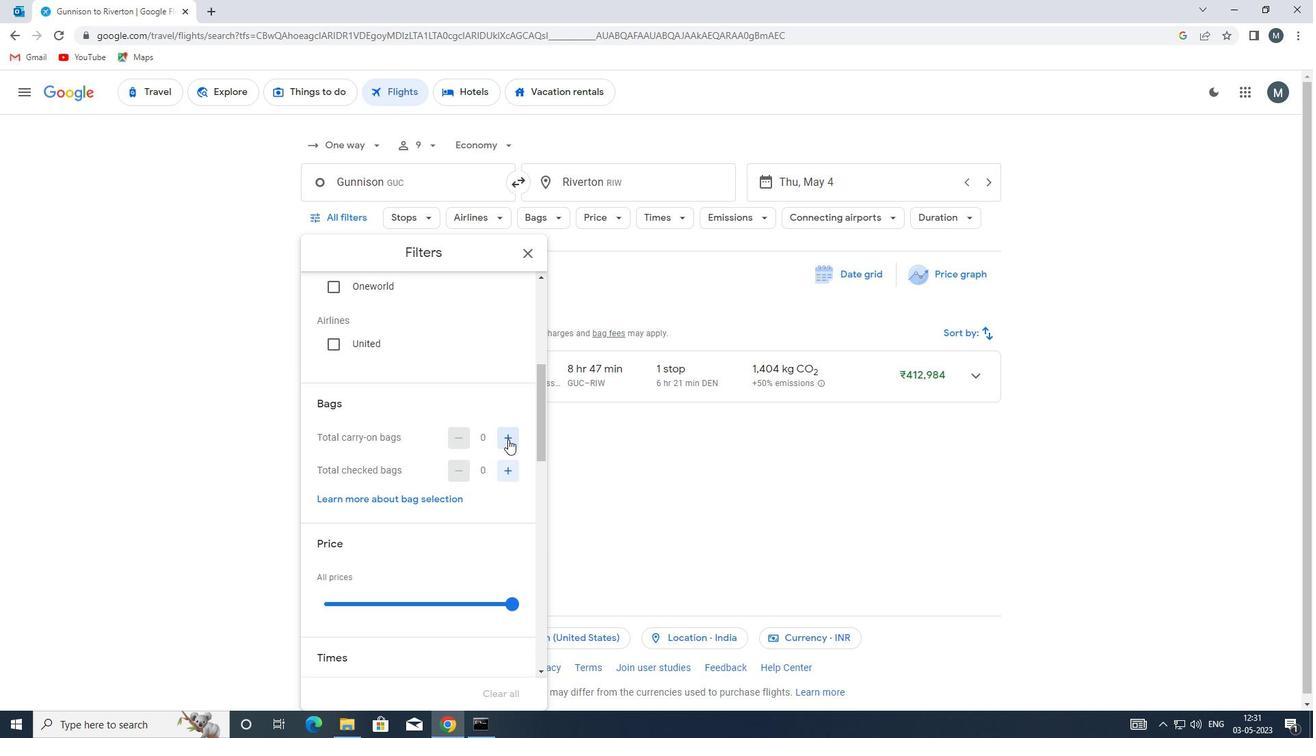 
Action: Mouse moved to (424, 450)
Screenshot: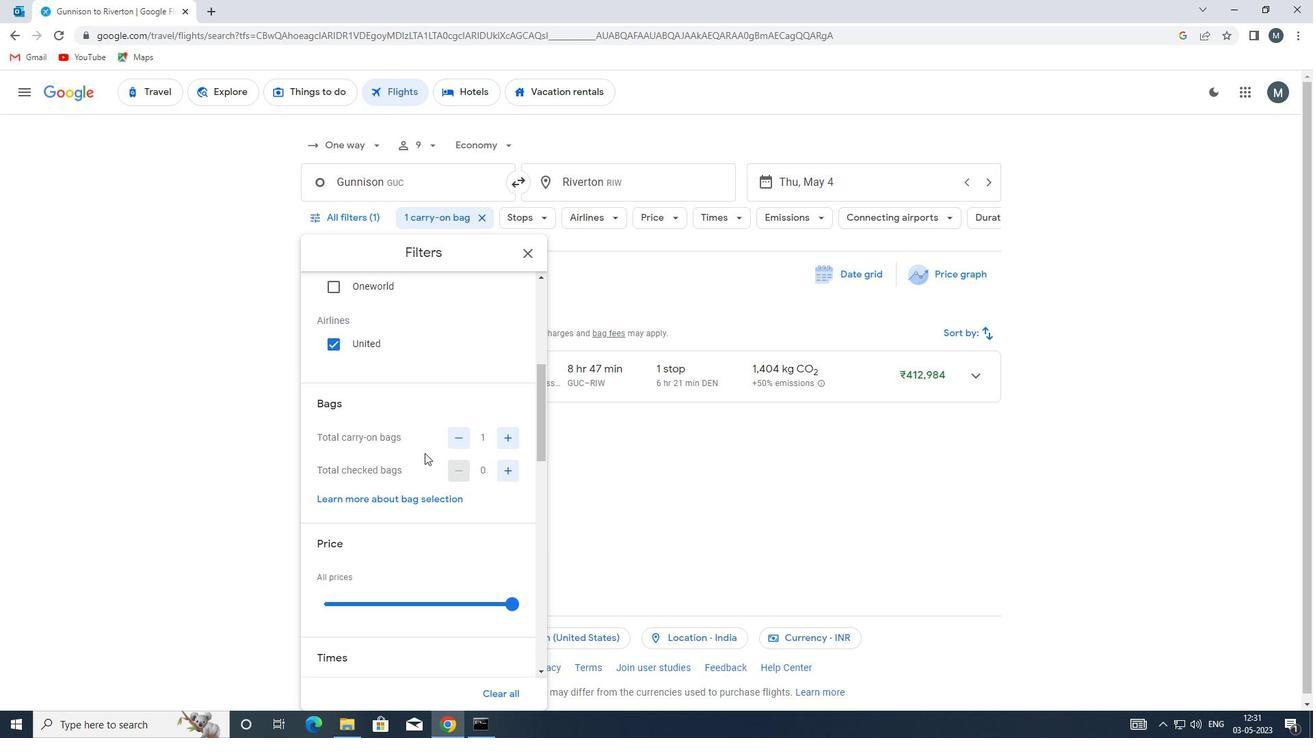 
Action: Mouse scrolled (424, 450) with delta (0, 0)
Screenshot: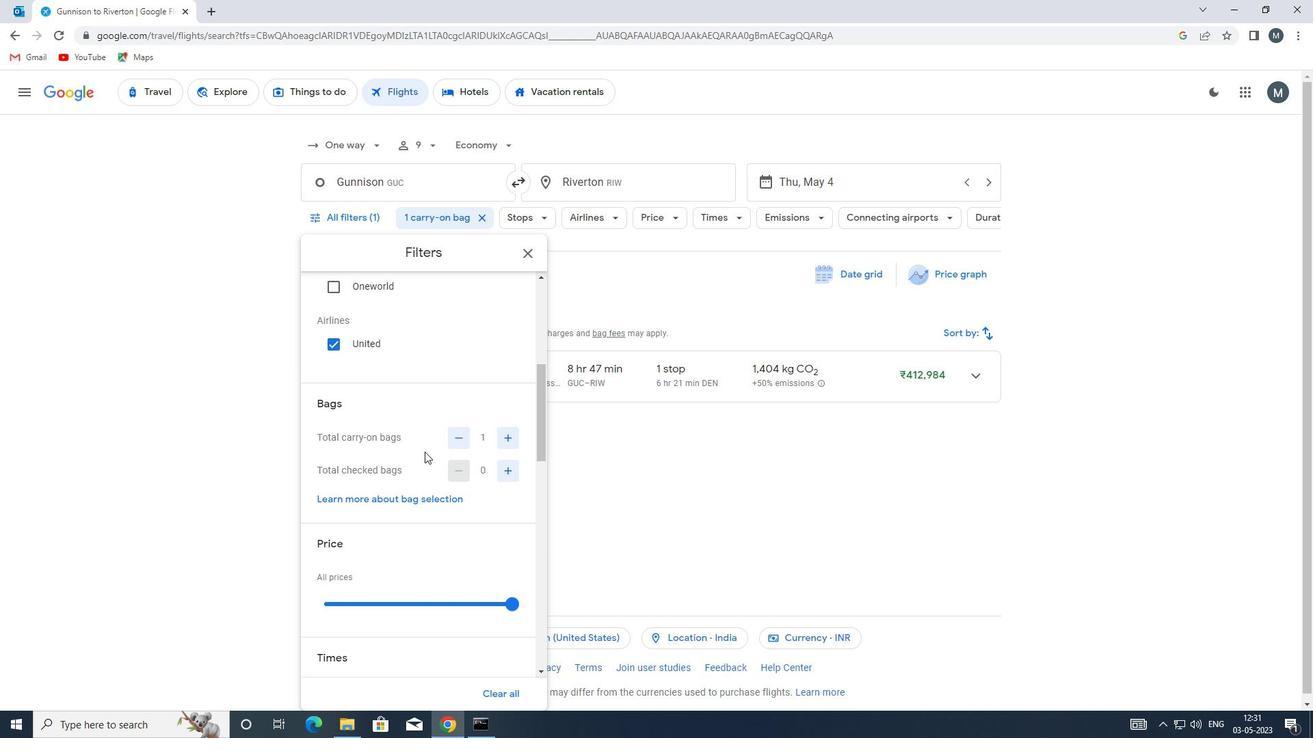 
Action: Mouse moved to (417, 452)
Screenshot: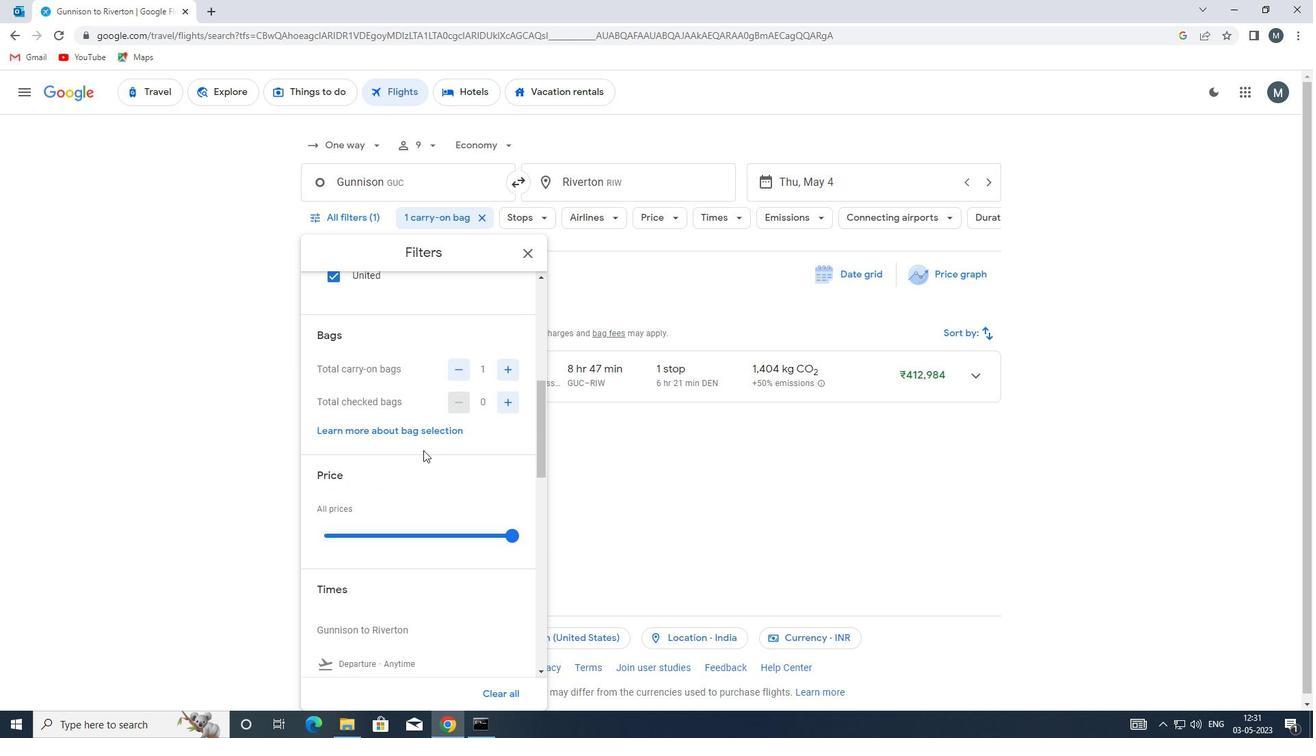 
Action: Mouse scrolled (417, 451) with delta (0, 0)
Screenshot: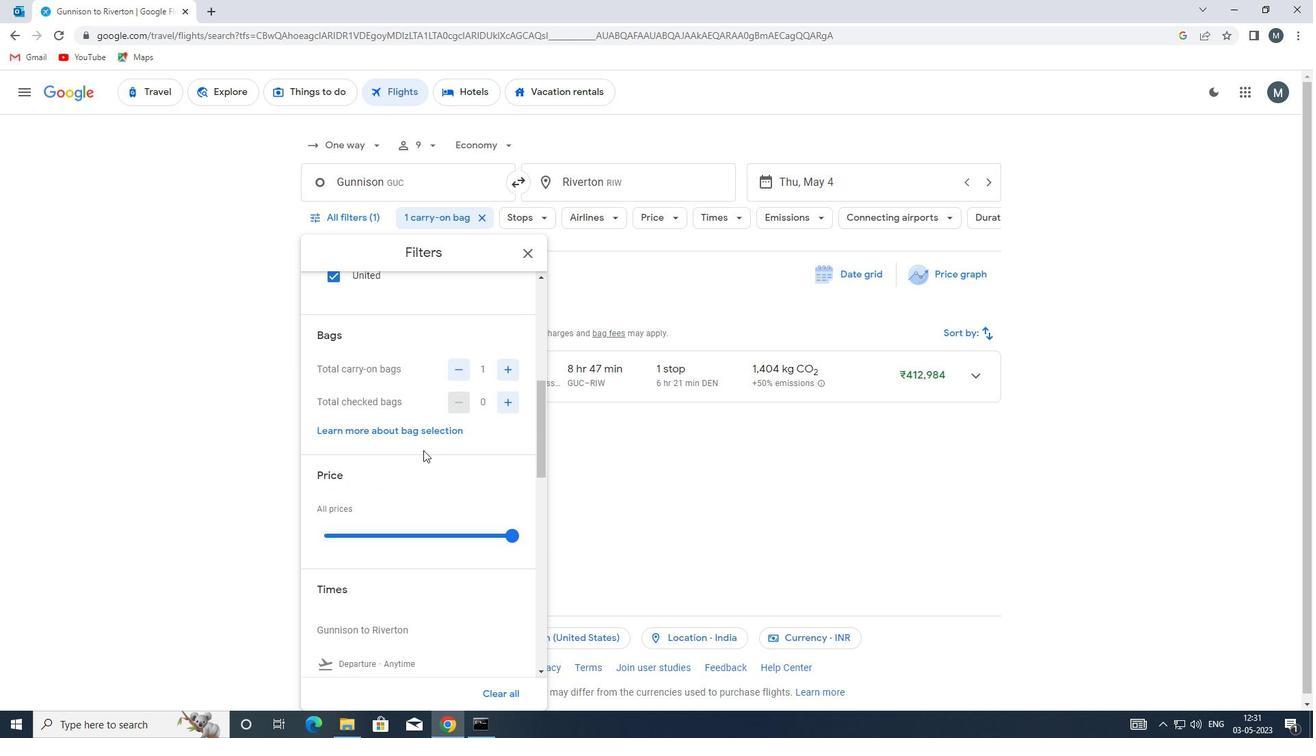 
Action: Mouse moved to (413, 461)
Screenshot: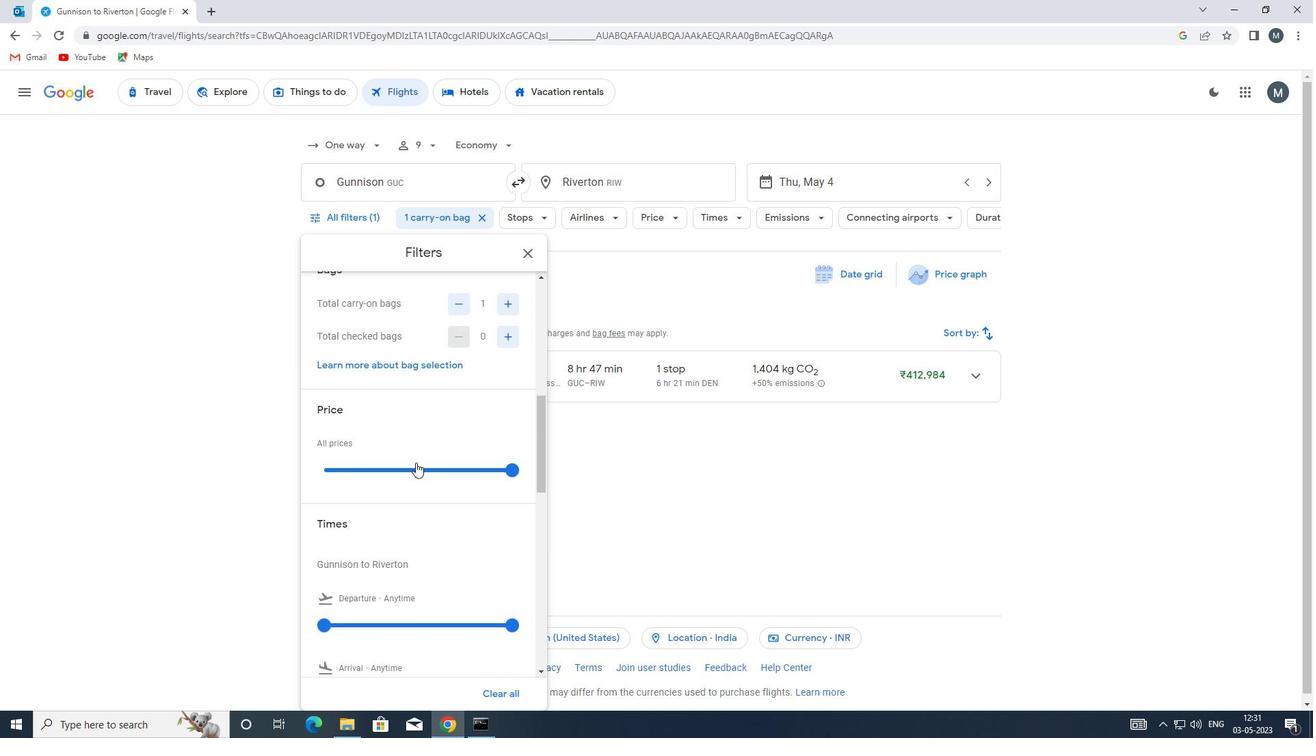 
Action: Mouse pressed left at (413, 461)
Screenshot: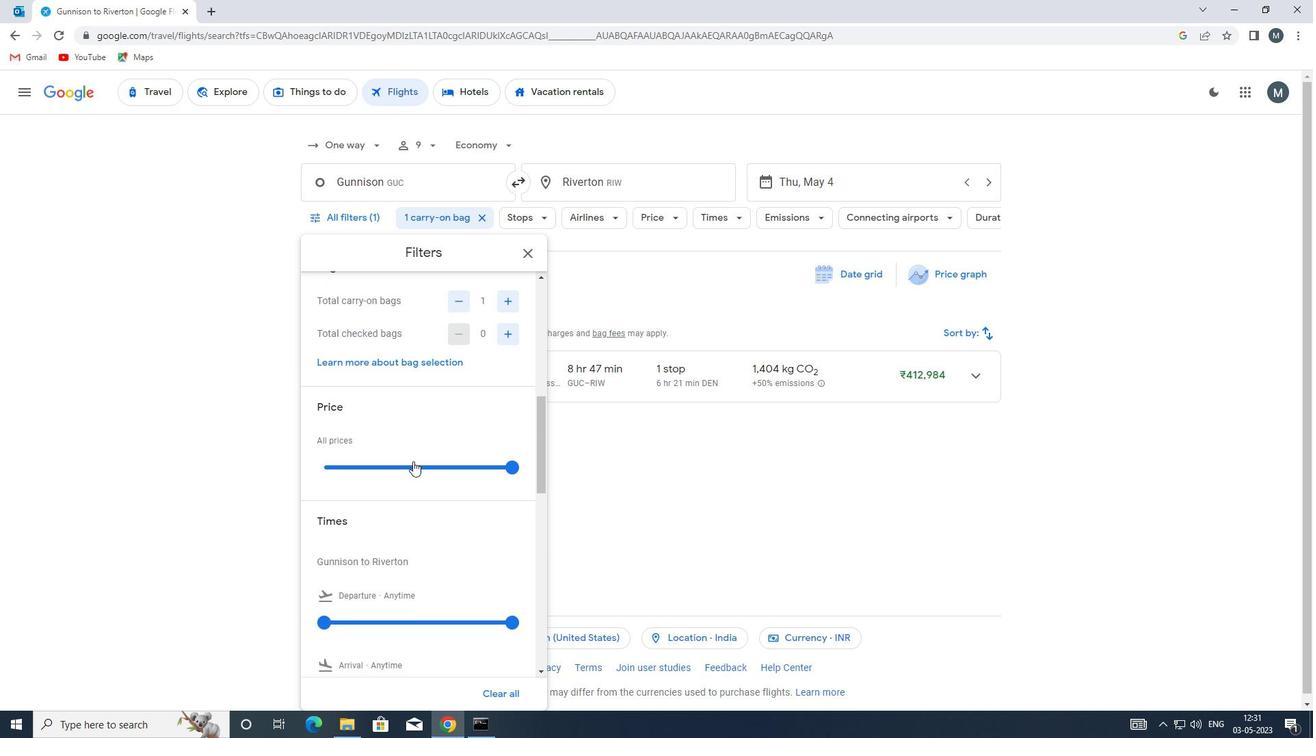 
Action: Mouse moved to (413, 461)
Screenshot: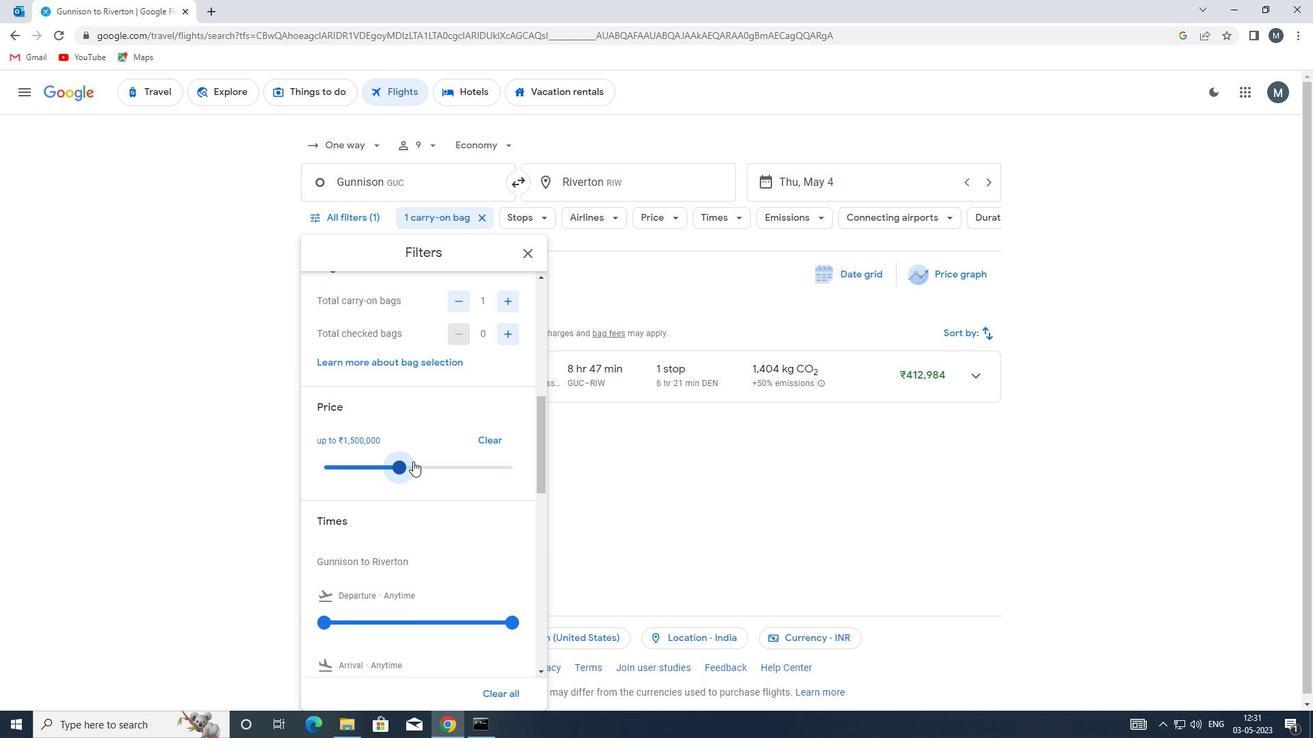 
Action: Mouse pressed left at (413, 461)
Screenshot: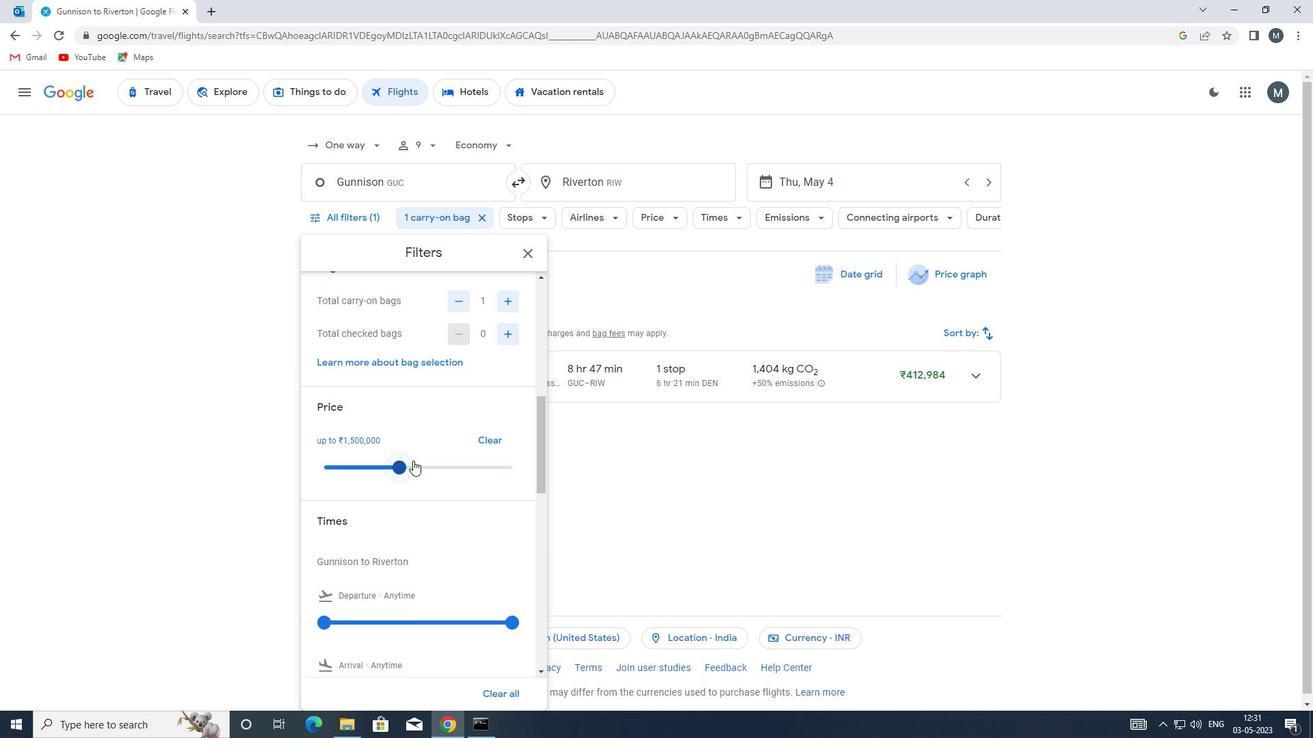 
Action: Mouse moved to (428, 447)
Screenshot: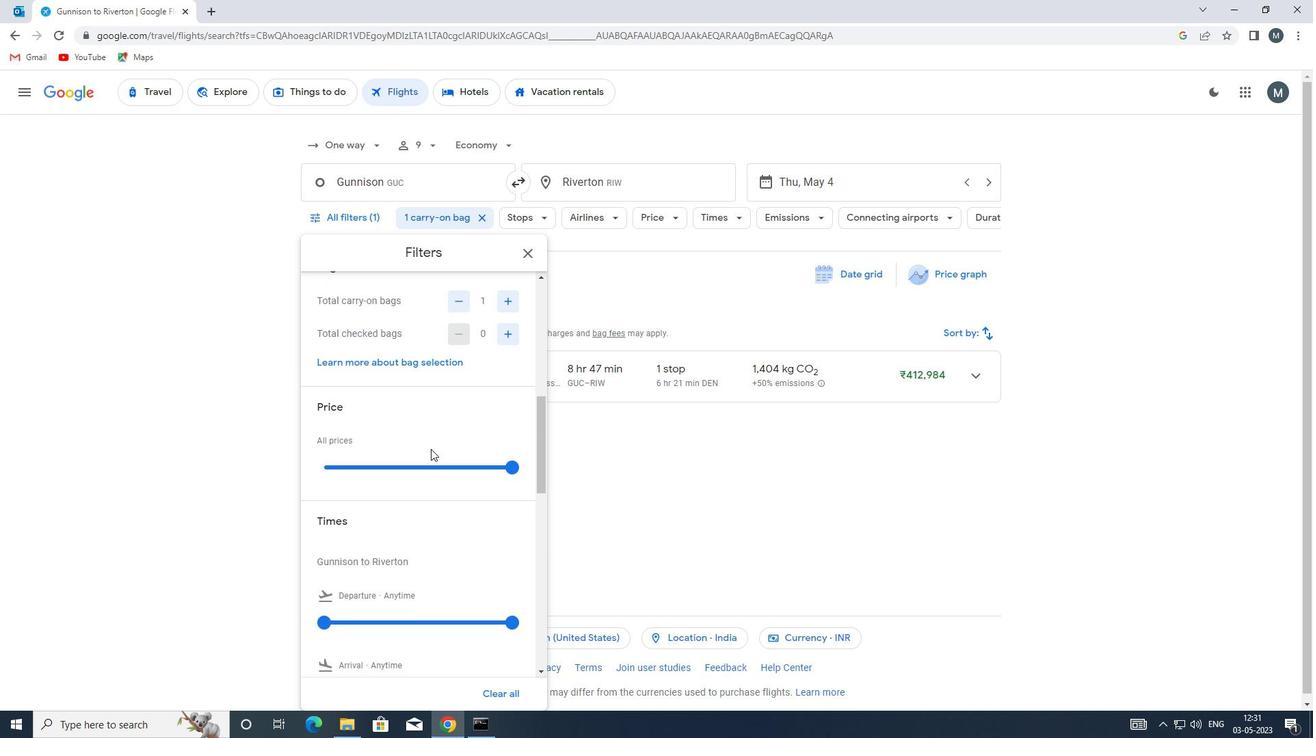 
Action: Mouse scrolled (428, 446) with delta (0, 0)
Screenshot: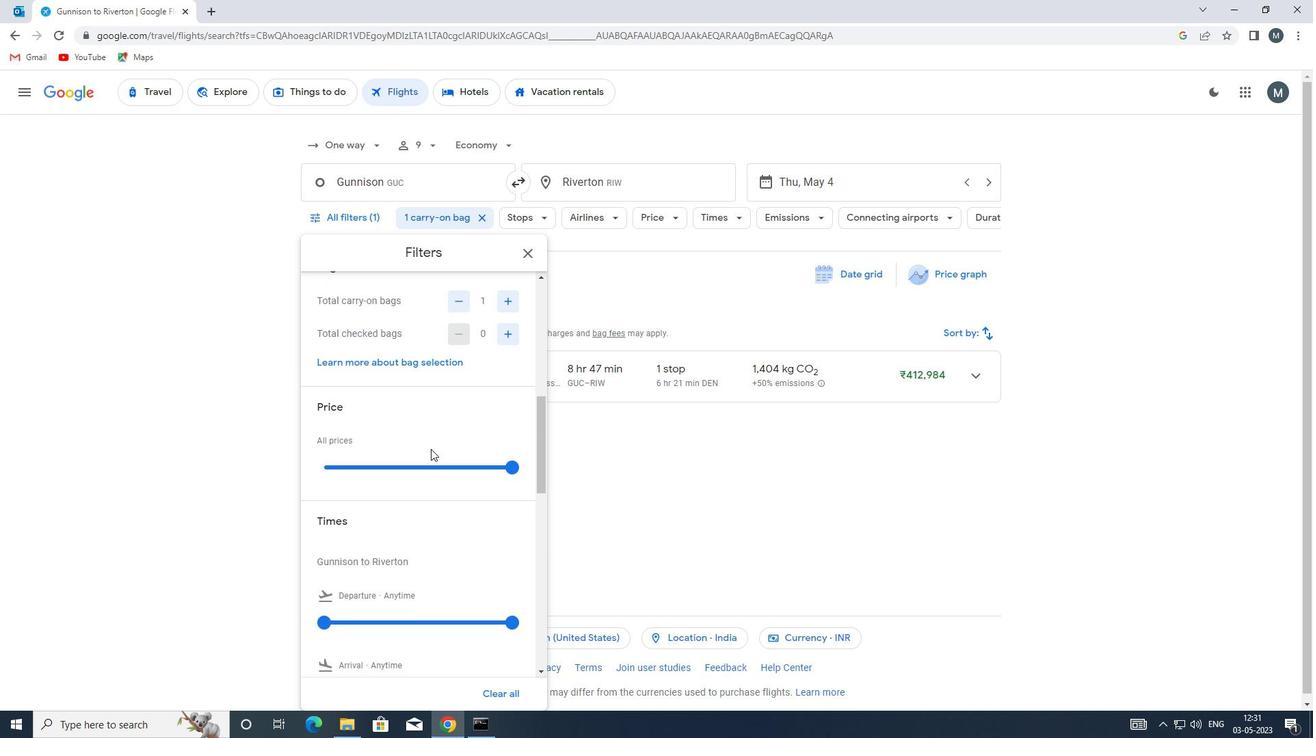 
Action: Mouse moved to (424, 448)
Screenshot: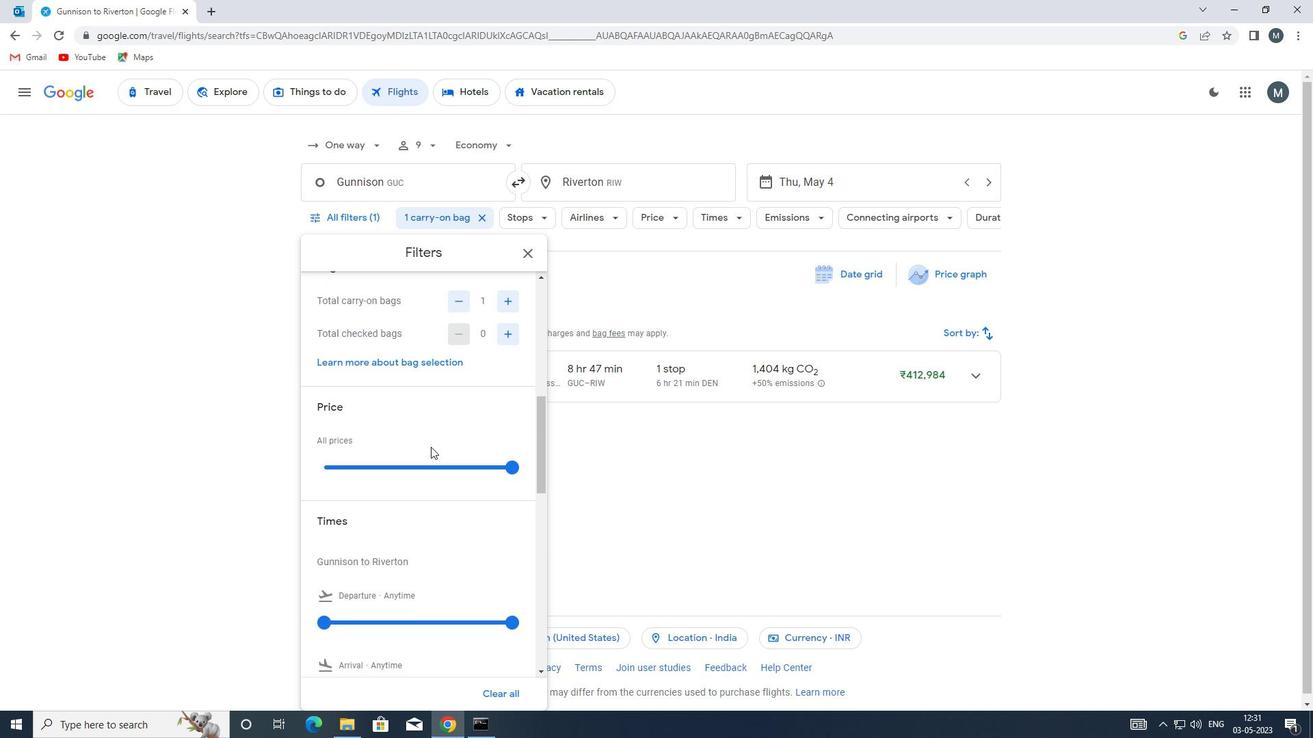
Action: Mouse scrolled (424, 447) with delta (0, 0)
Screenshot: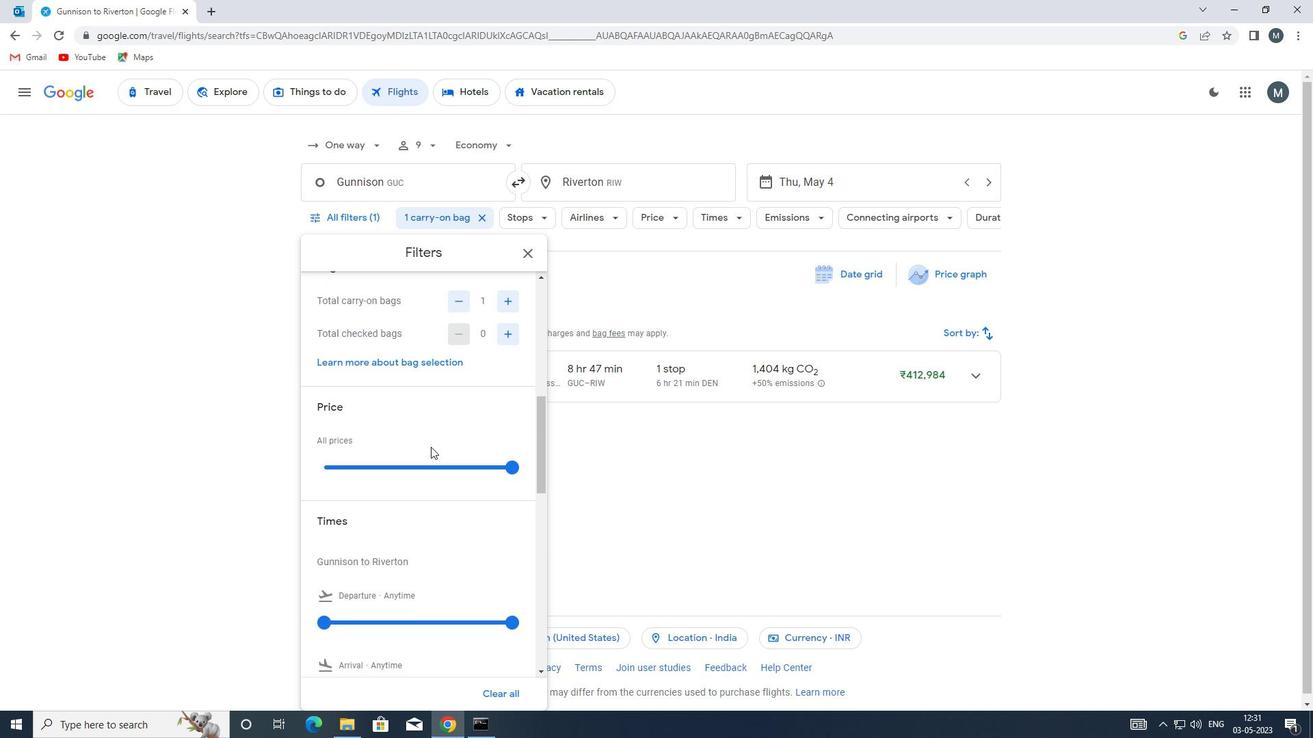 
Action: Mouse moved to (409, 456)
Screenshot: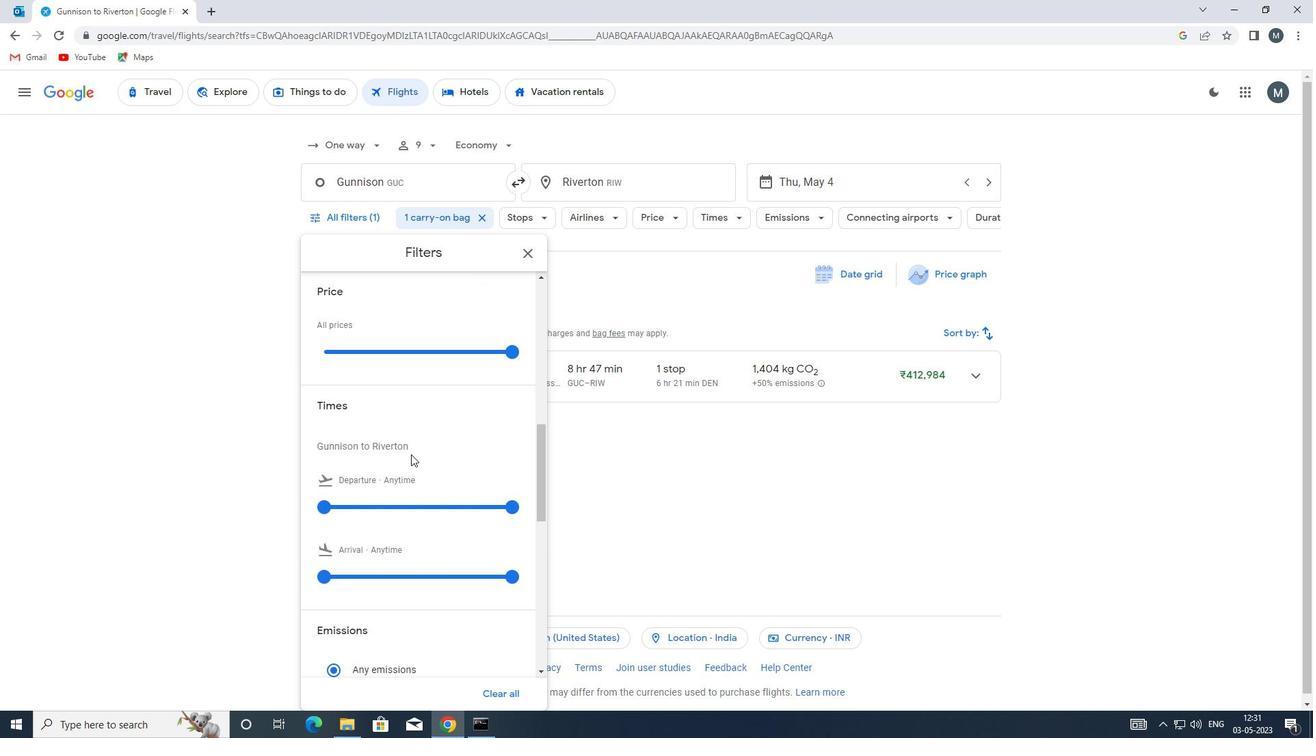 
Action: Mouse scrolled (409, 456) with delta (0, 0)
Screenshot: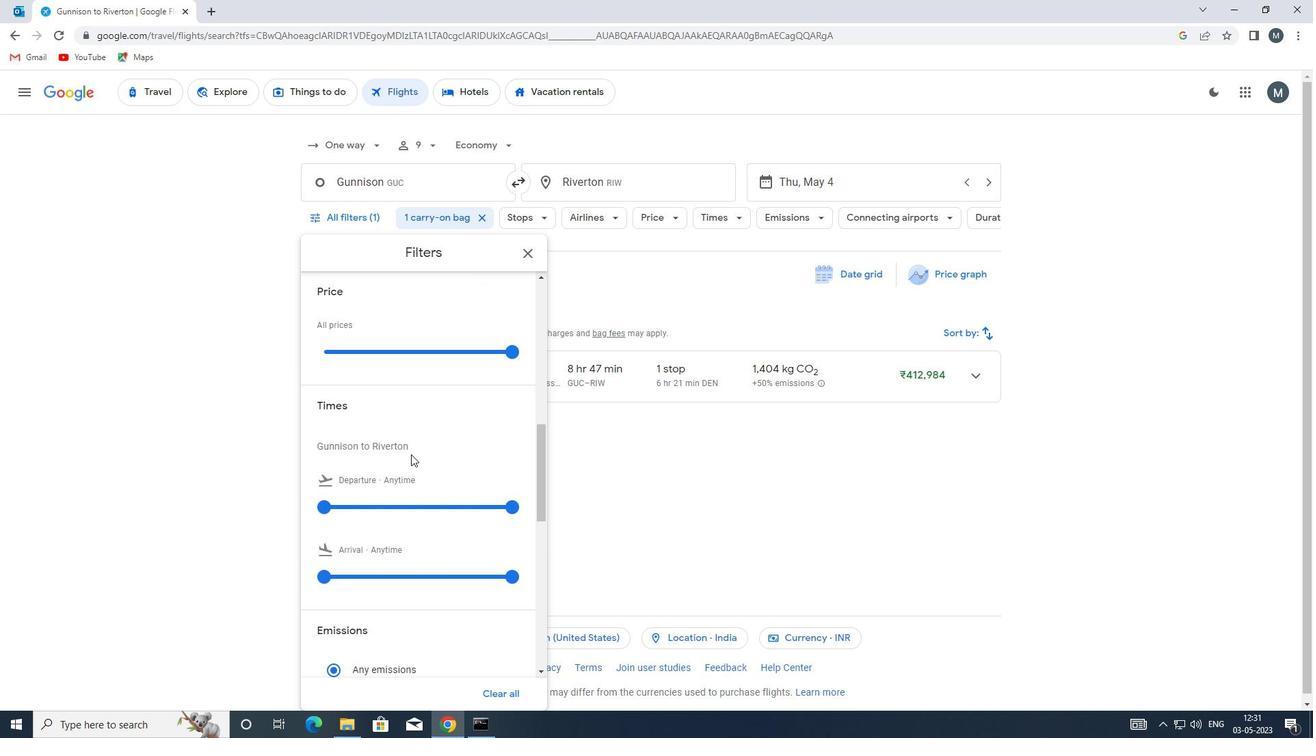 
Action: Mouse moved to (325, 413)
Screenshot: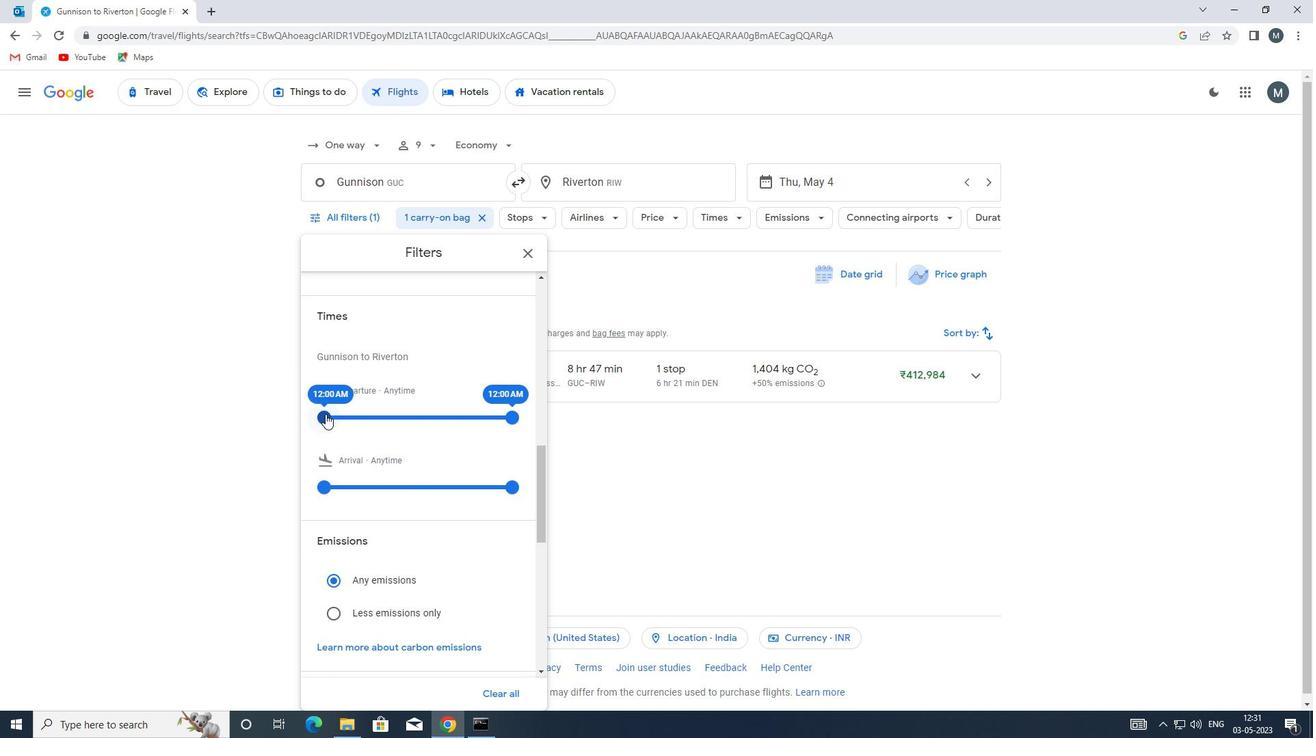 
Action: Mouse pressed left at (325, 413)
Screenshot: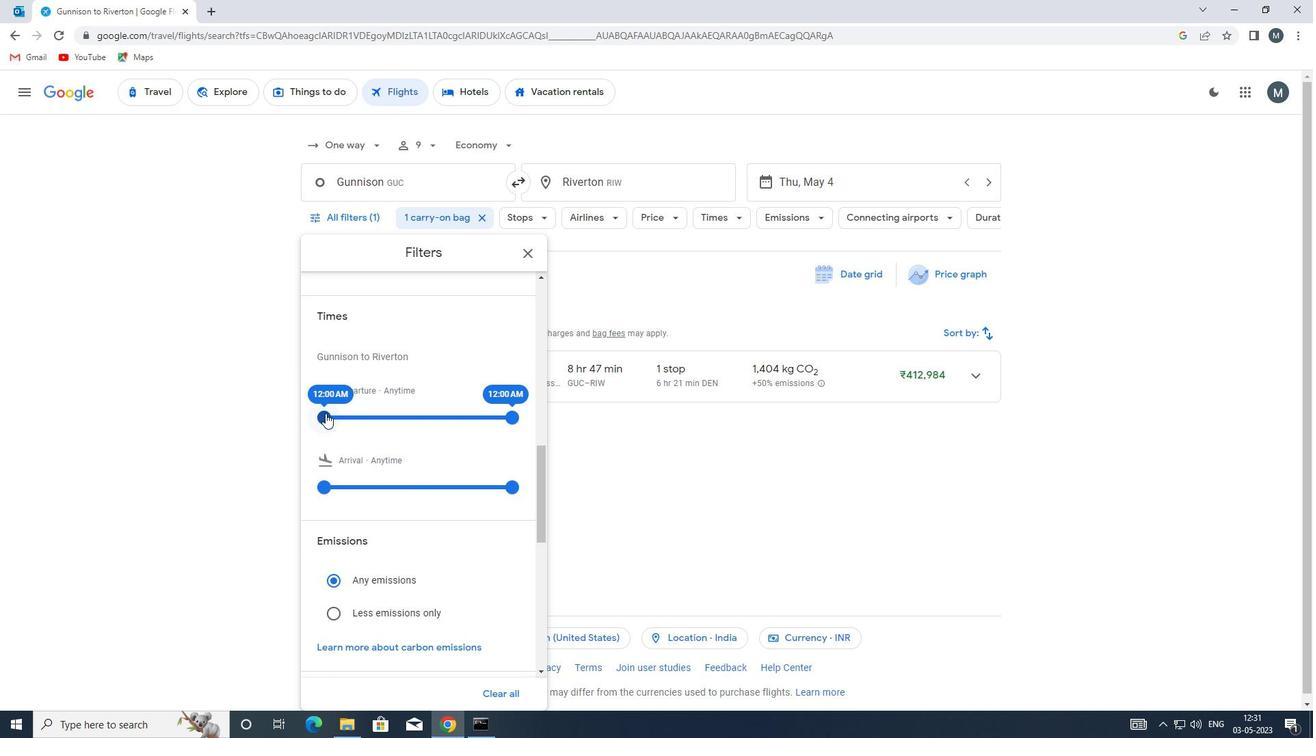 
Action: Mouse moved to (514, 416)
Screenshot: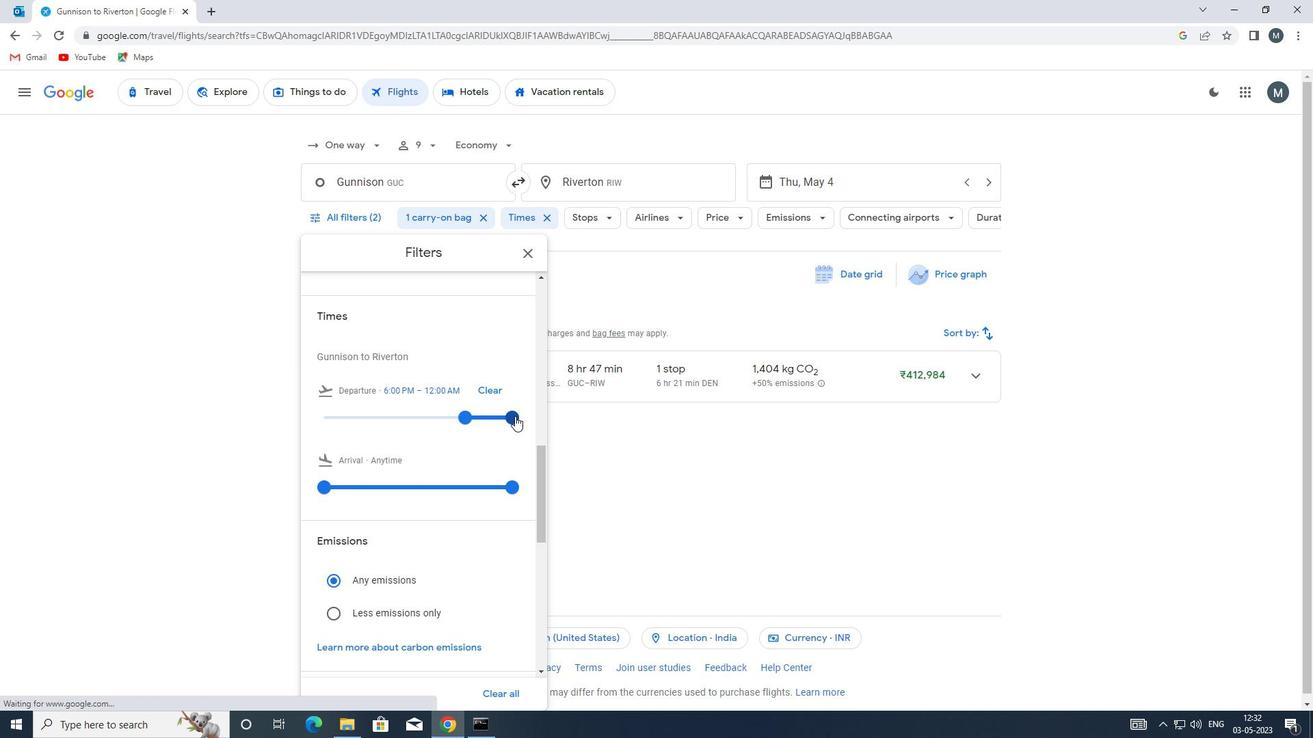 
Action: Mouse pressed left at (514, 416)
Screenshot: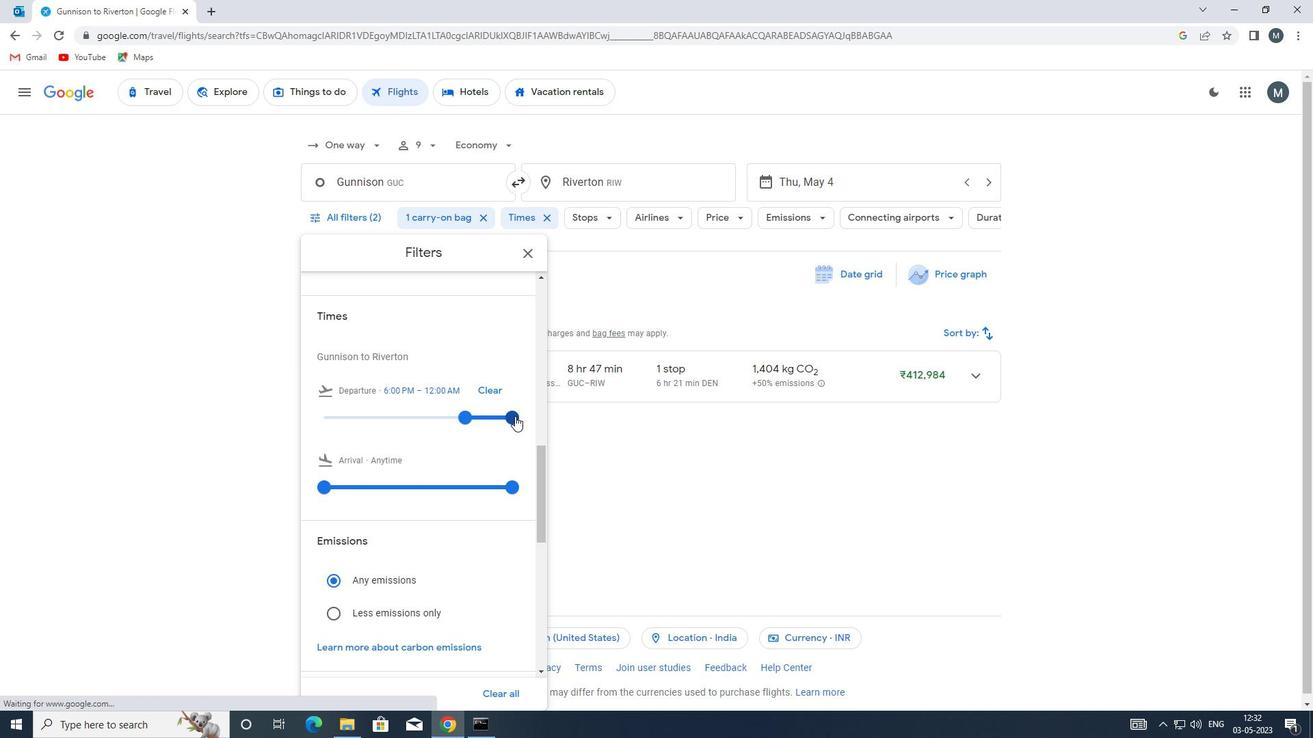 
Action: Mouse moved to (468, 415)
Screenshot: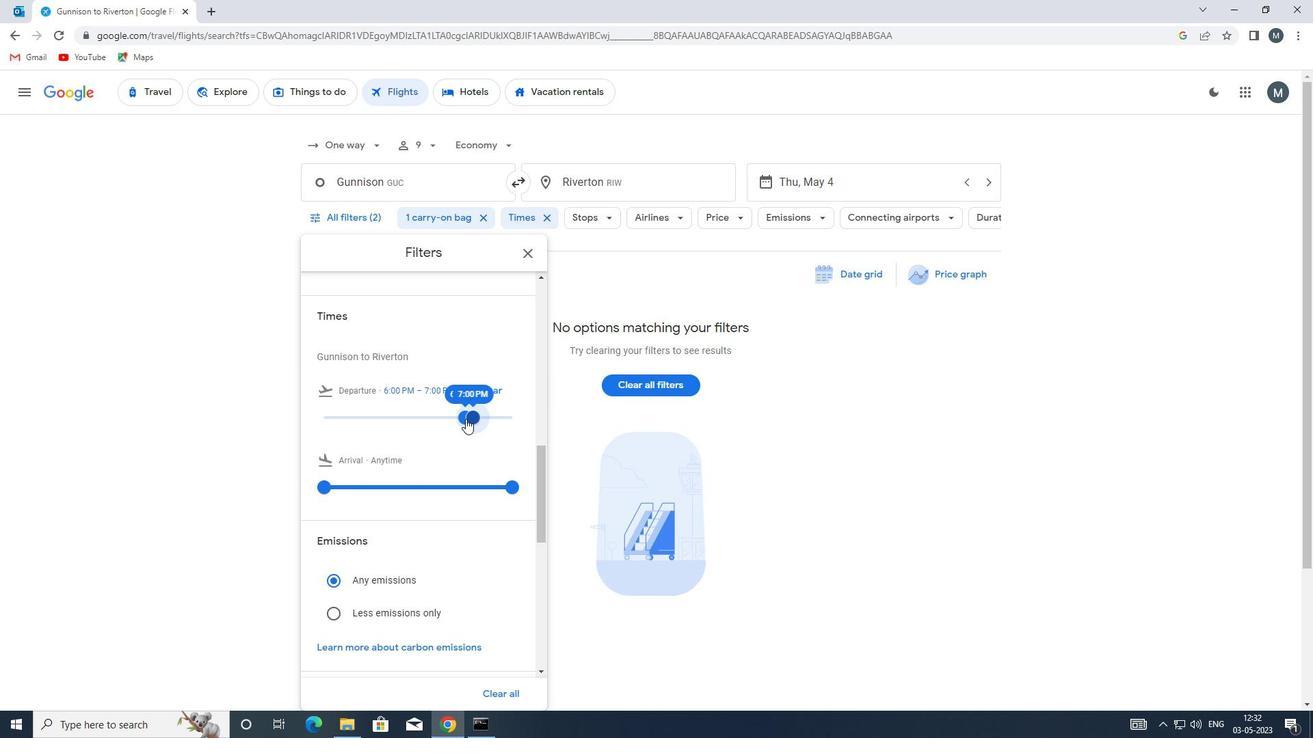 
Action: Mouse scrolled (468, 414) with delta (0, 0)
Screenshot: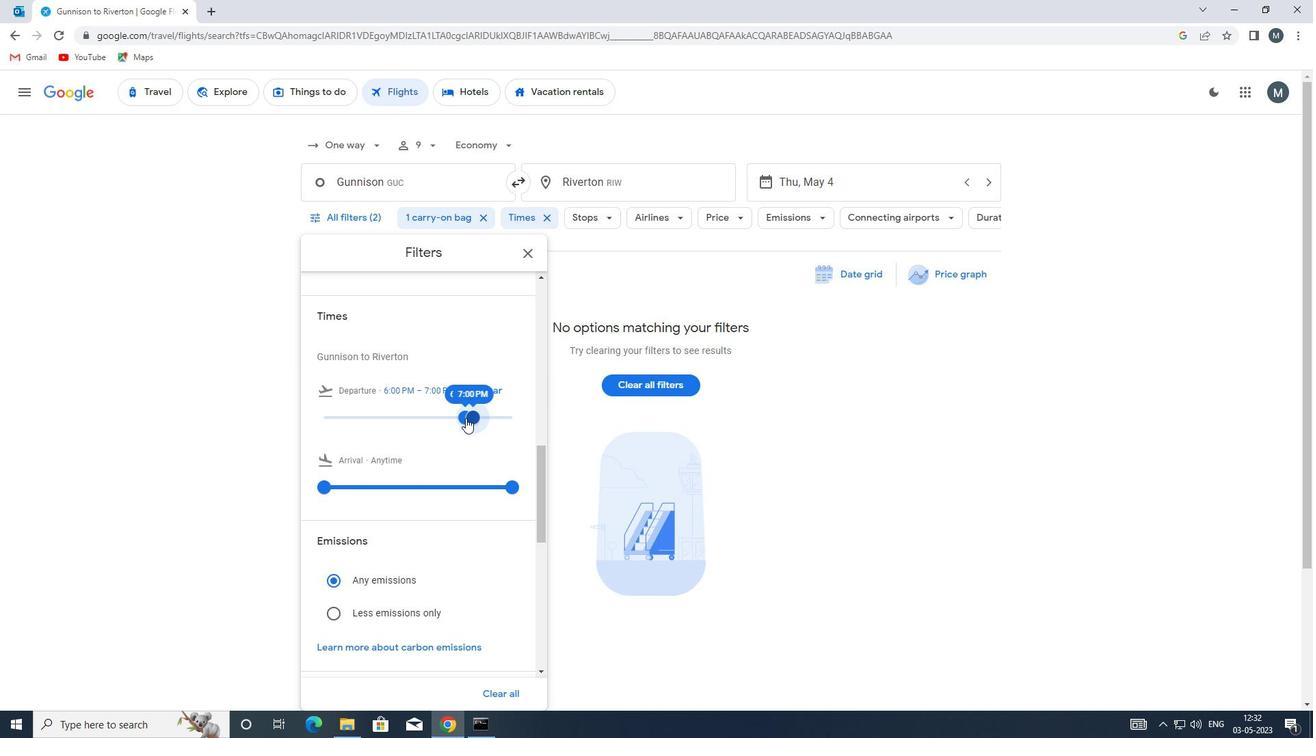 
Action: Mouse moved to (527, 253)
Screenshot: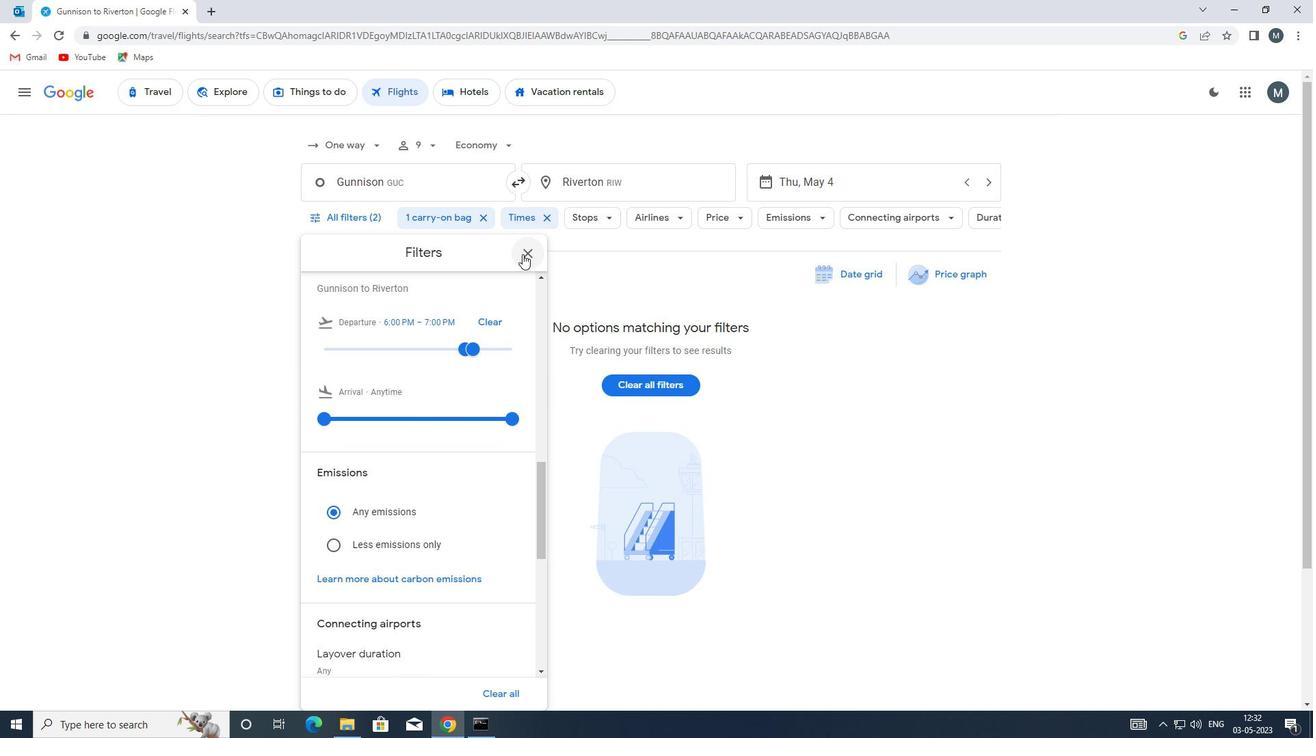 
Action: Mouse pressed left at (527, 253)
Screenshot: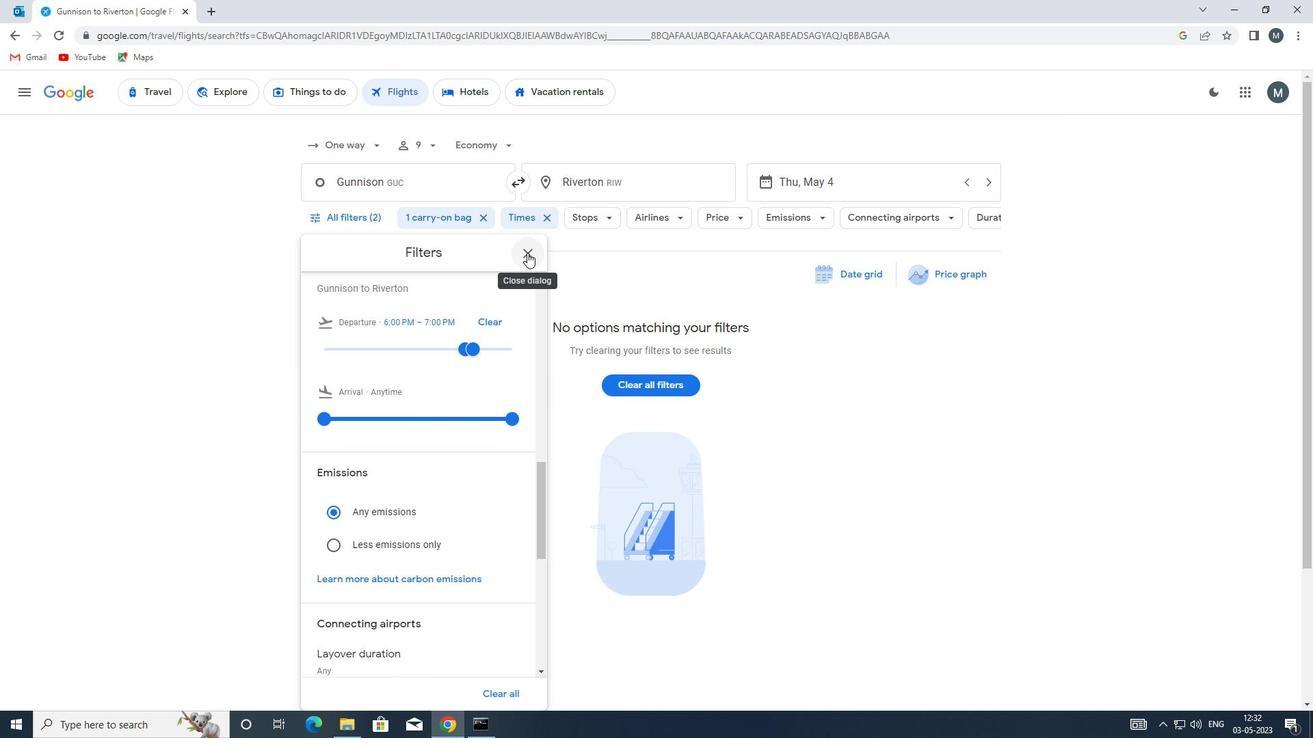 
Action: Mouse moved to (527, 253)
Screenshot: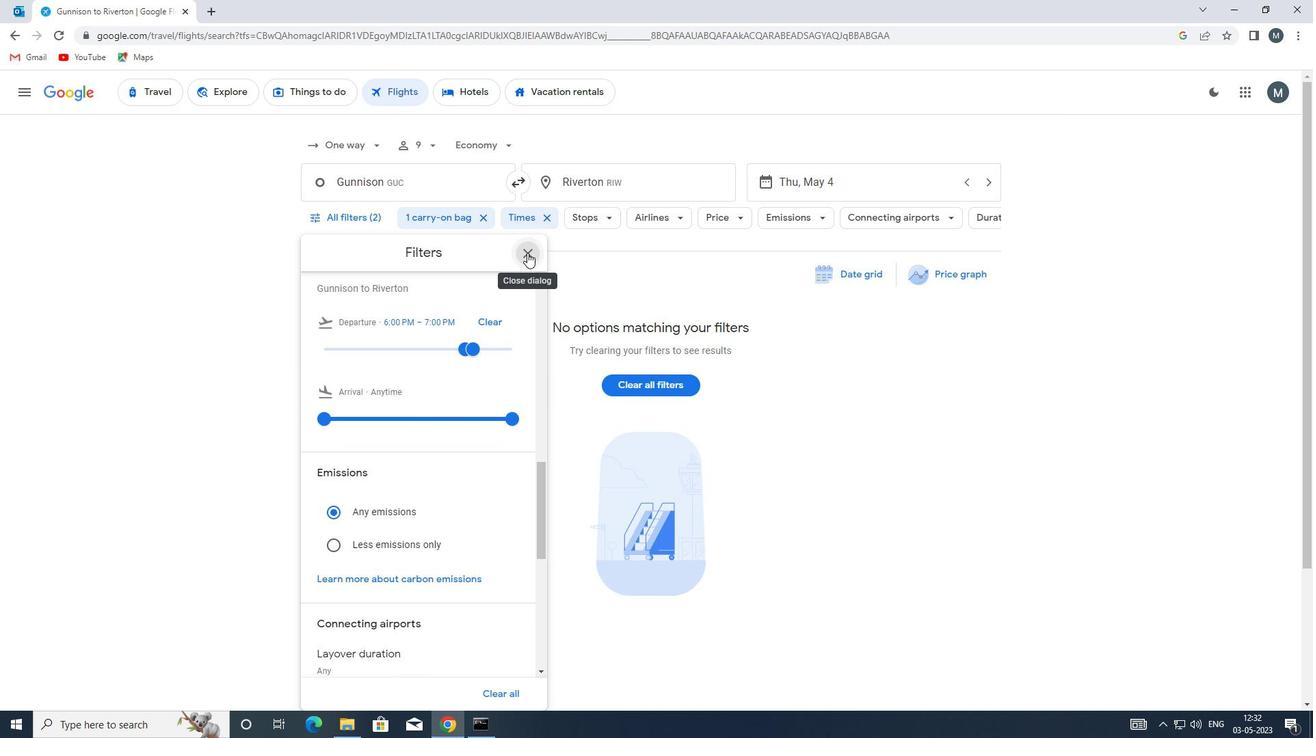 
